 Task: Open Card Employee Training Review in Board Brand Ambassador Best Practices to Workspace Desktop Applications and add a team member Softage.1@softage.net, a label Orange, a checklist Media Relations, an attachment from your computer, a color Orange and finally, add a card description 'Create and send out employee satisfaction survey on company values' and a comment 'Given the potential impact of this task on our company reputation, let us ensure that we approach it with a sense of integrity and professionalism.'. Add a start date 'Jan 01, 1900' with a due date 'Jan 08, 1900'
Action: Mouse moved to (101, 419)
Screenshot: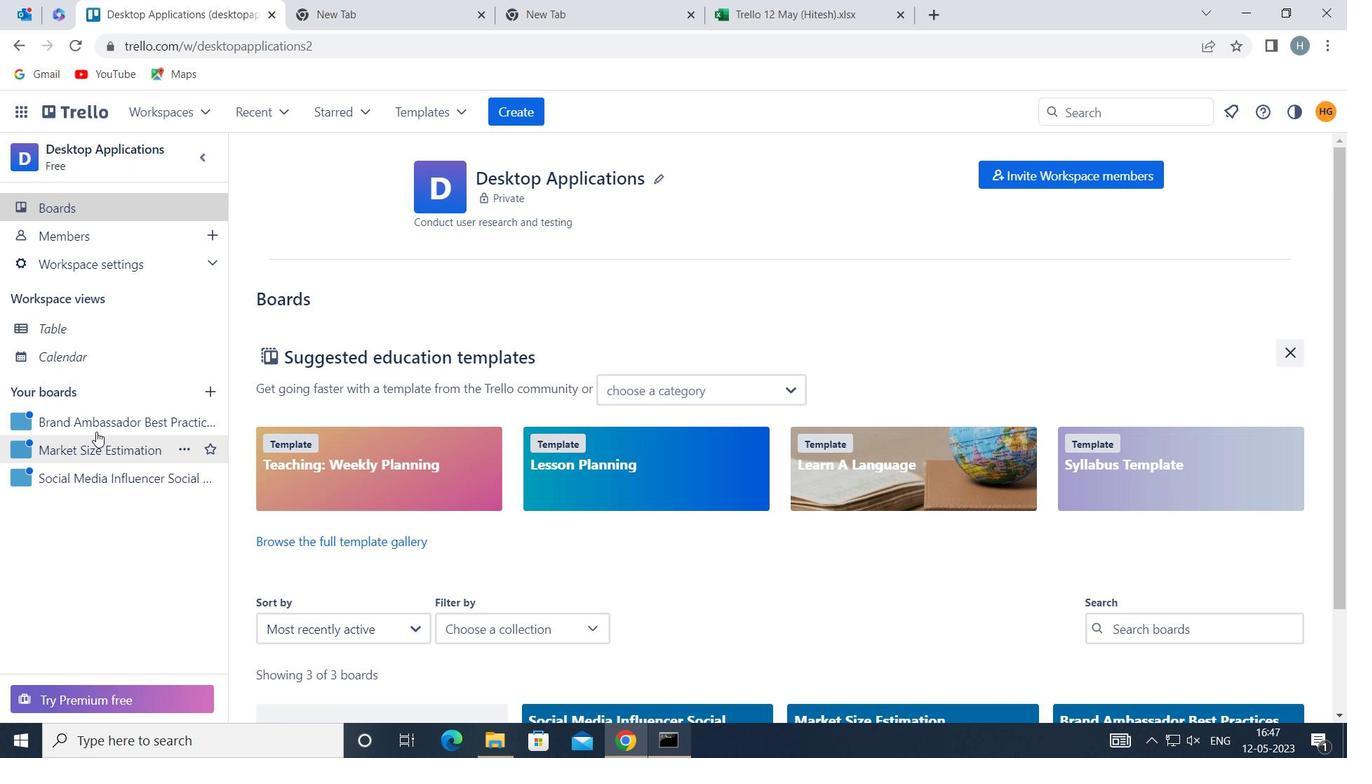 
Action: Mouse pressed left at (101, 419)
Screenshot: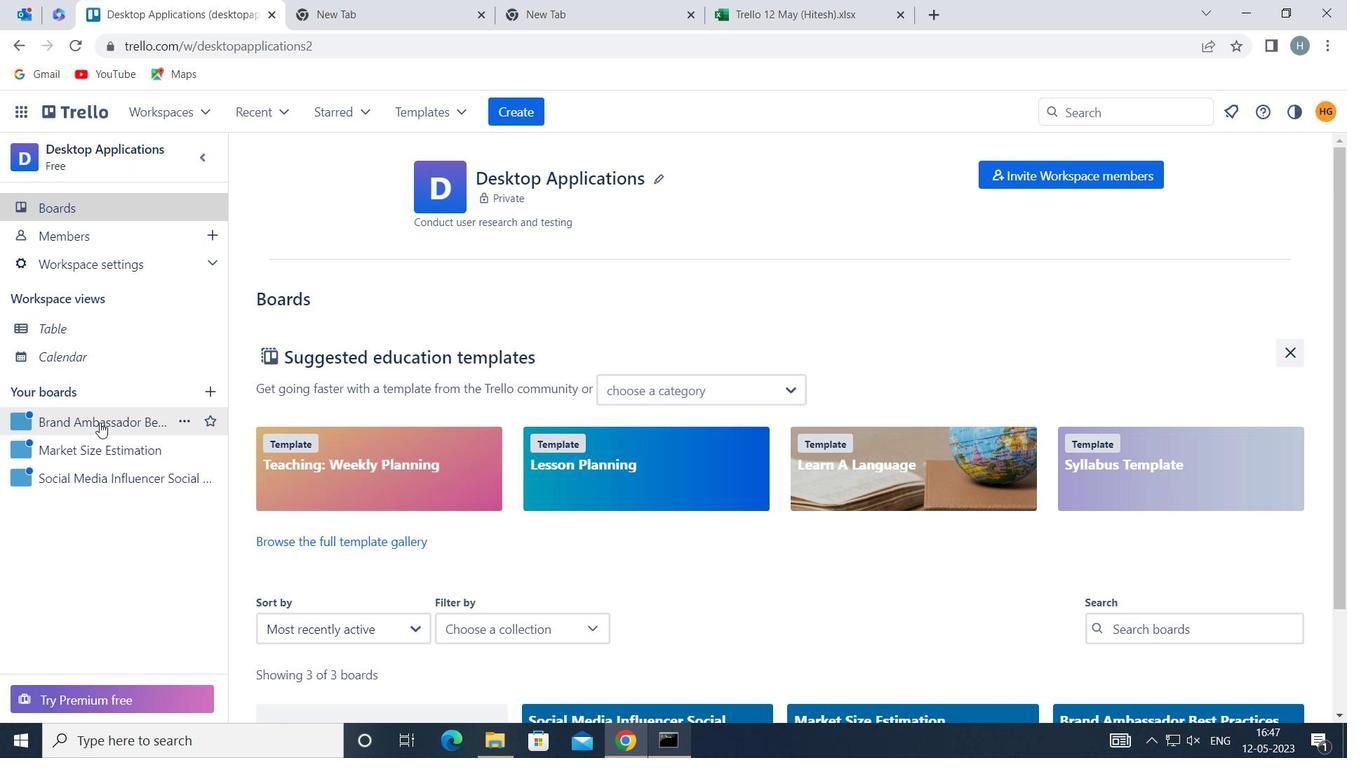 
Action: Mouse moved to (362, 250)
Screenshot: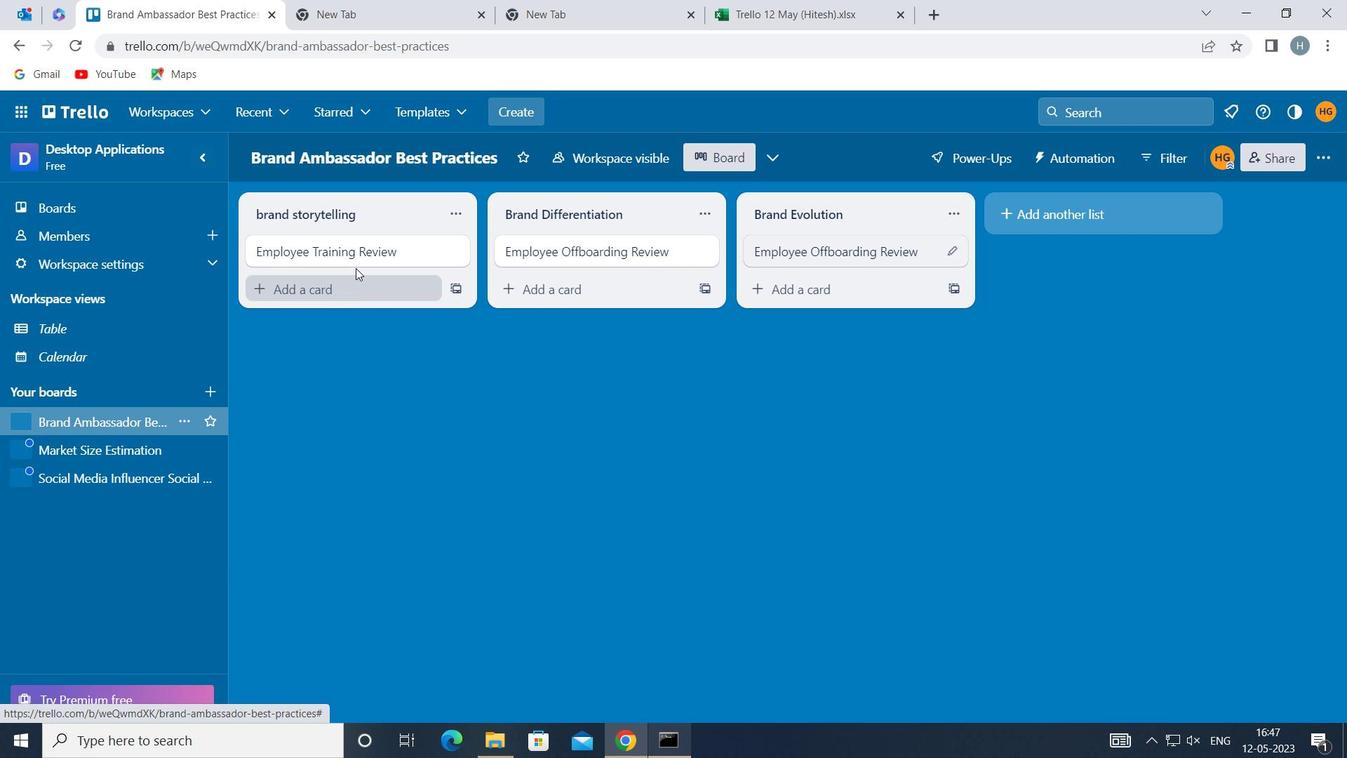 
Action: Mouse pressed left at (362, 250)
Screenshot: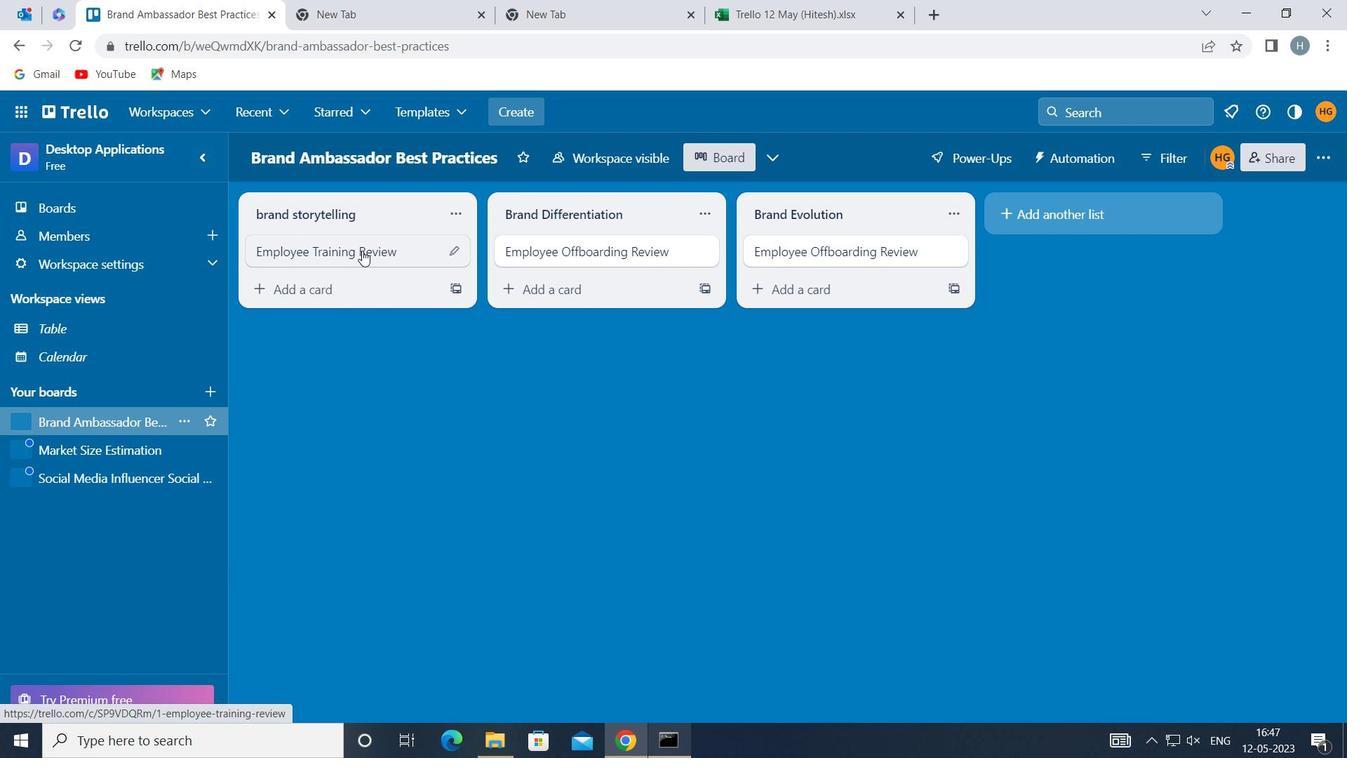 
Action: Mouse moved to (876, 244)
Screenshot: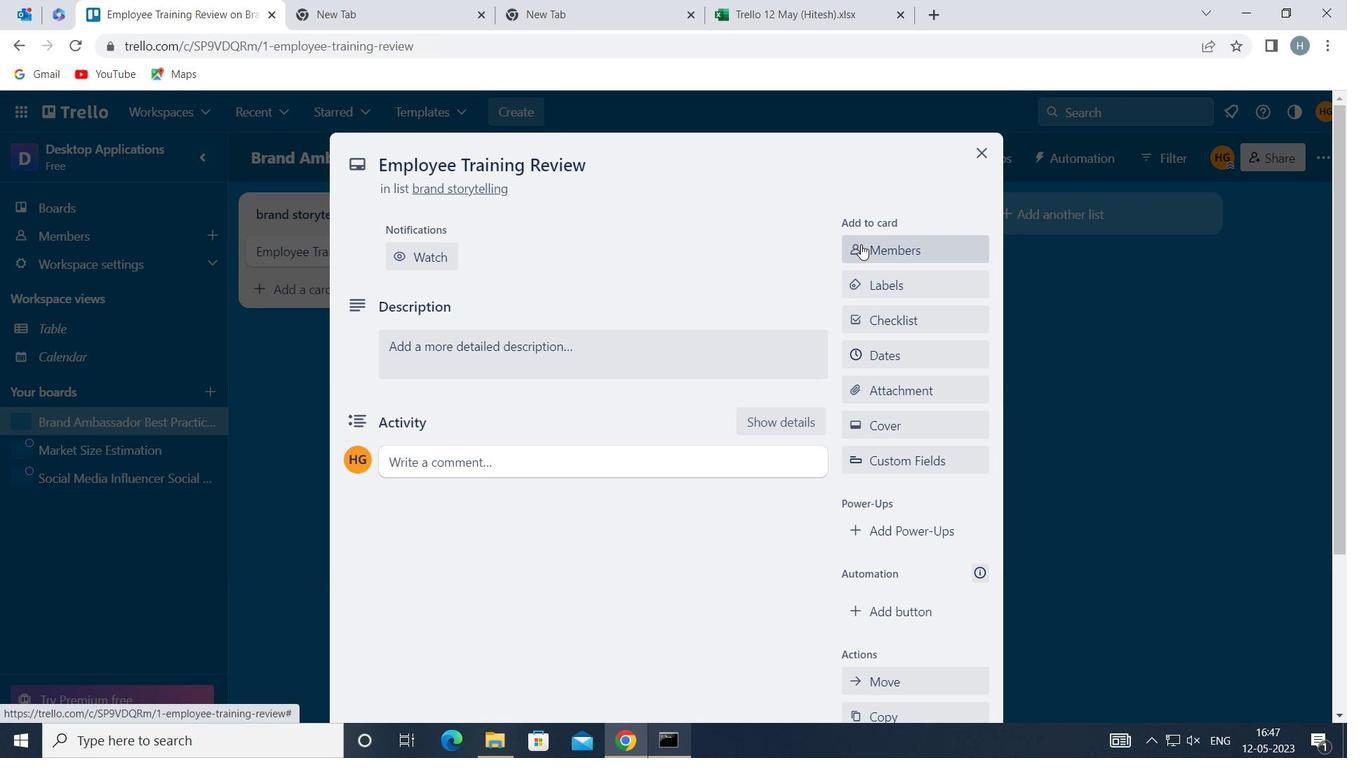 
Action: Mouse pressed left at (876, 244)
Screenshot: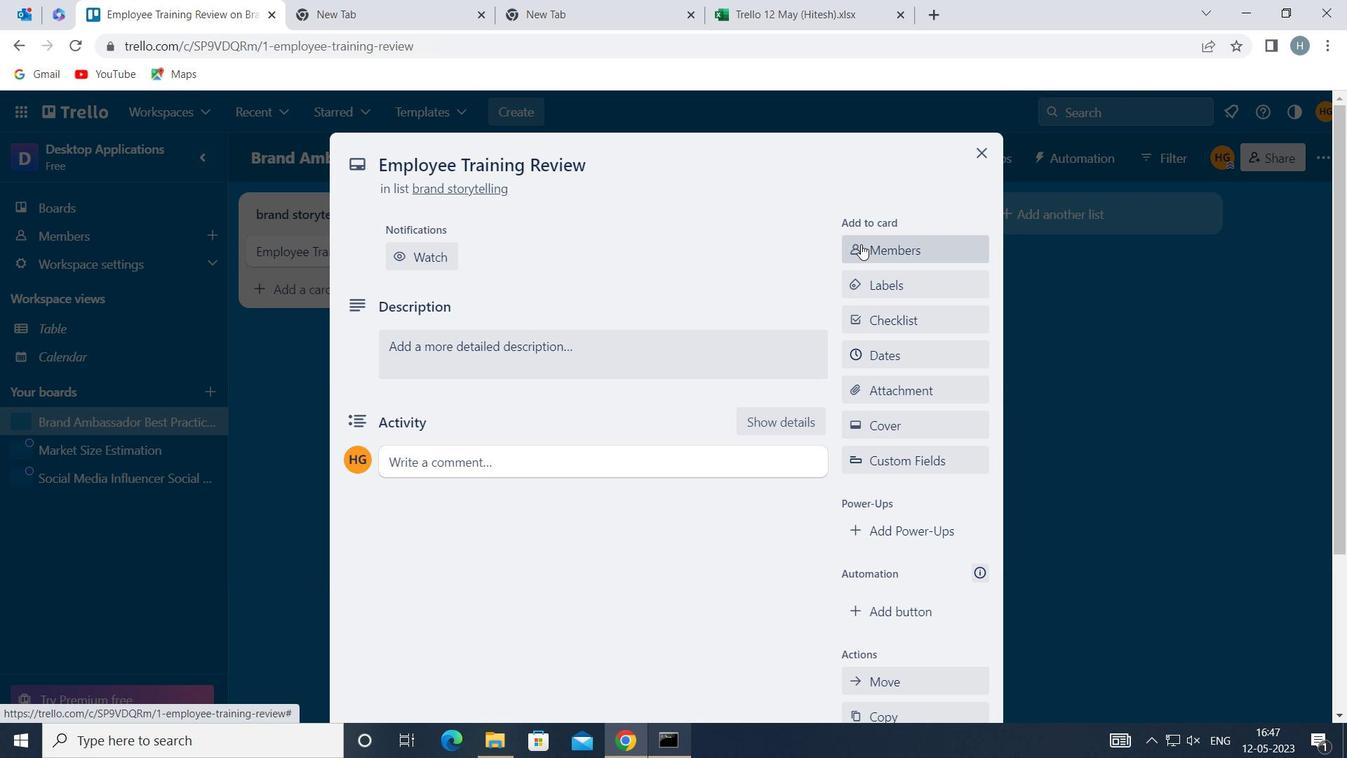 
Action: Mouse moved to (878, 244)
Screenshot: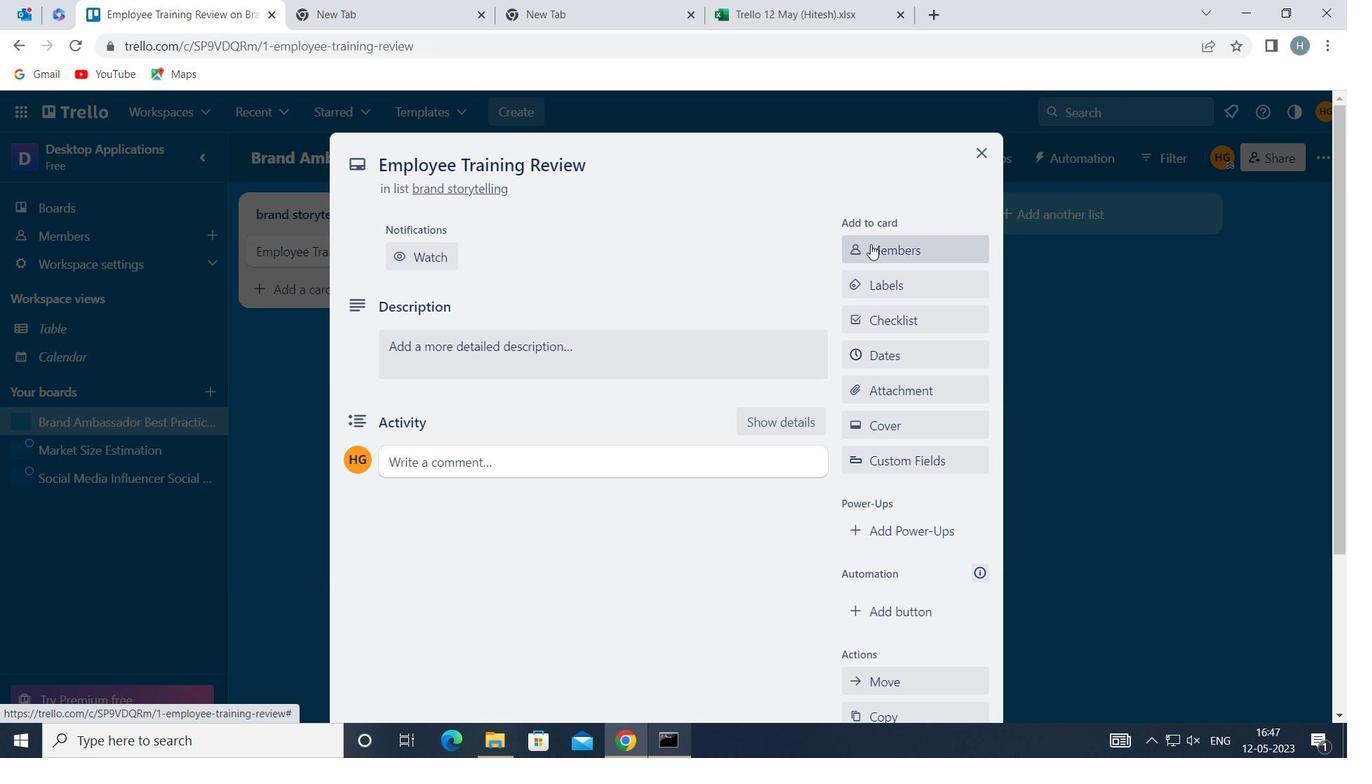 
Action: Key pressed softage
Screenshot: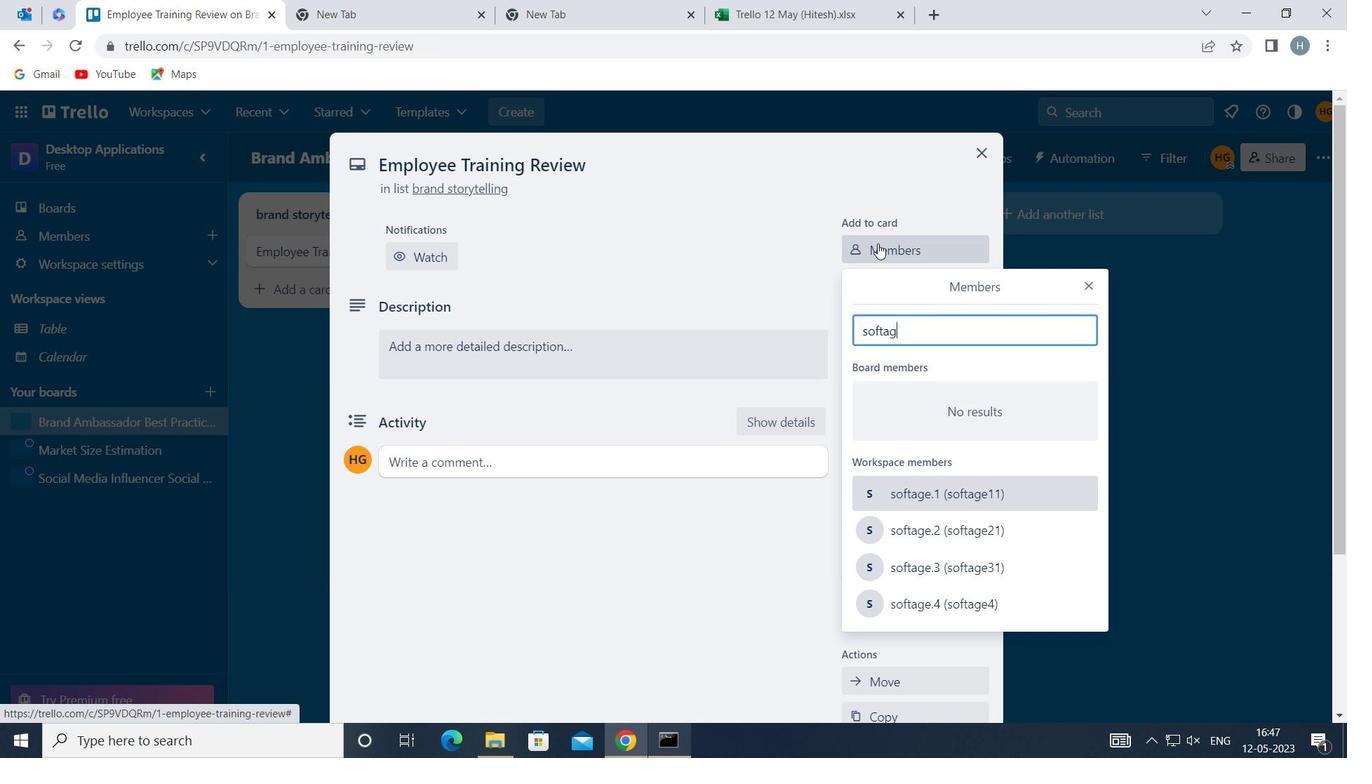 
Action: Mouse moved to (946, 497)
Screenshot: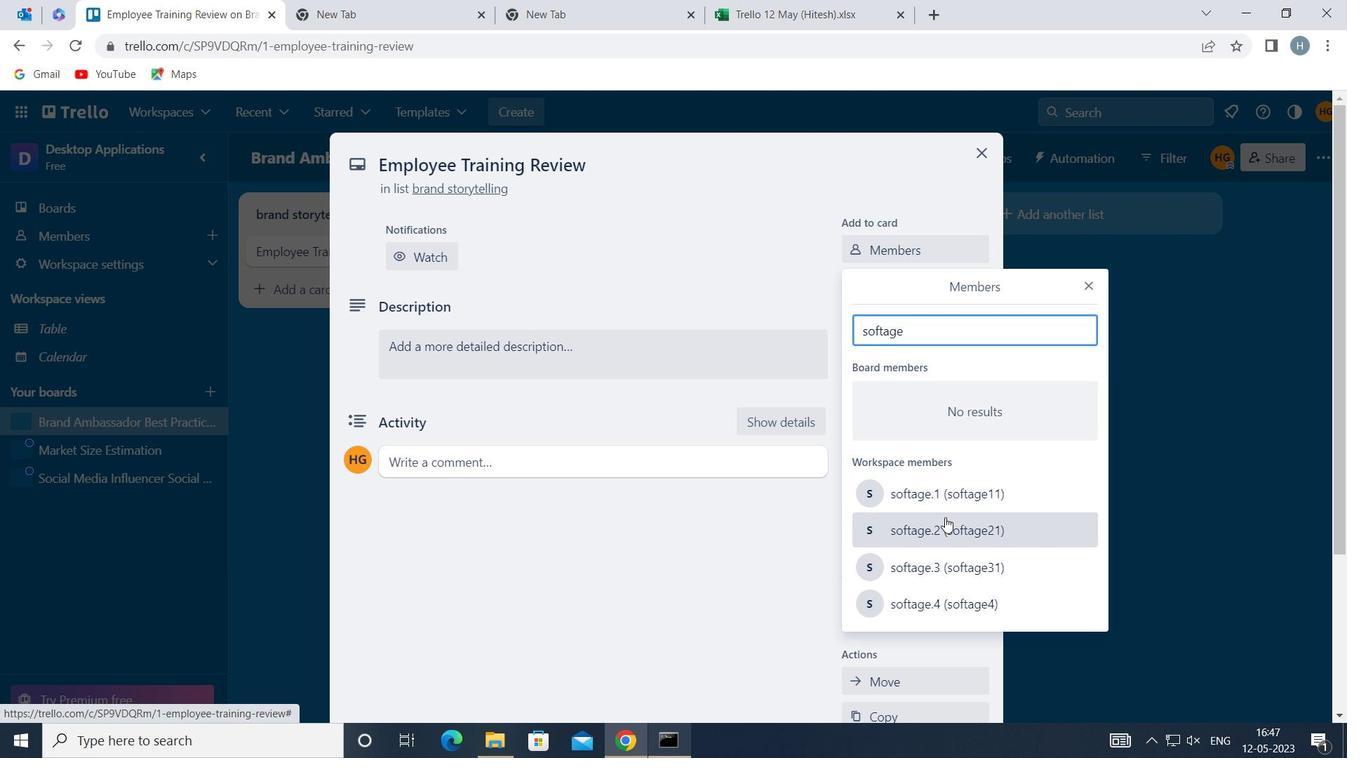 
Action: Mouse pressed left at (946, 497)
Screenshot: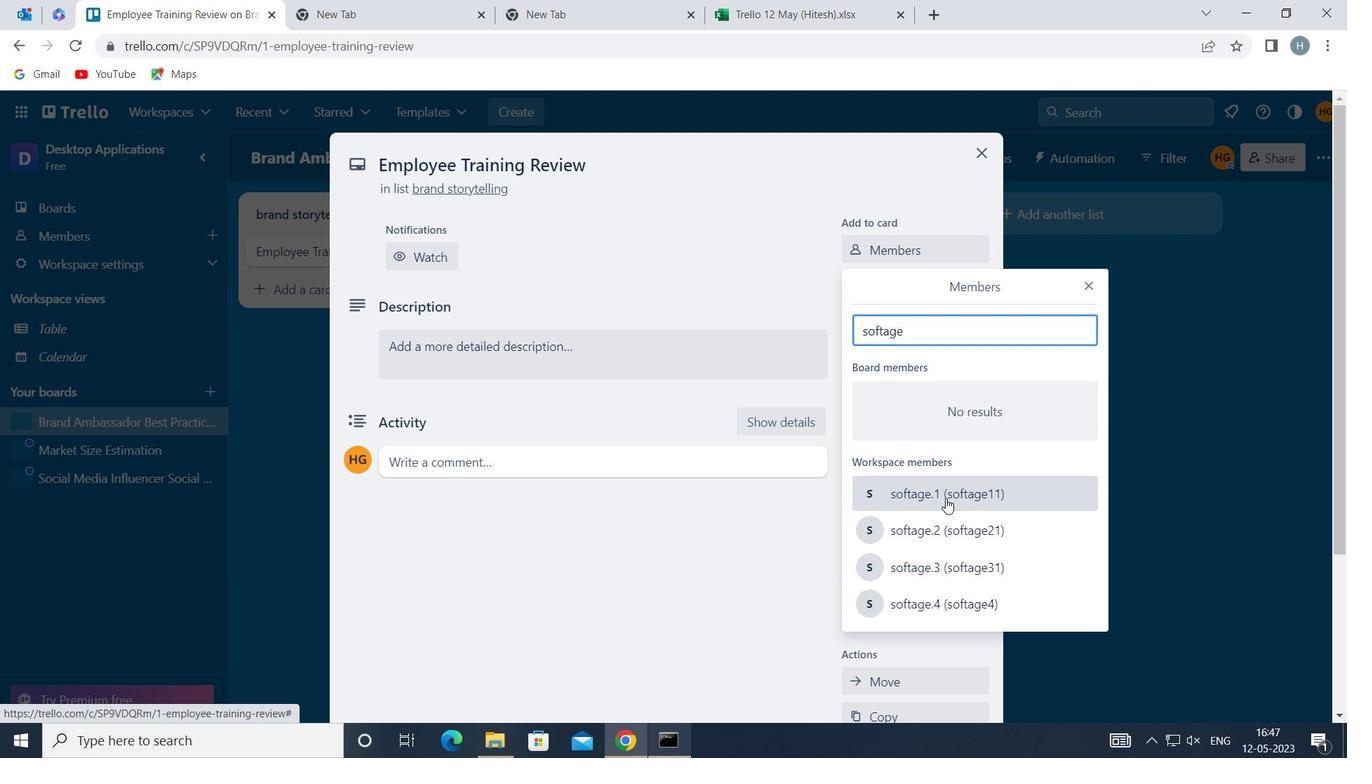 
Action: Mouse moved to (1088, 280)
Screenshot: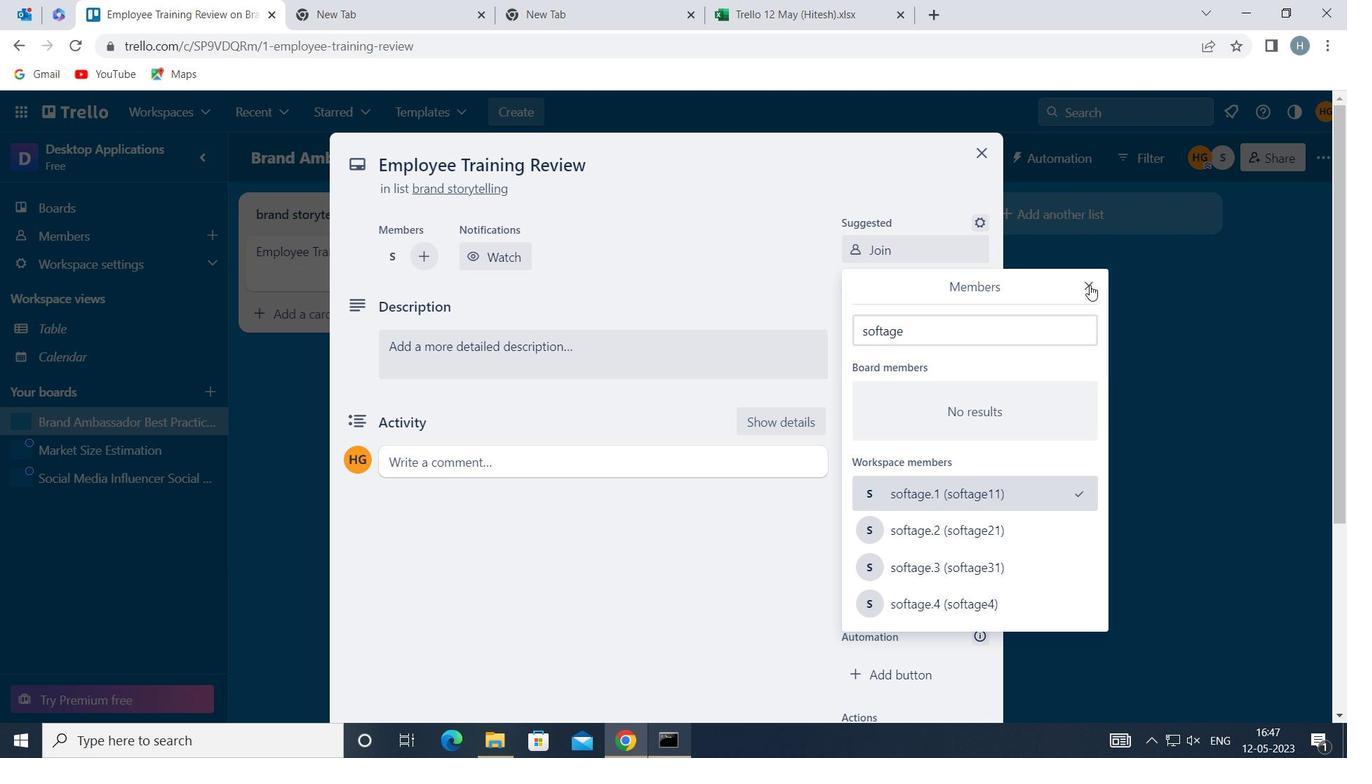 
Action: Mouse pressed left at (1088, 280)
Screenshot: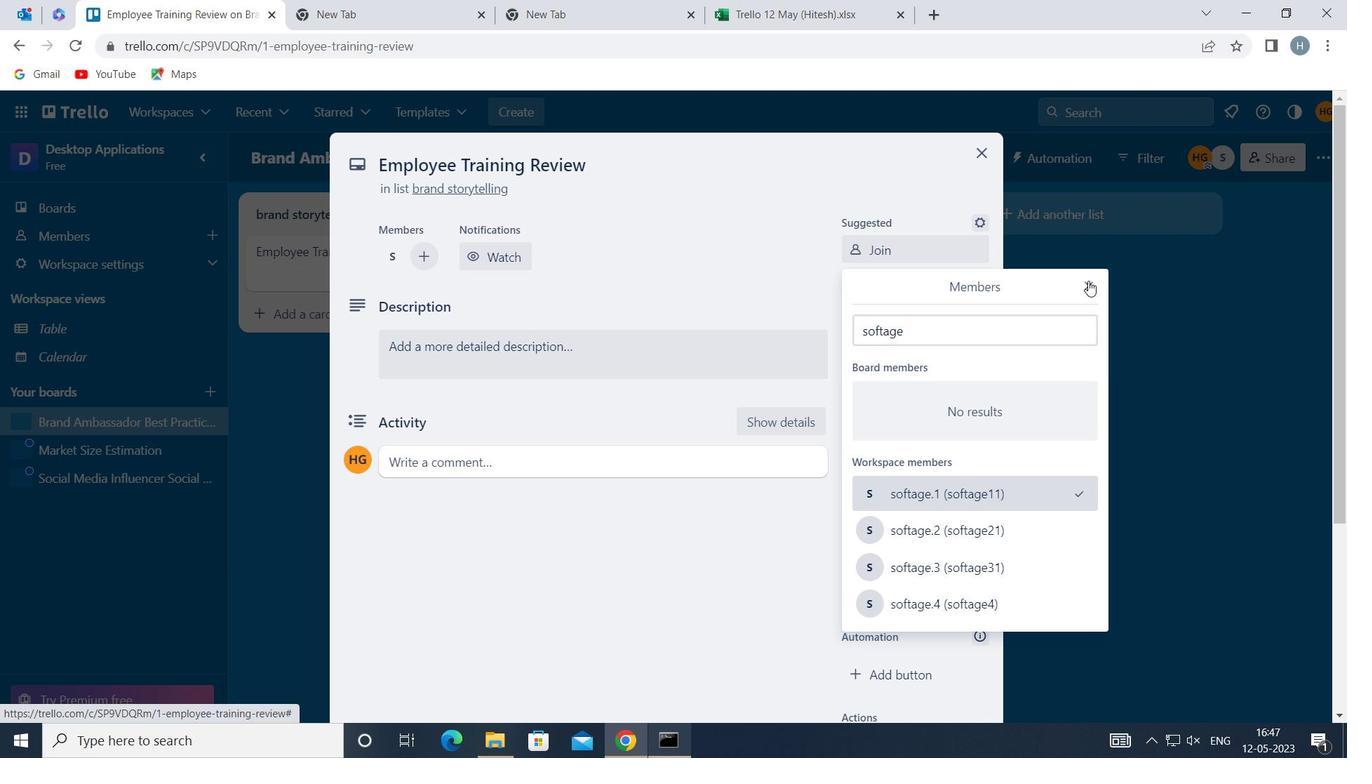 
Action: Mouse moved to (932, 338)
Screenshot: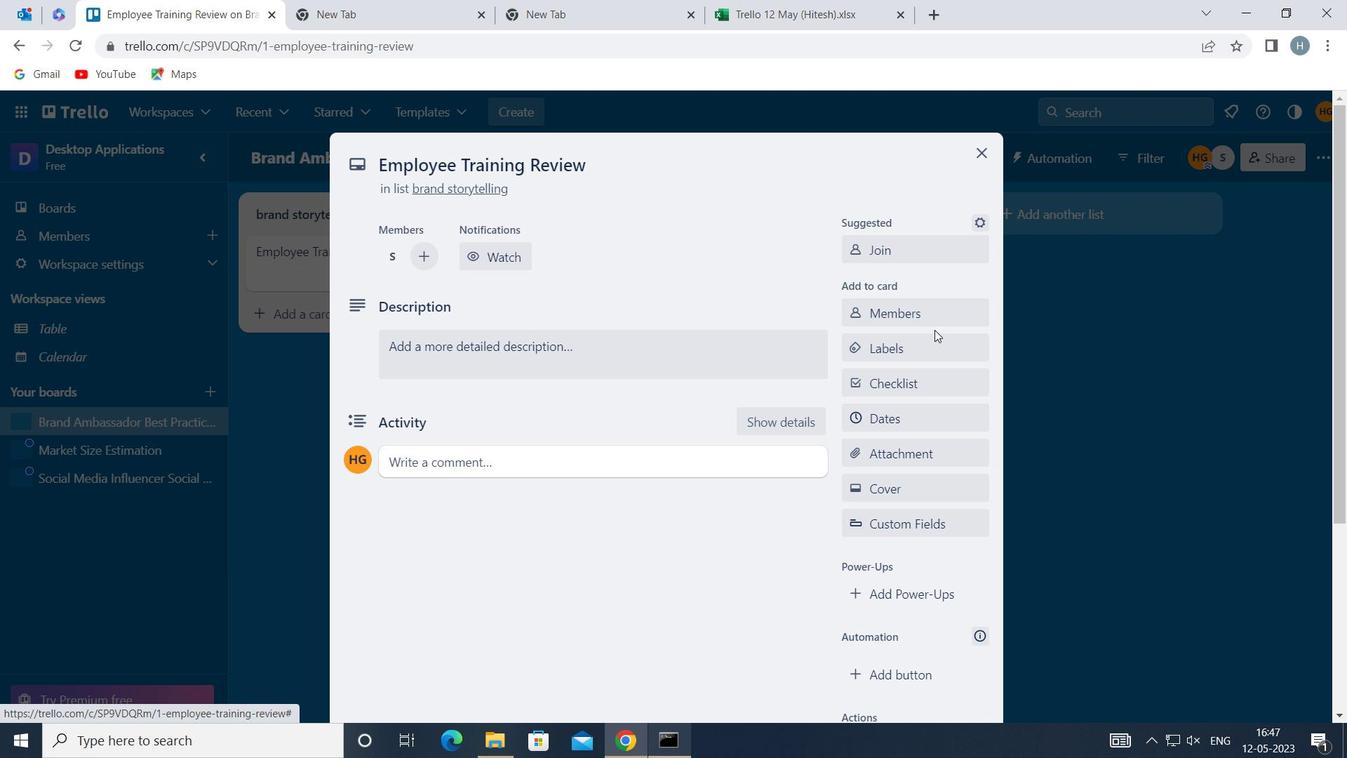 
Action: Mouse pressed left at (932, 338)
Screenshot: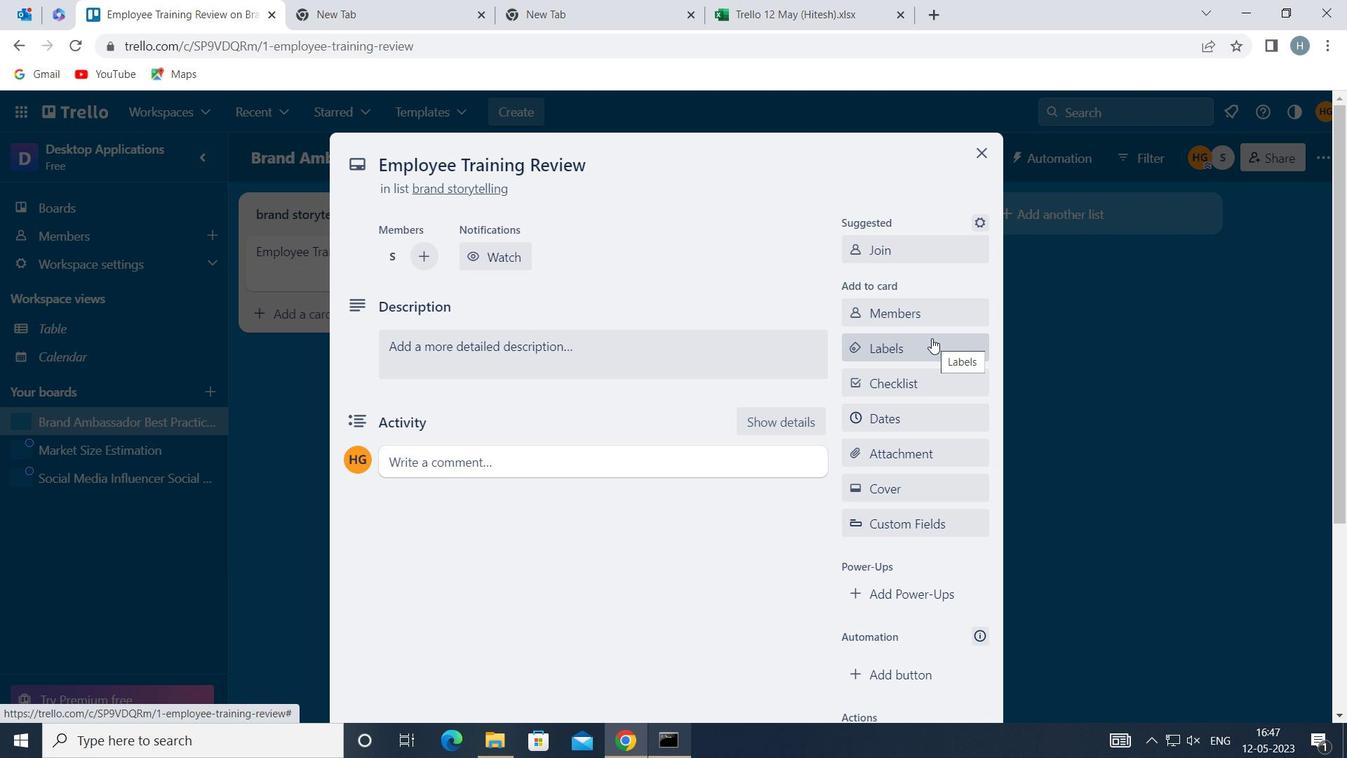 
Action: Mouse moved to (941, 321)
Screenshot: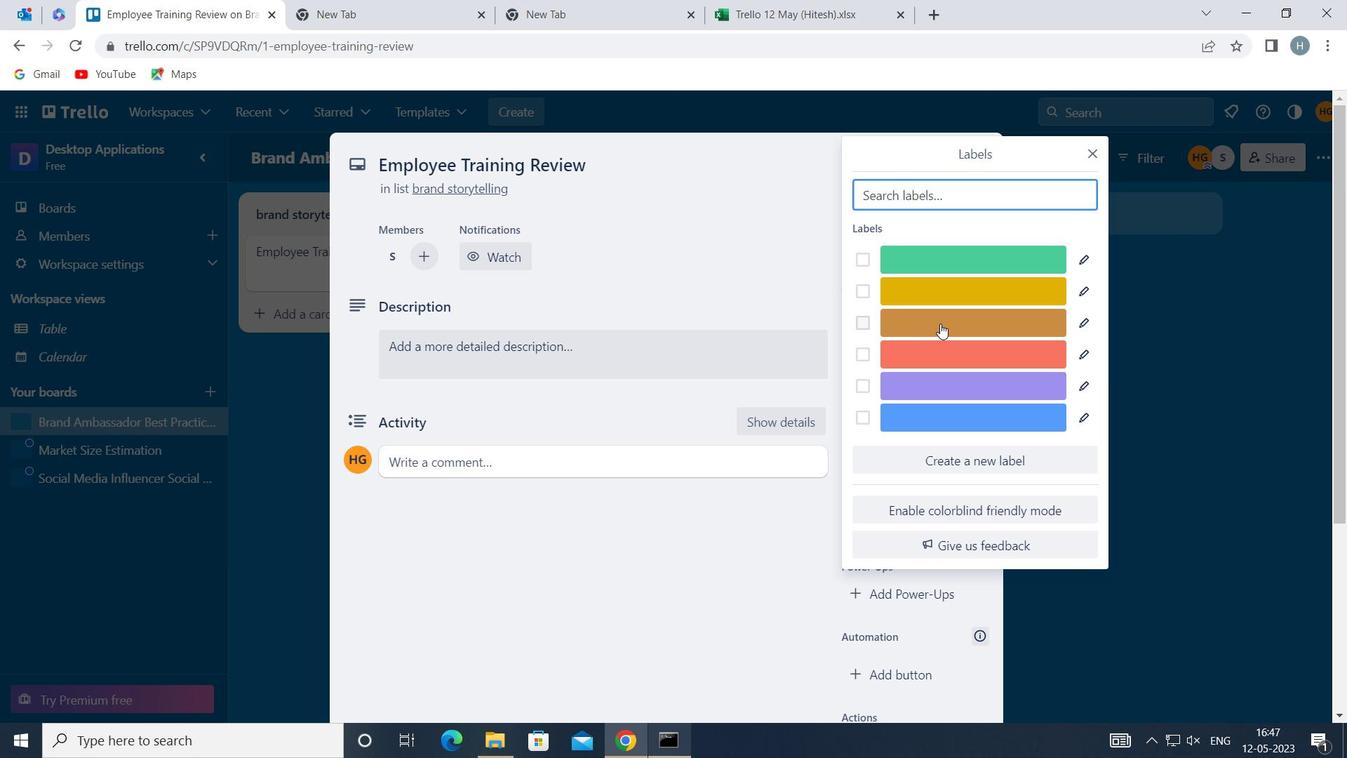 
Action: Mouse pressed left at (941, 321)
Screenshot: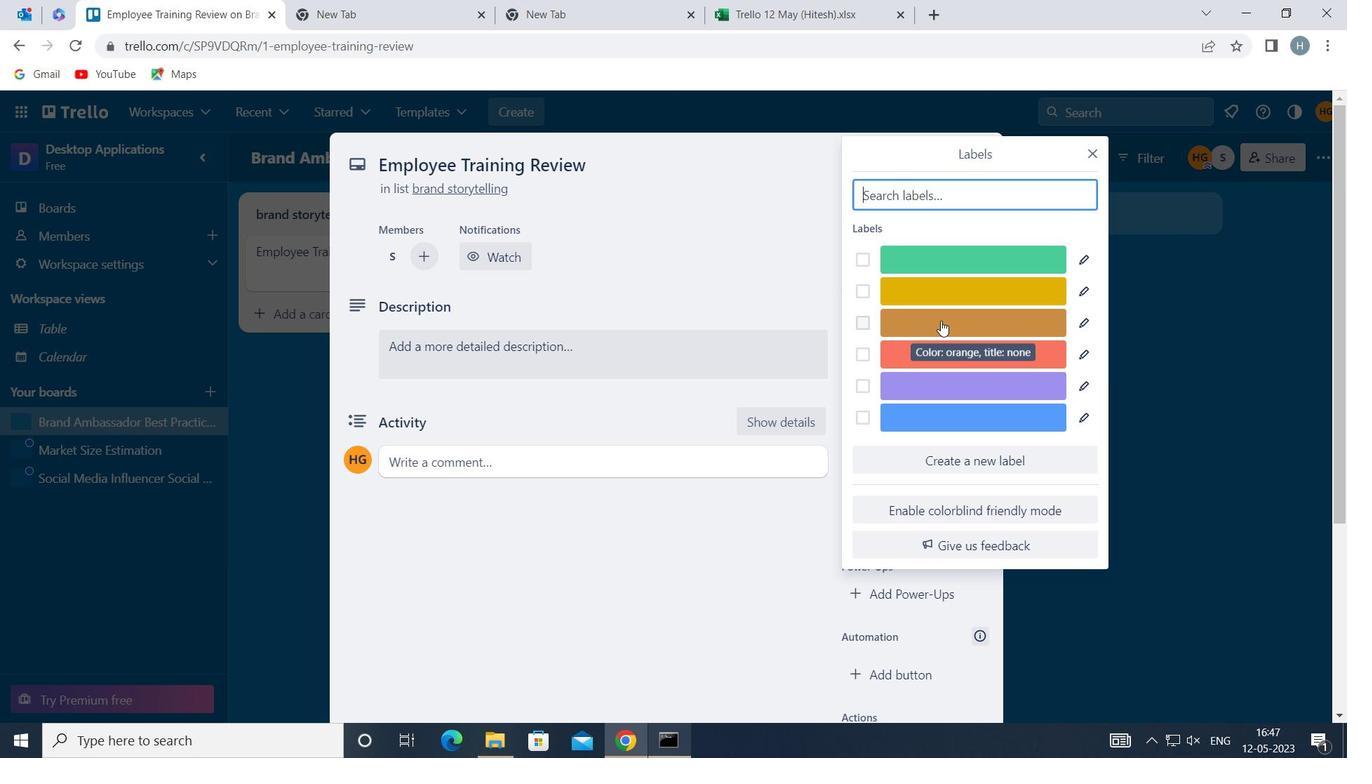 
Action: Mouse moved to (1095, 150)
Screenshot: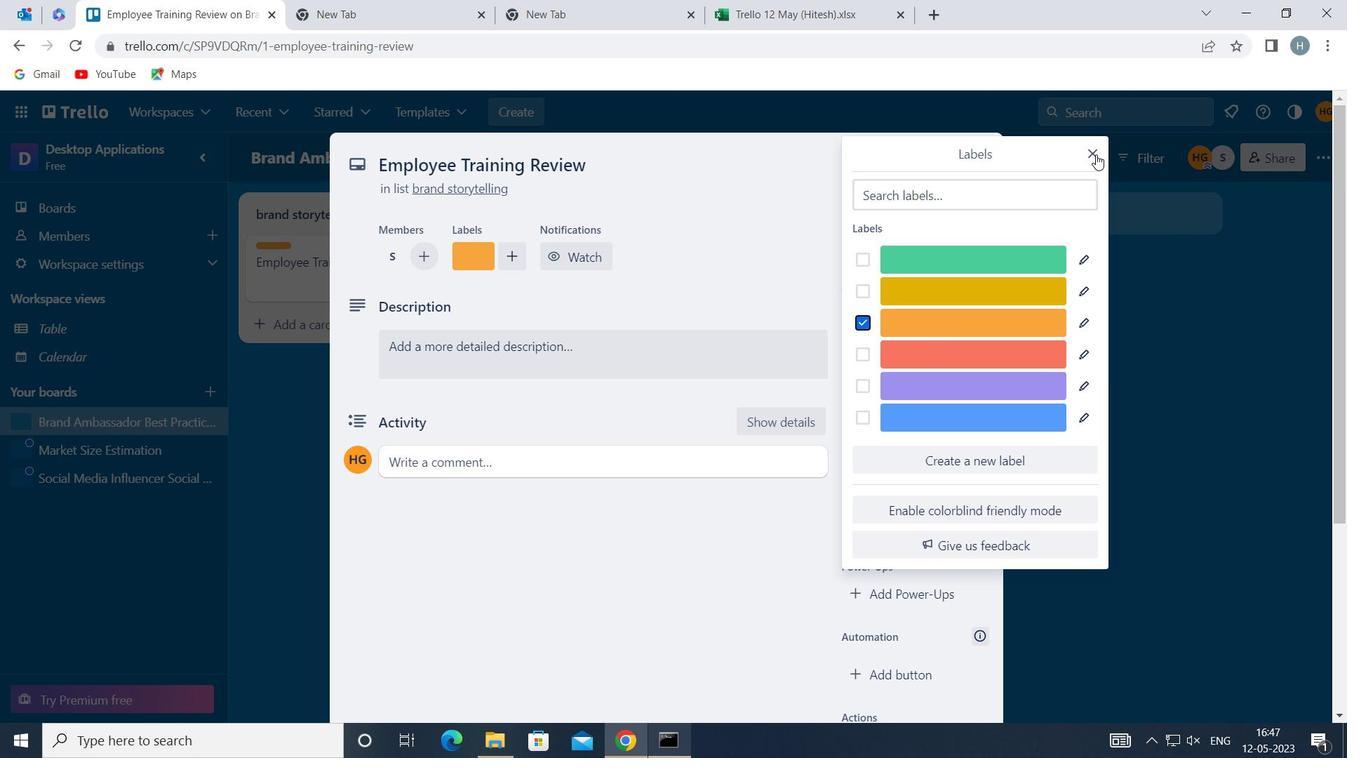 
Action: Mouse pressed left at (1095, 150)
Screenshot: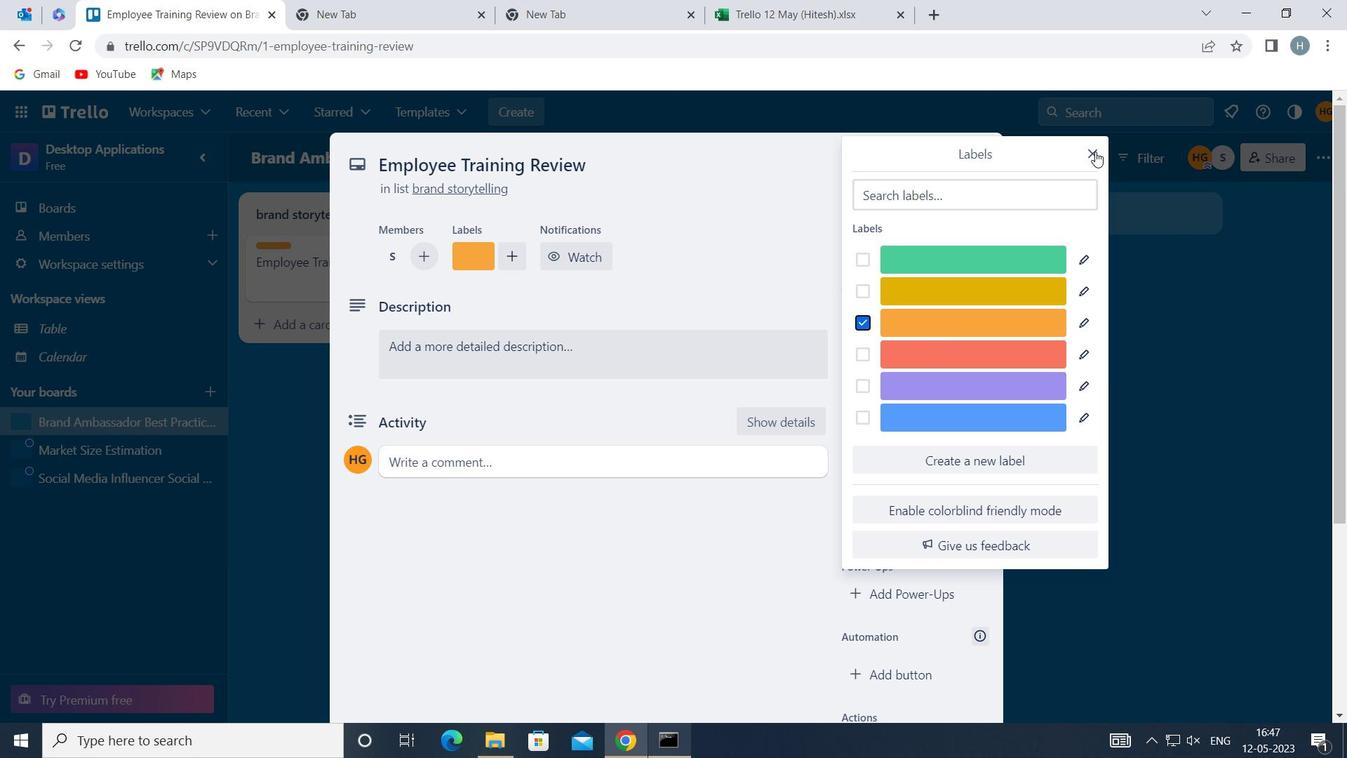 
Action: Mouse moved to (931, 372)
Screenshot: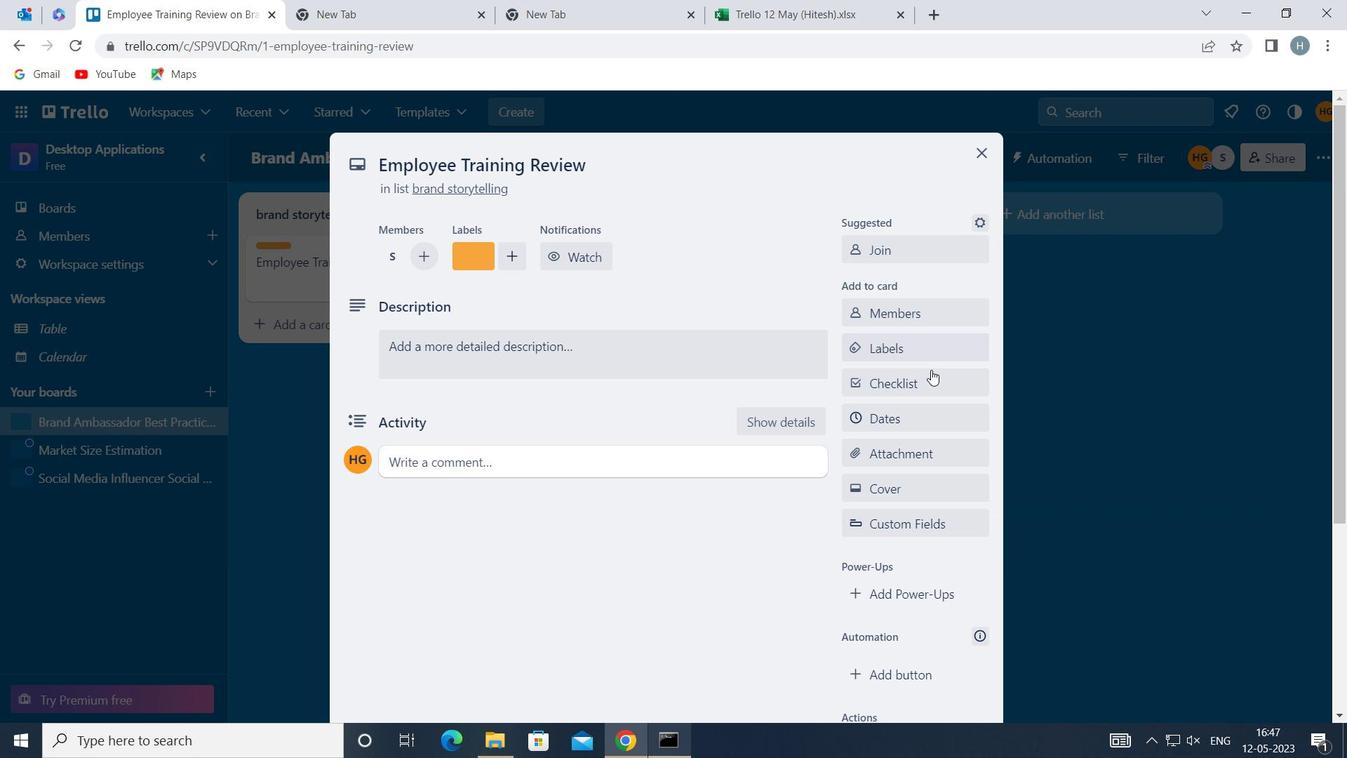 
Action: Mouse pressed left at (931, 372)
Screenshot: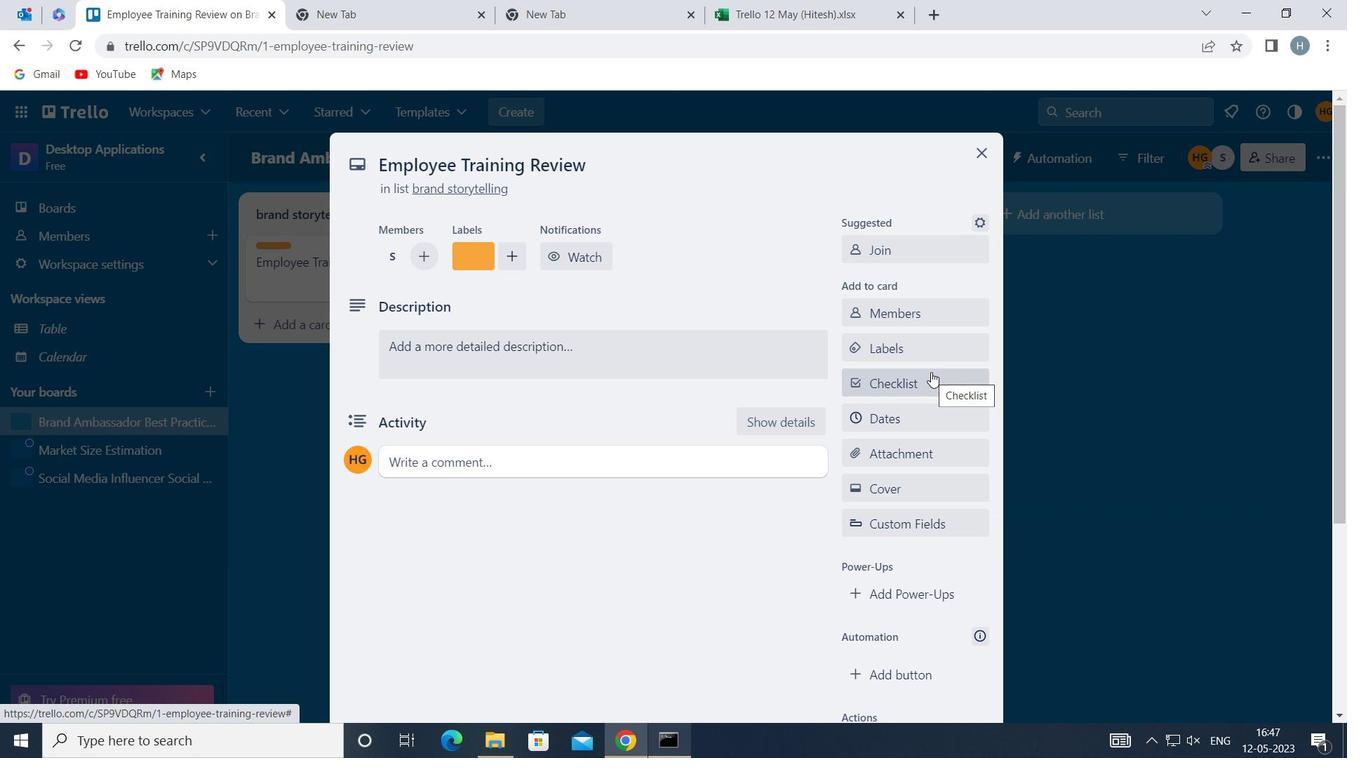 
Action: Key pressed <Key.shift>MEDIA<Key.space><Key.shift>RELATIONS
Screenshot: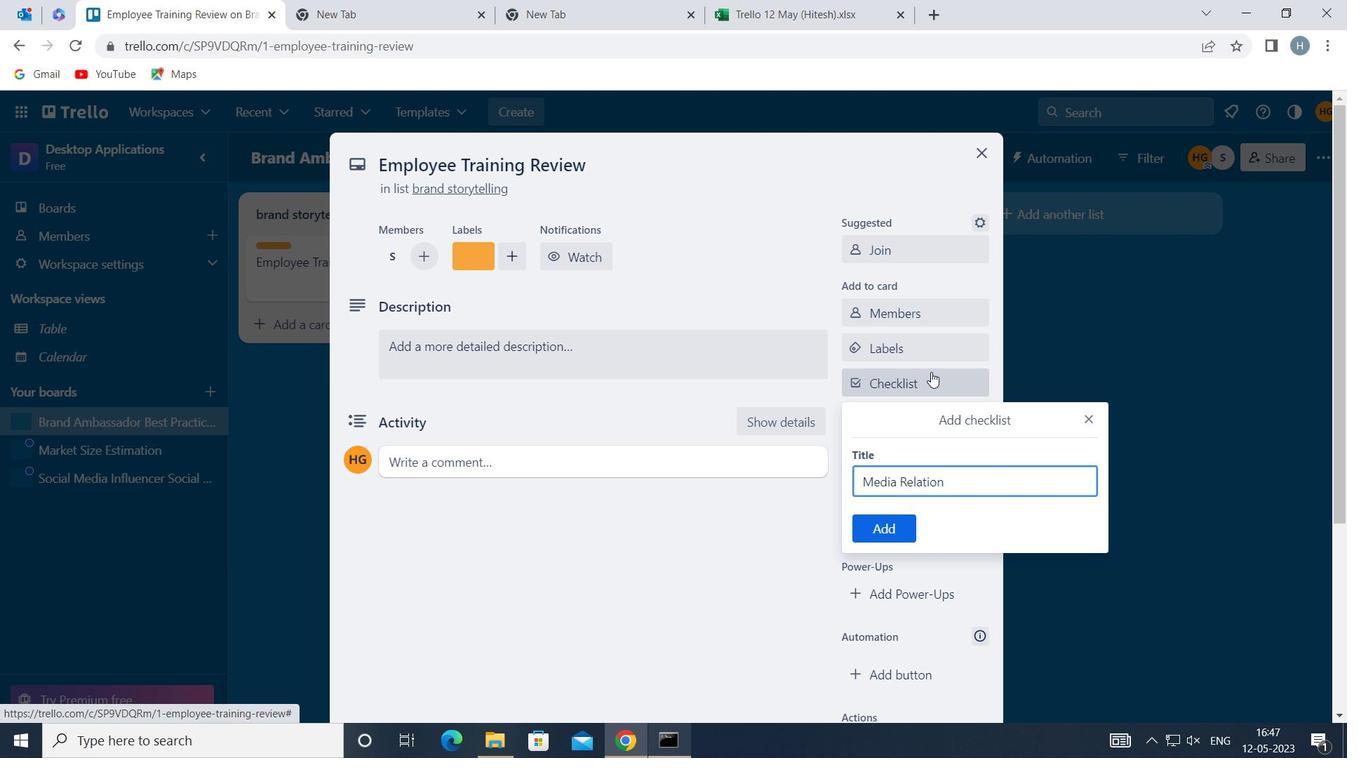 
Action: Mouse moved to (888, 520)
Screenshot: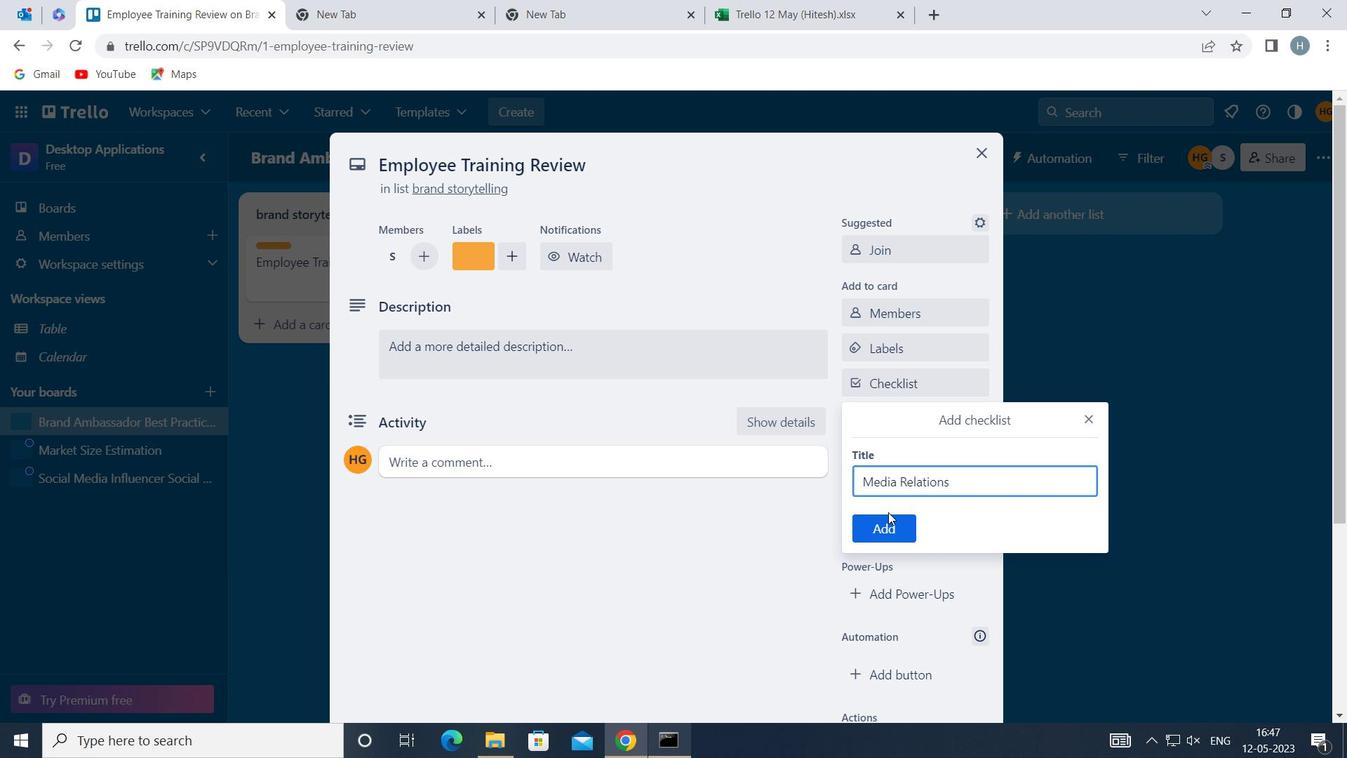 
Action: Mouse pressed left at (888, 520)
Screenshot: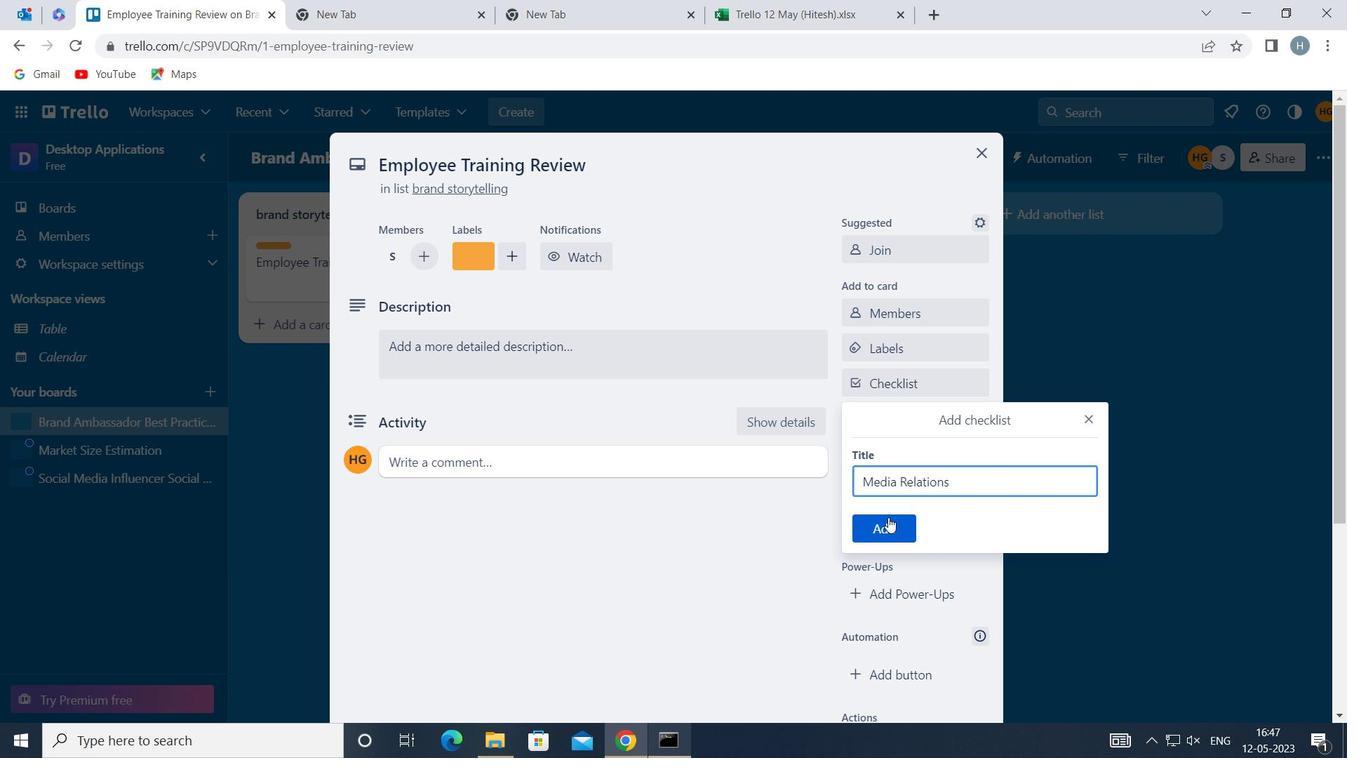 
Action: Mouse moved to (916, 442)
Screenshot: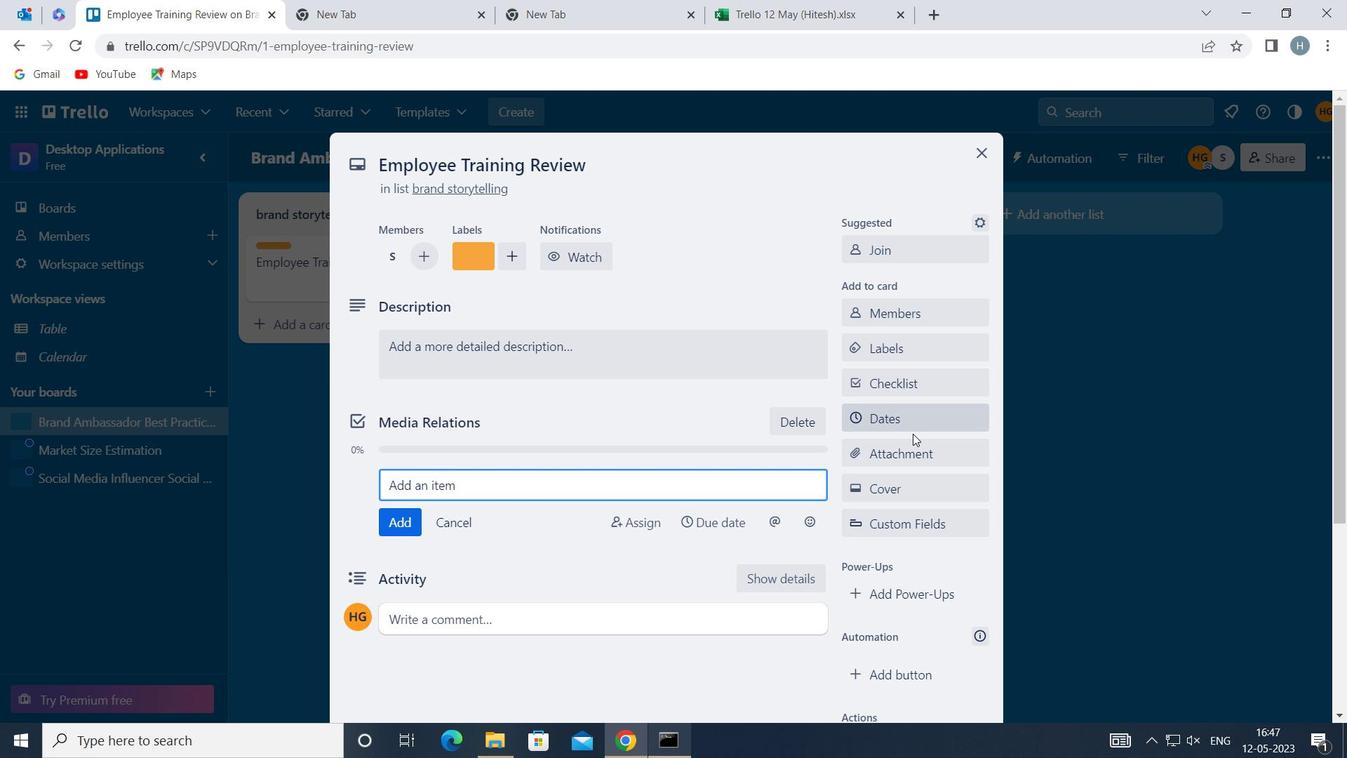 
Action: Mouse pressed left at (916, 442)
Screenshot: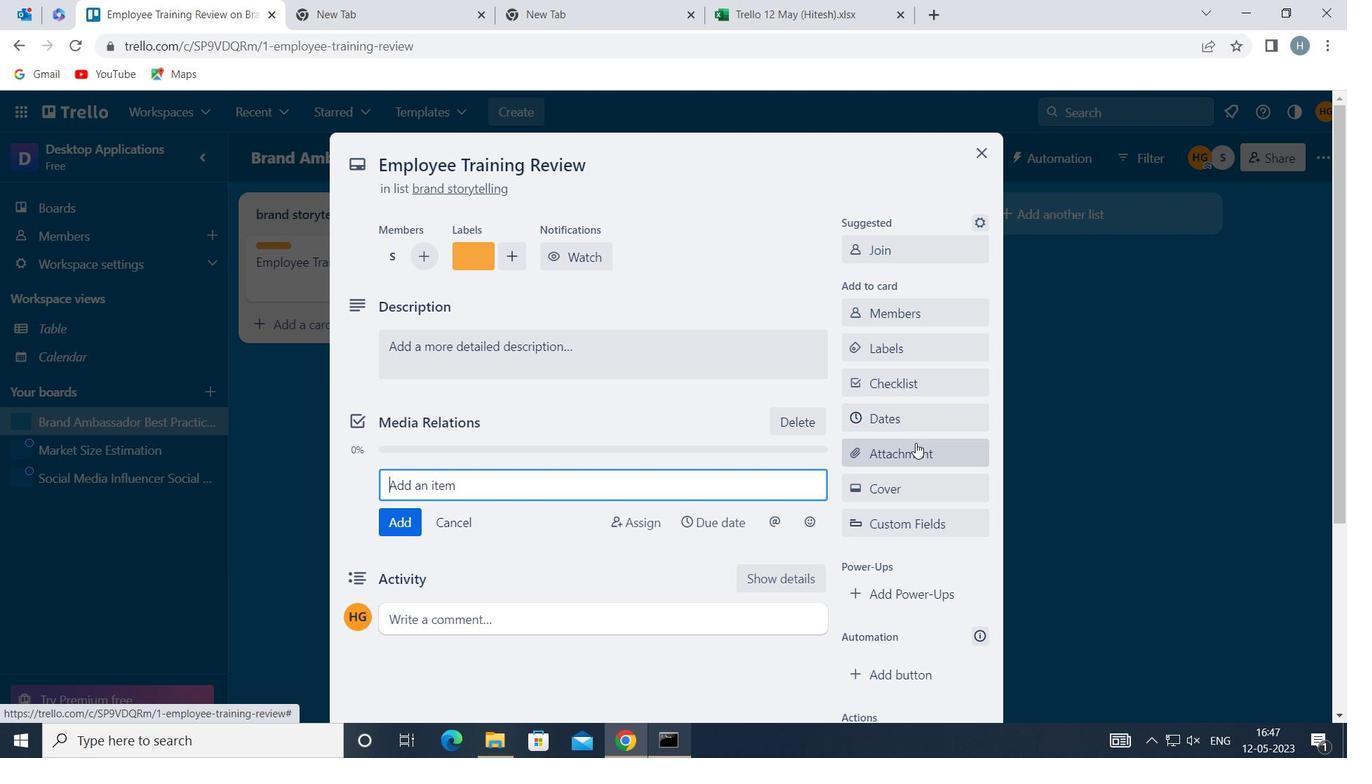 
Action: Mouse moved to (909, 192)
Screenshot: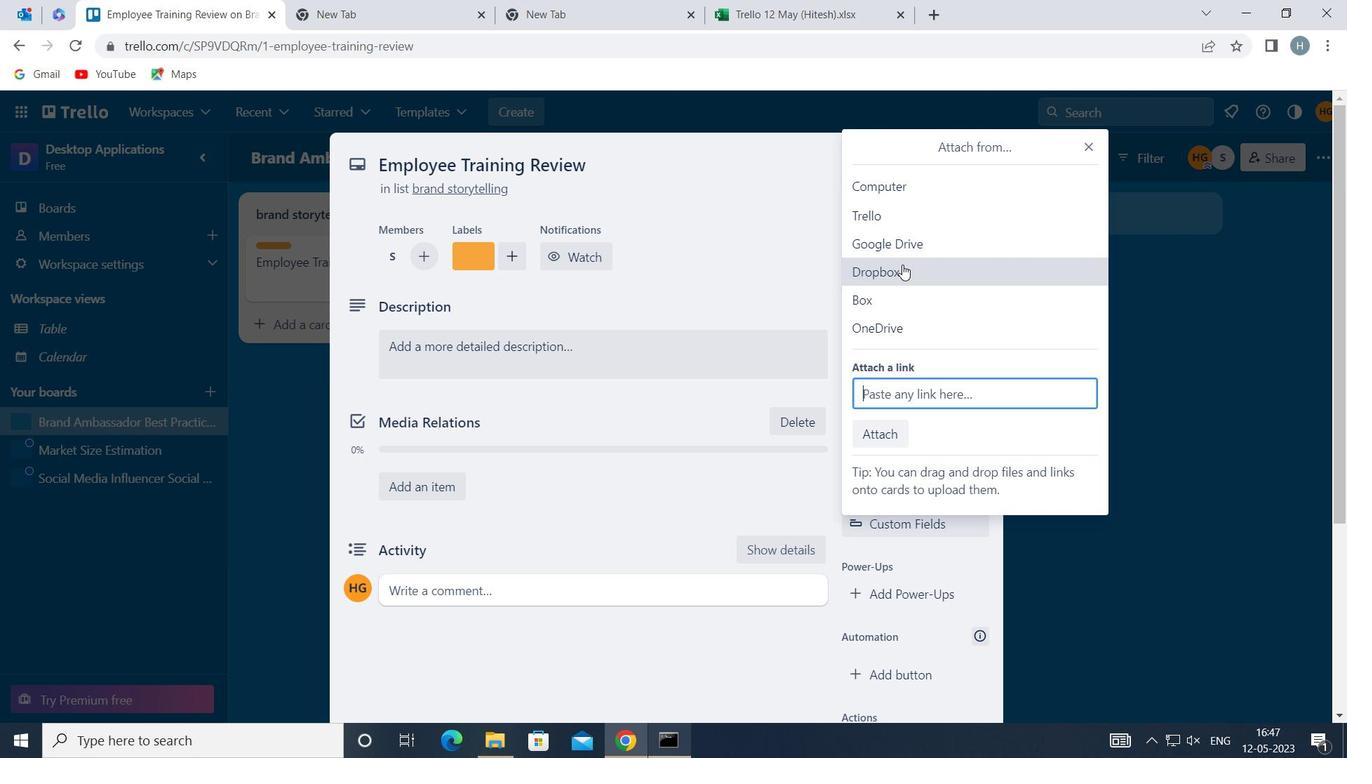 
Action: Mouse pressed left at (909, 192)
Screenshot: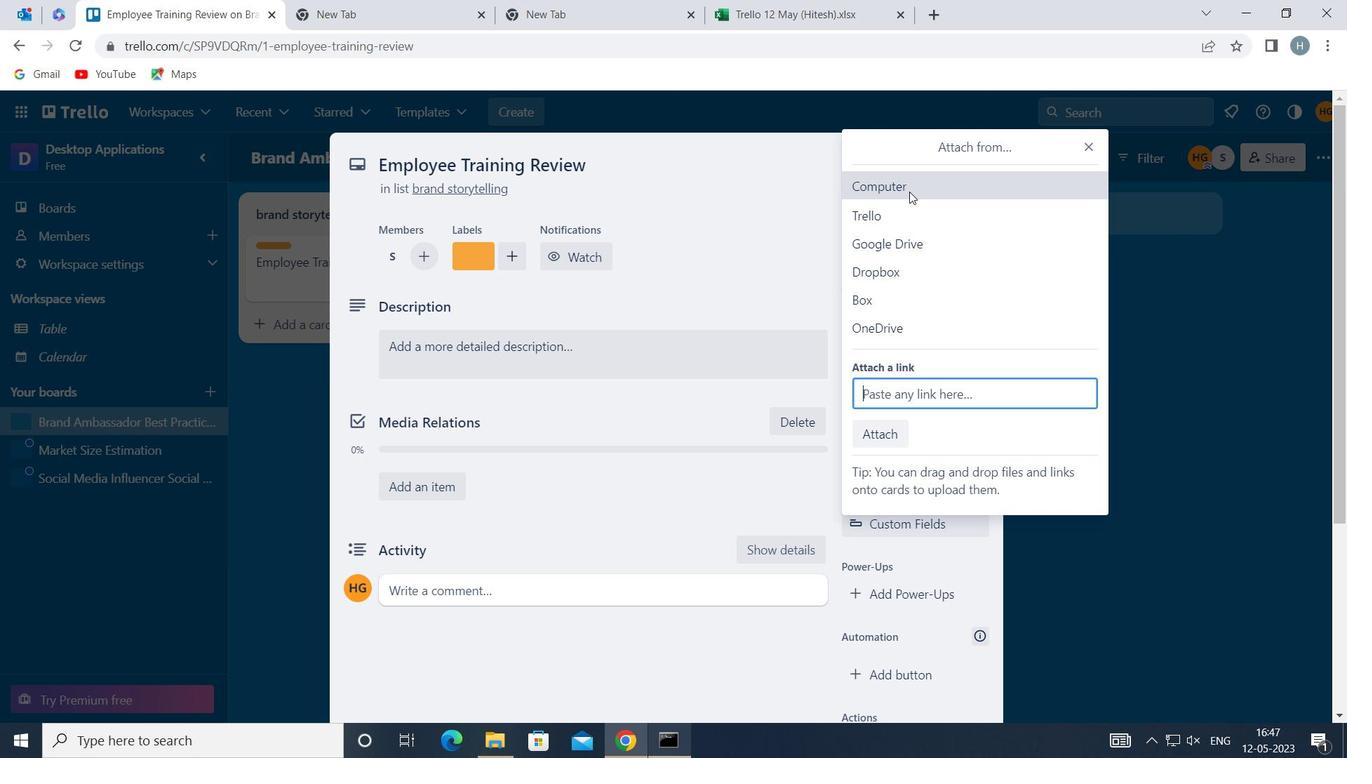 
Action: Mouse moved to (497, 188)
Screenshot: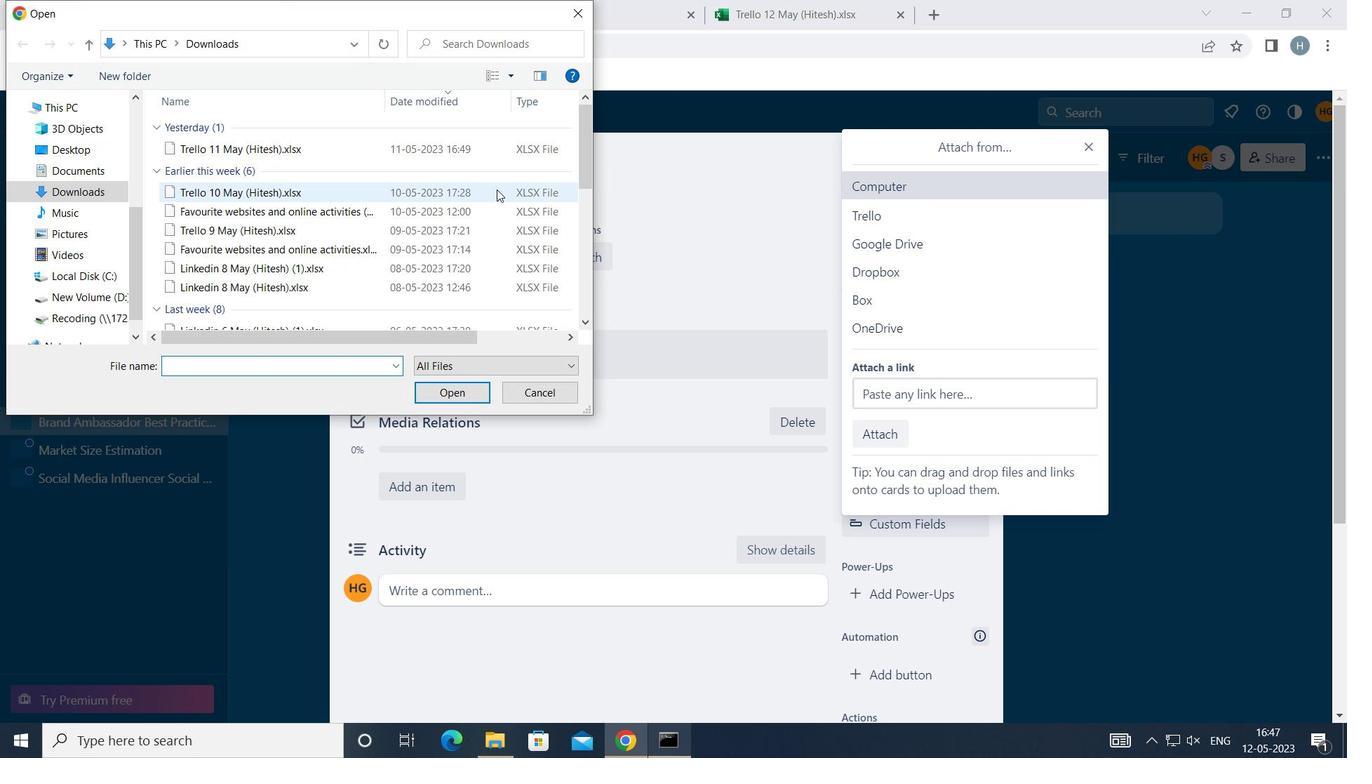 
Action: Mouse pressed left at (497, 188)
Screenshot: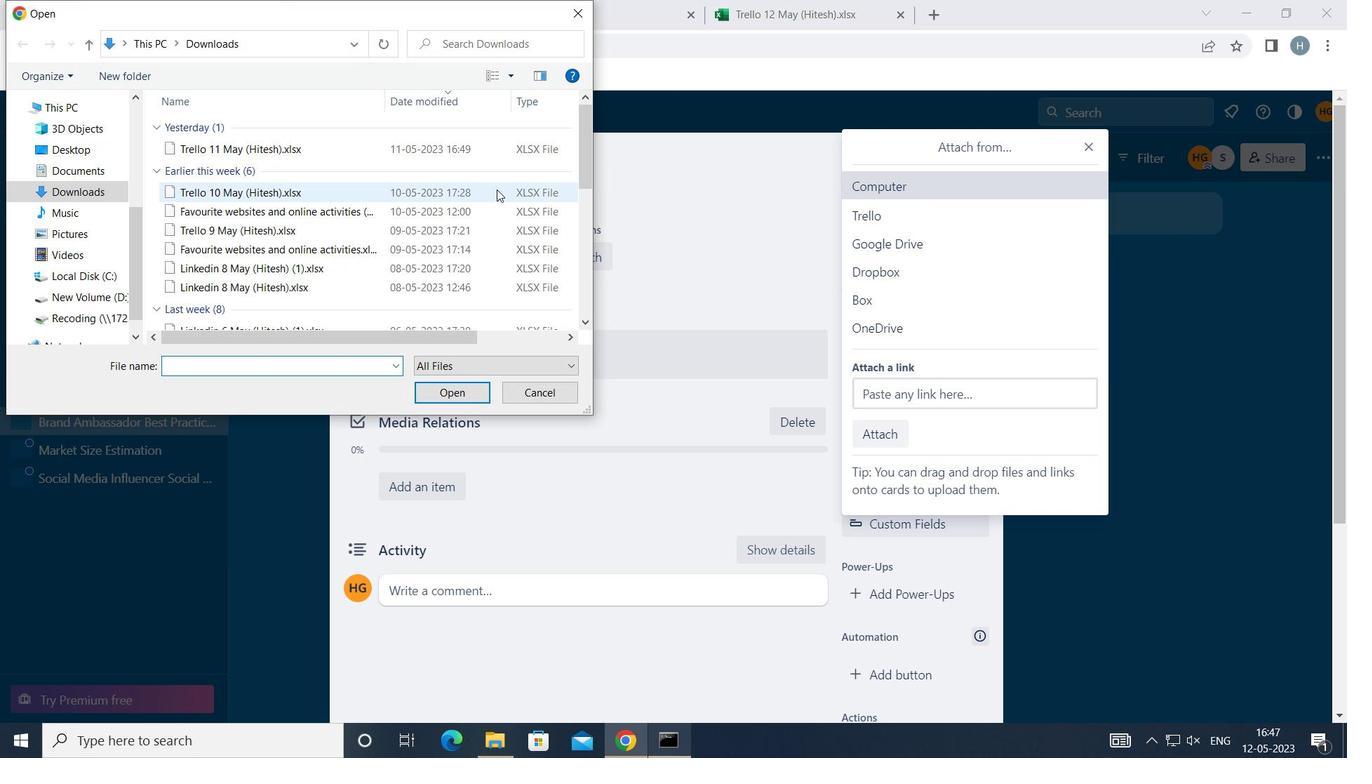 
Action: Mouse moved to (470, 393)
Screenshot: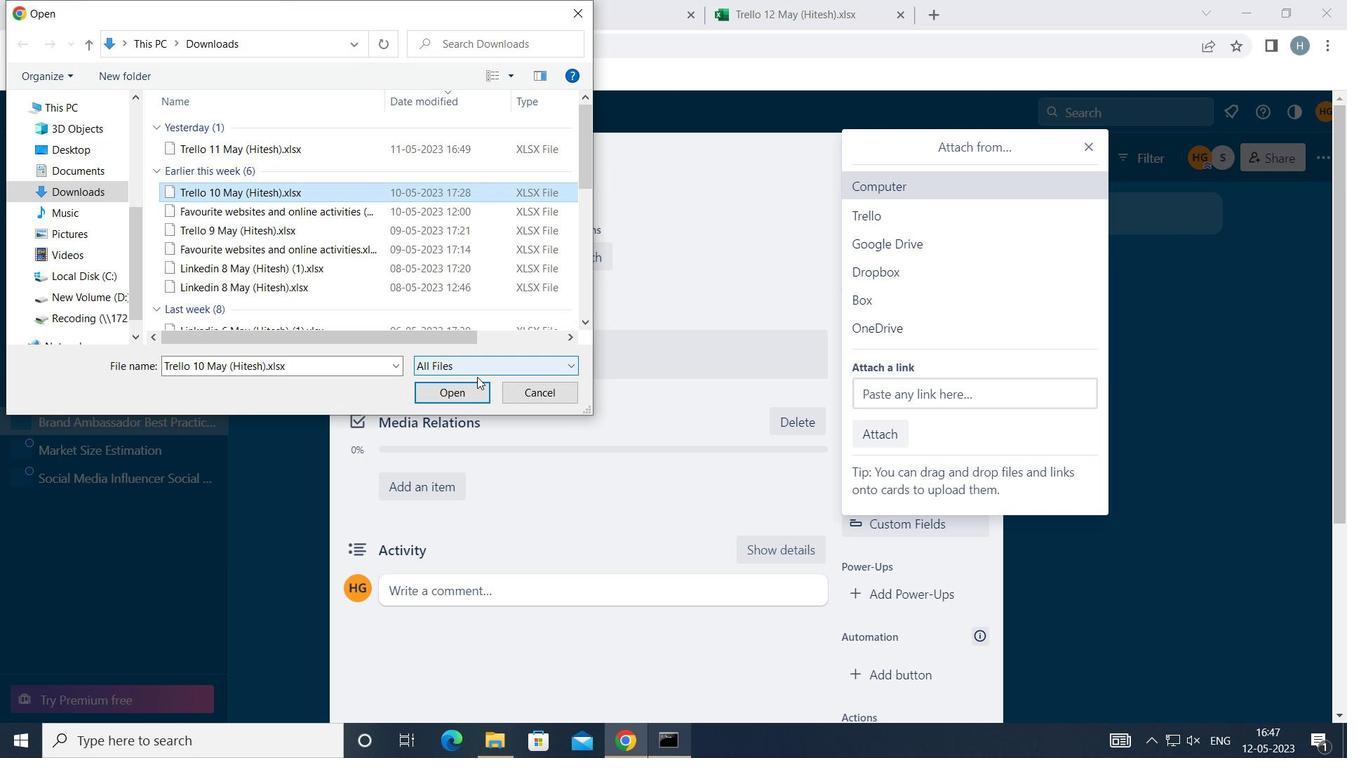 
Action: Mouse pressed left at (470, 393)
Screenshot: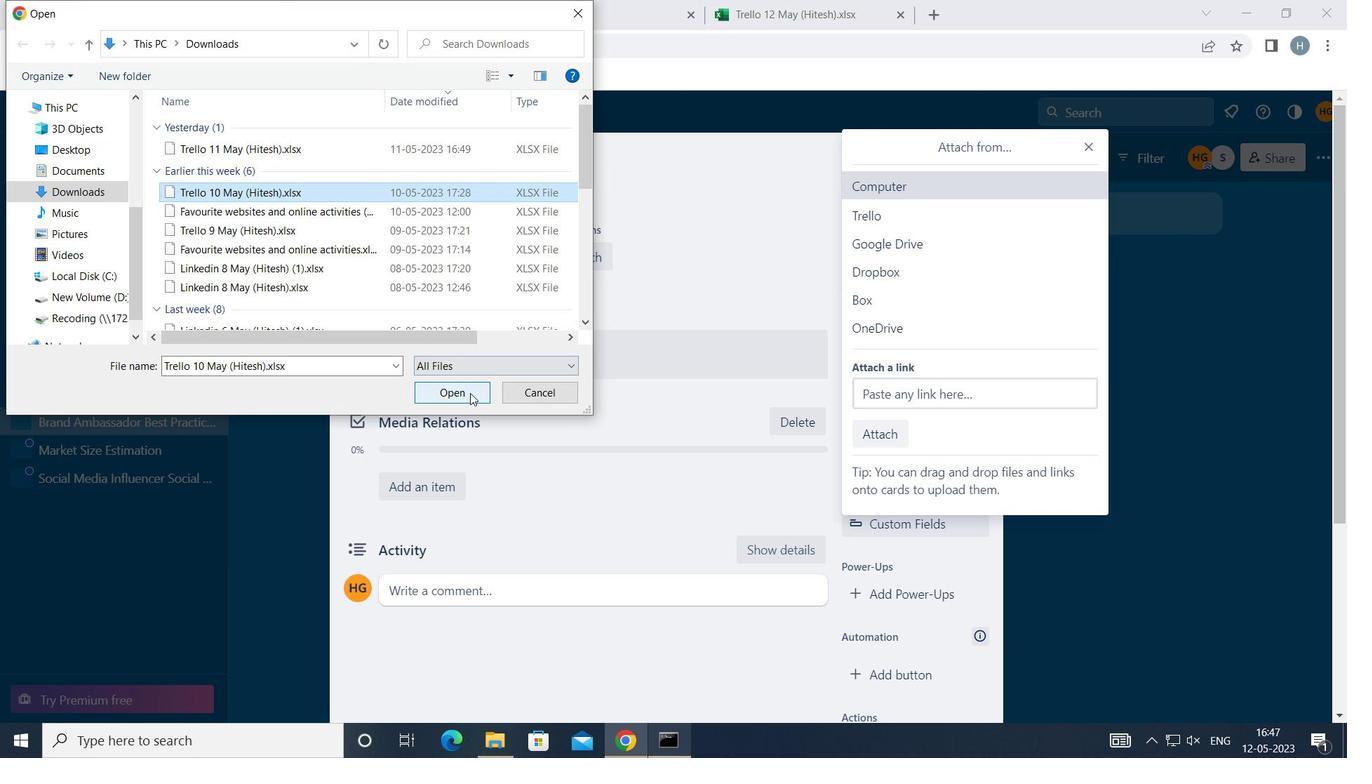
Action: Mouse moved to (914, 486)
Screenshot: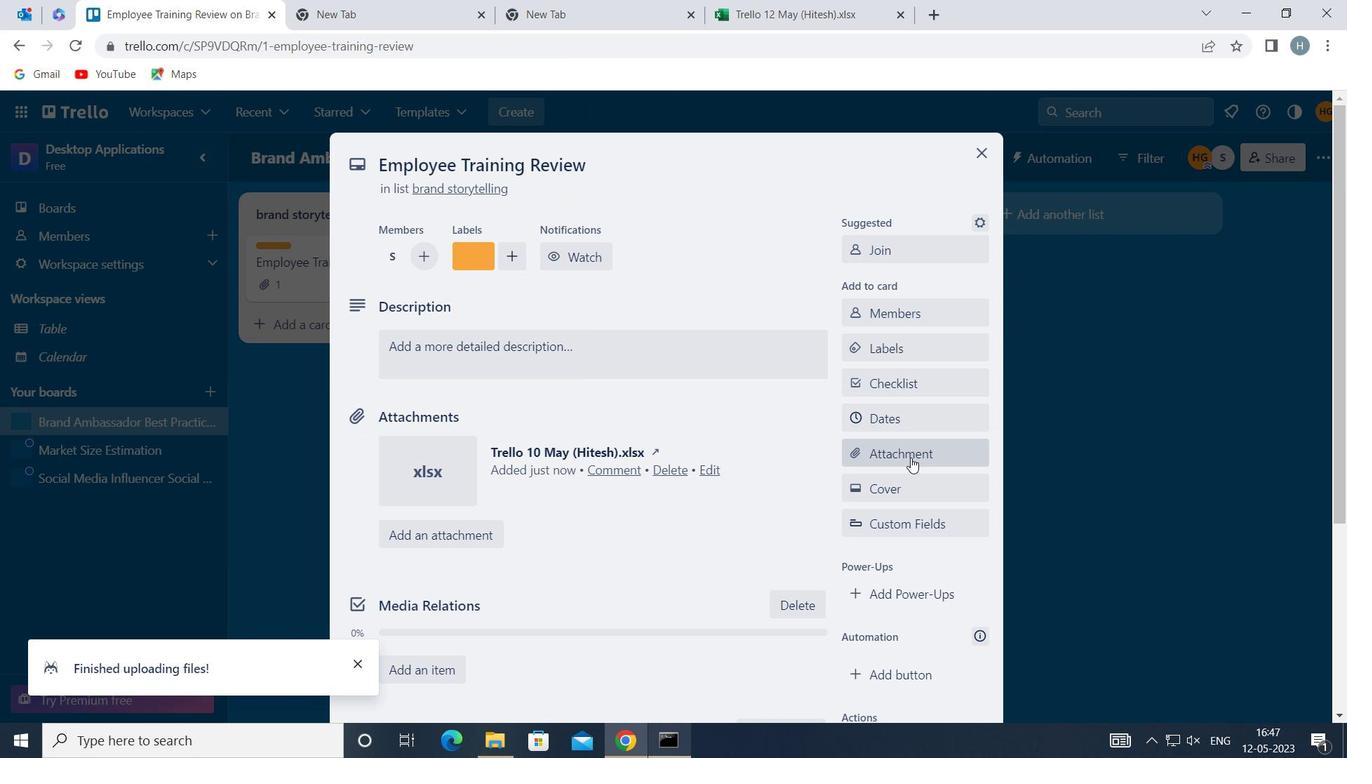 
Action: Mouse pressed left at (914, 486)
Screenshot: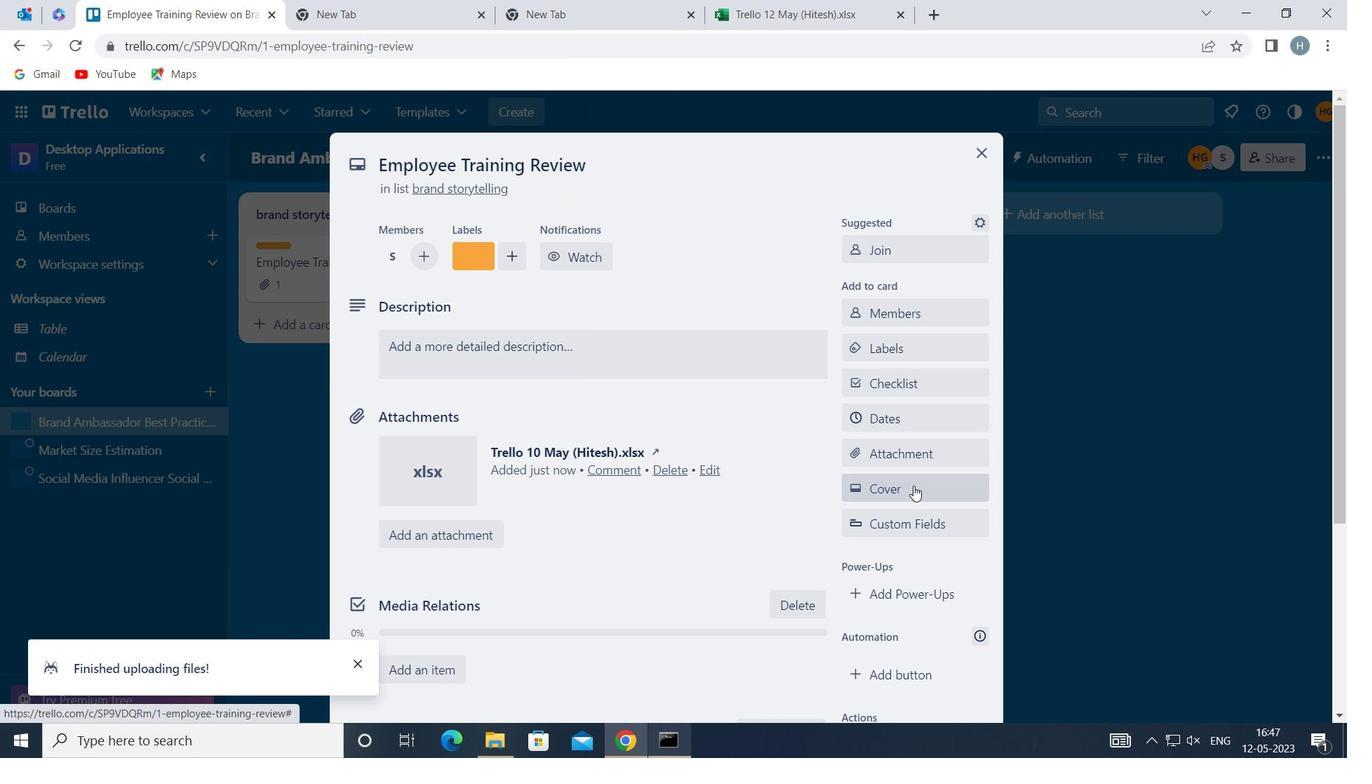 
Action: Mouse moved to (975, 367)
Screenshot: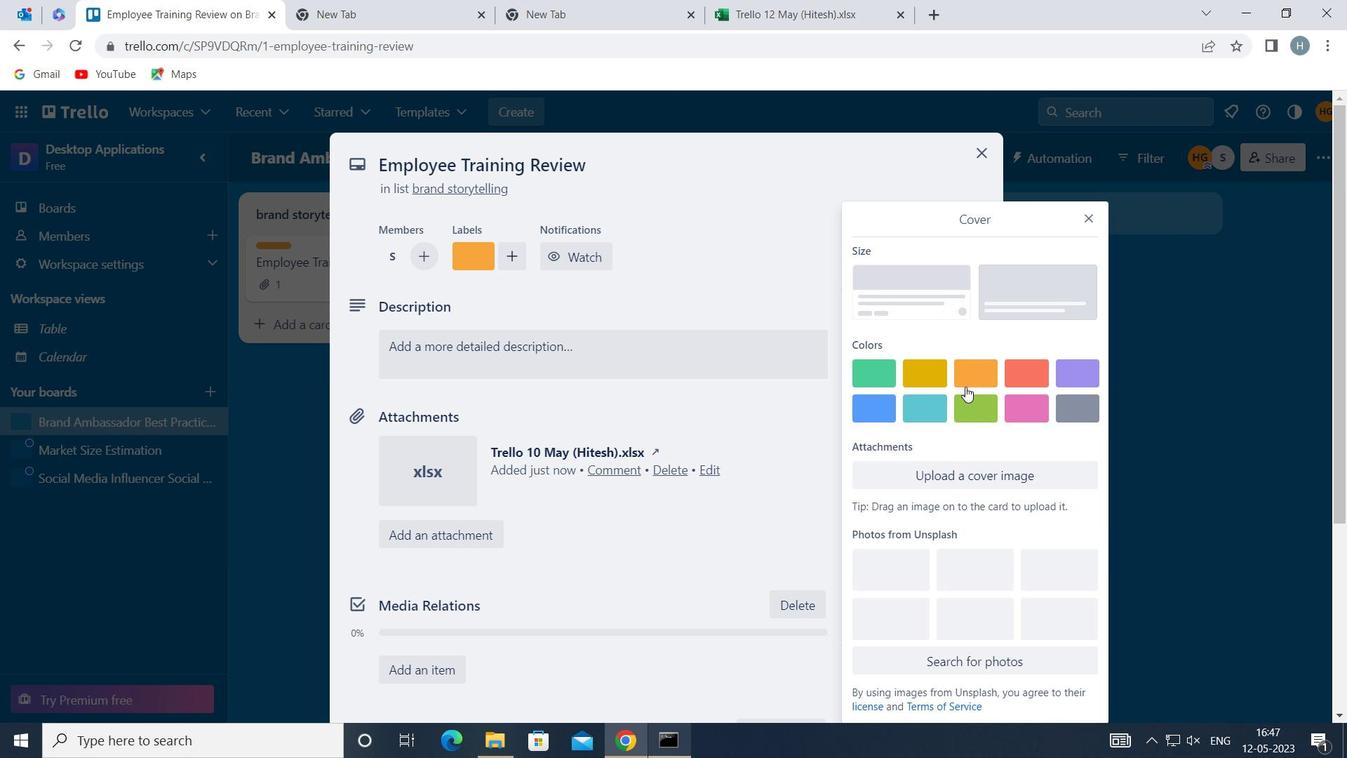 
Action: Mouse pressed left at (975, 367)
Screenshot: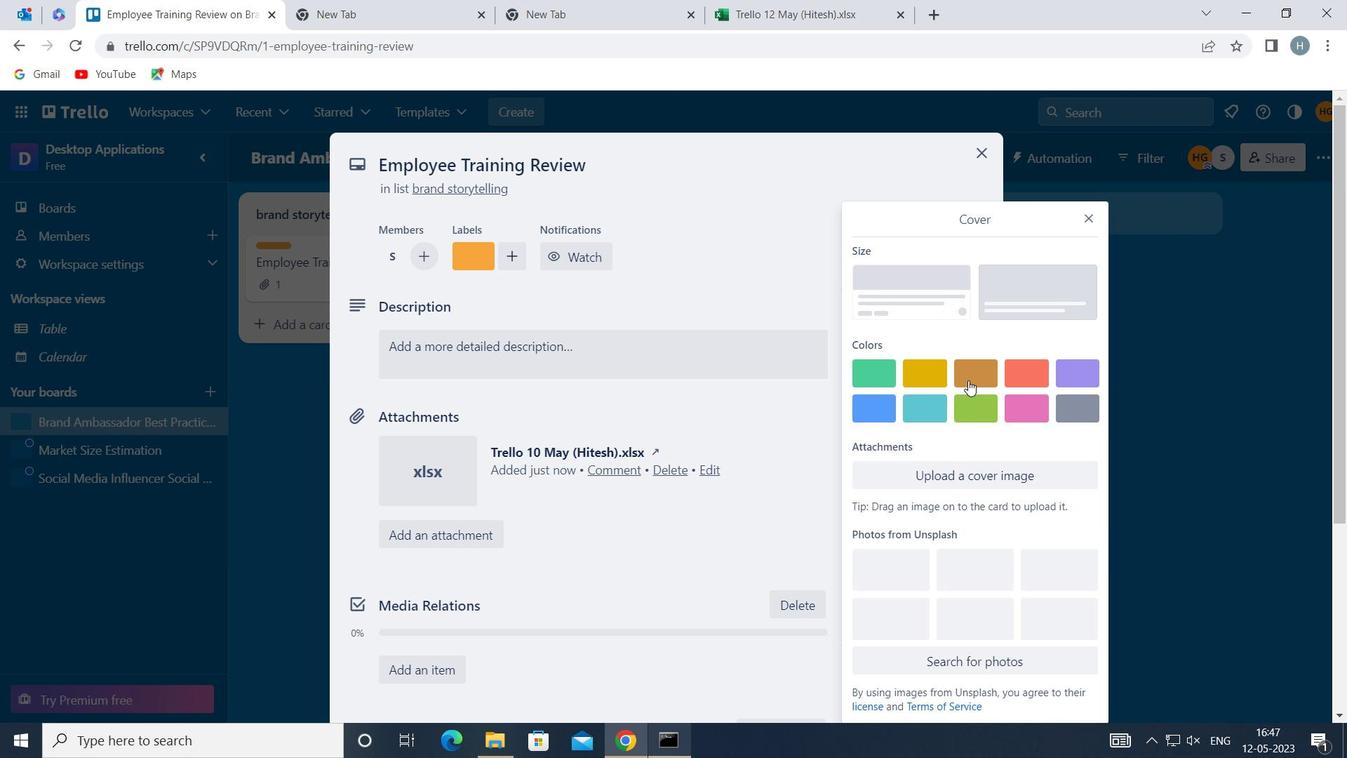 
Action: Mouse moved to (1089, 184)
Screenshot: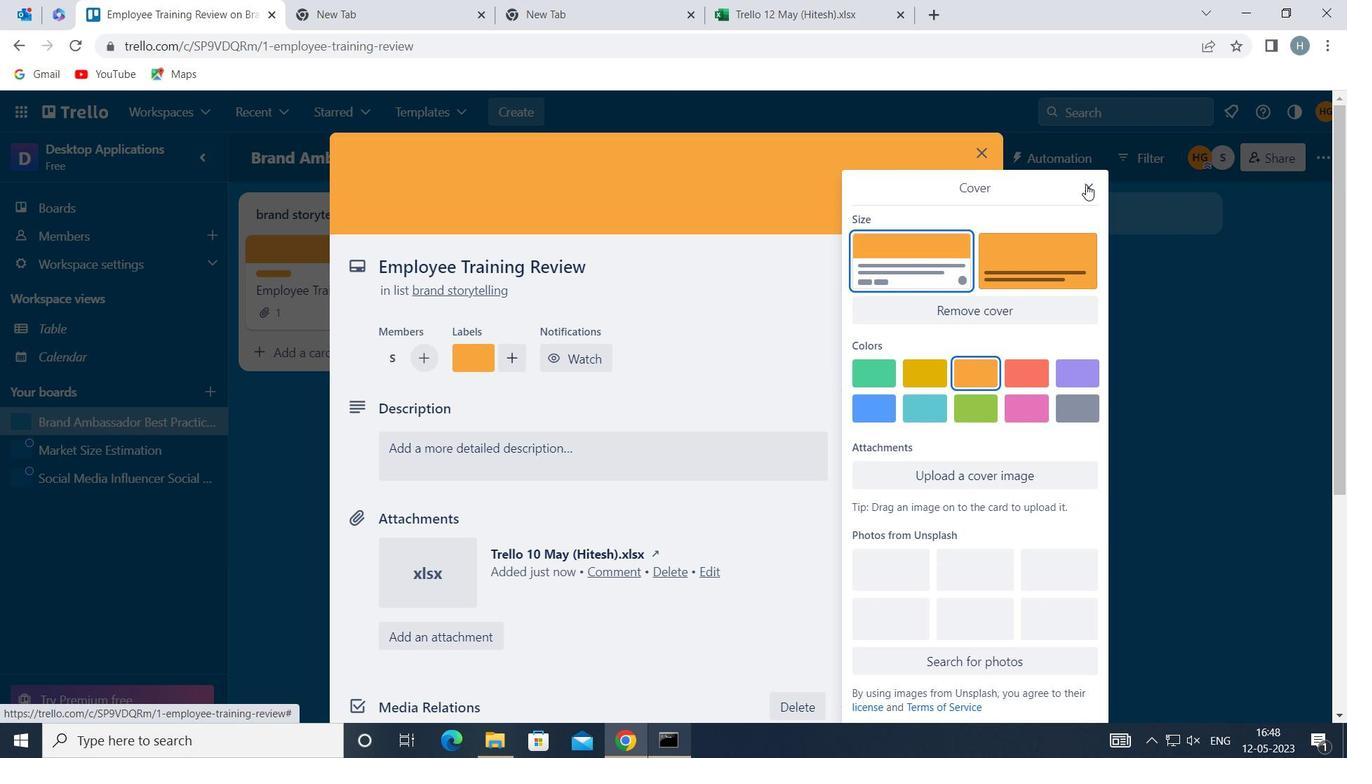 
Action: Mouse pressed left at (1089, 184)
Screenshot: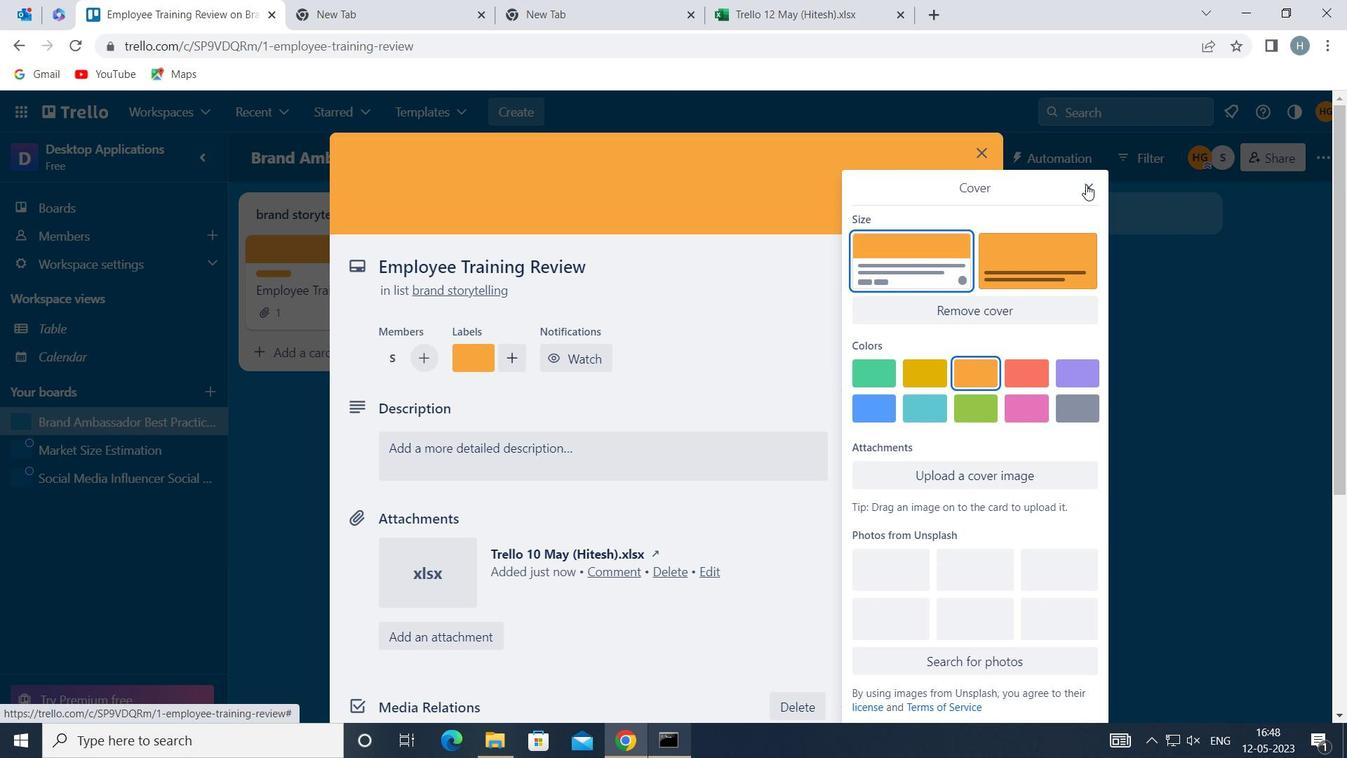 
Action: Mouse moved to (715, 435)
Screenshot: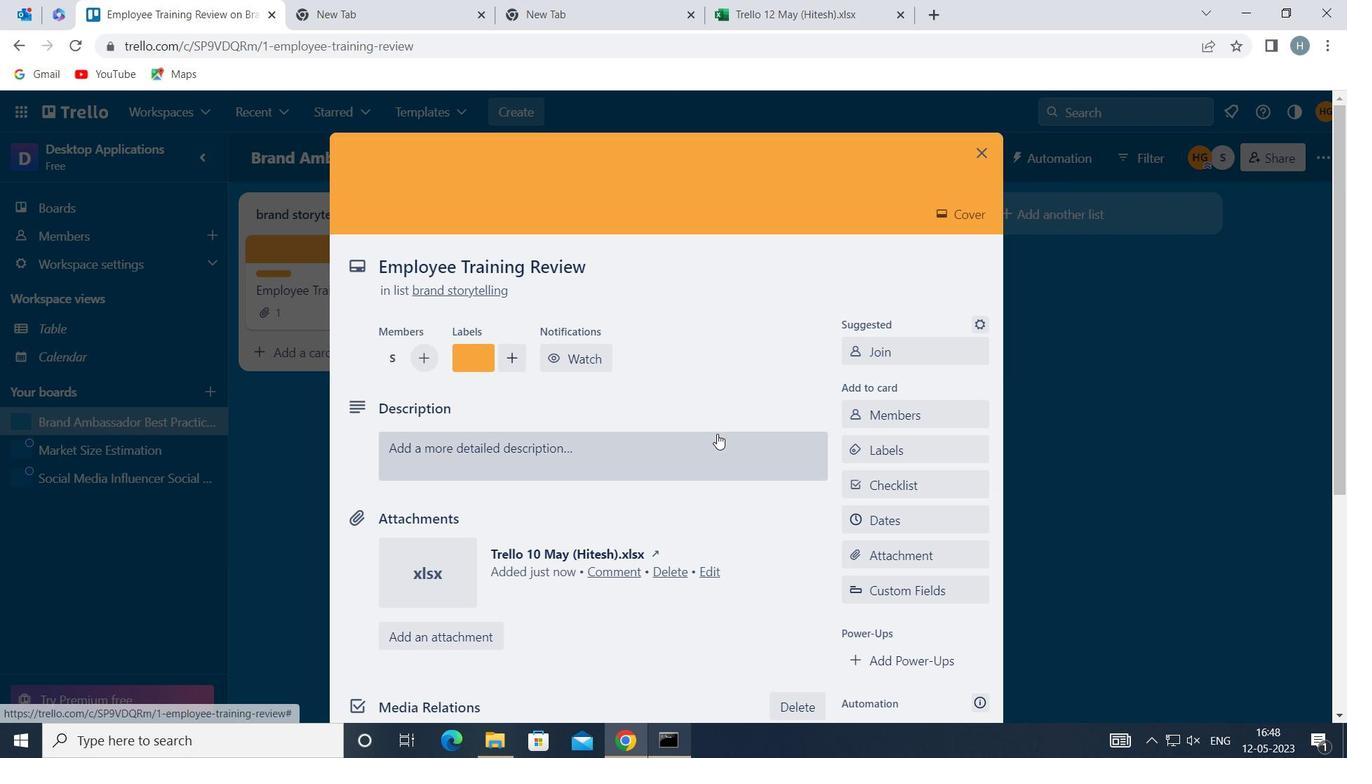 
Action: Mouse pressed left at (715, 435)
Screenshot: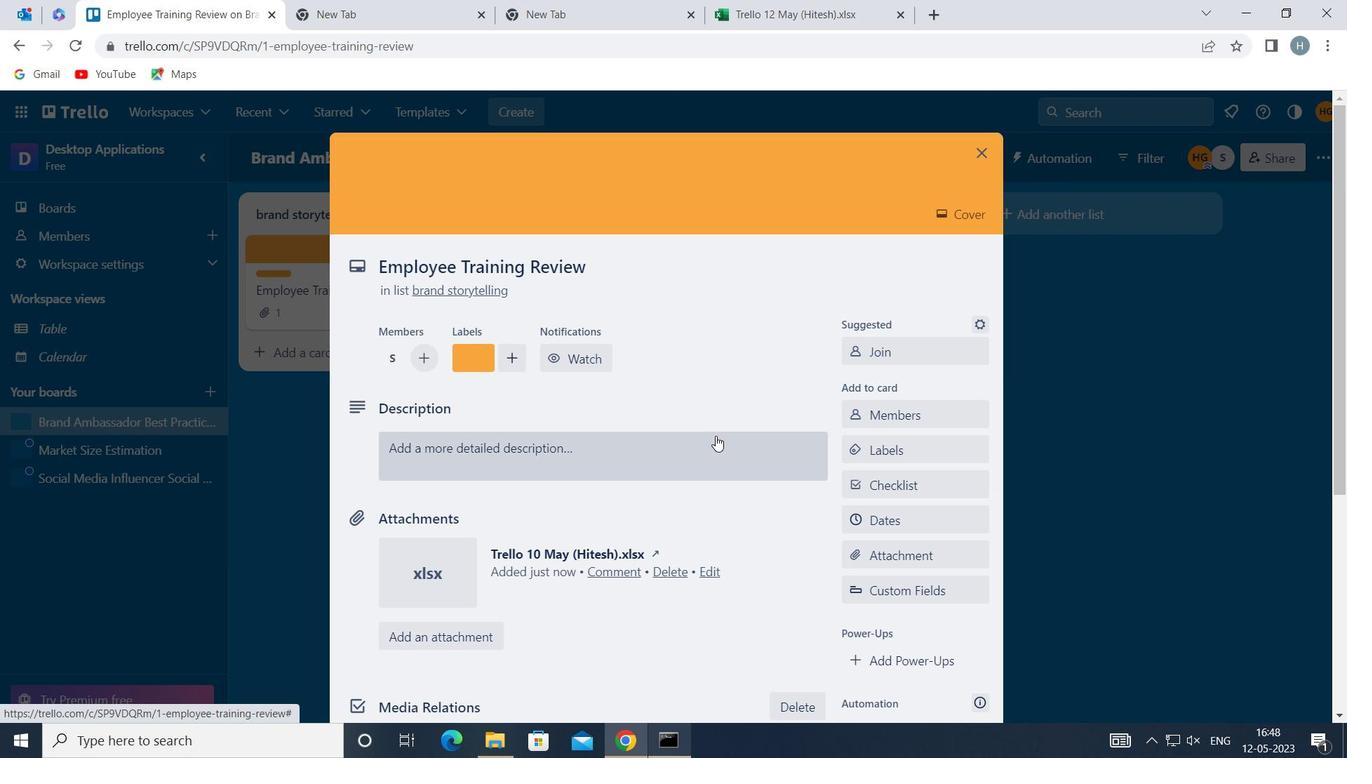 
Action: Mouse moved to (548, 508)
Screenshot: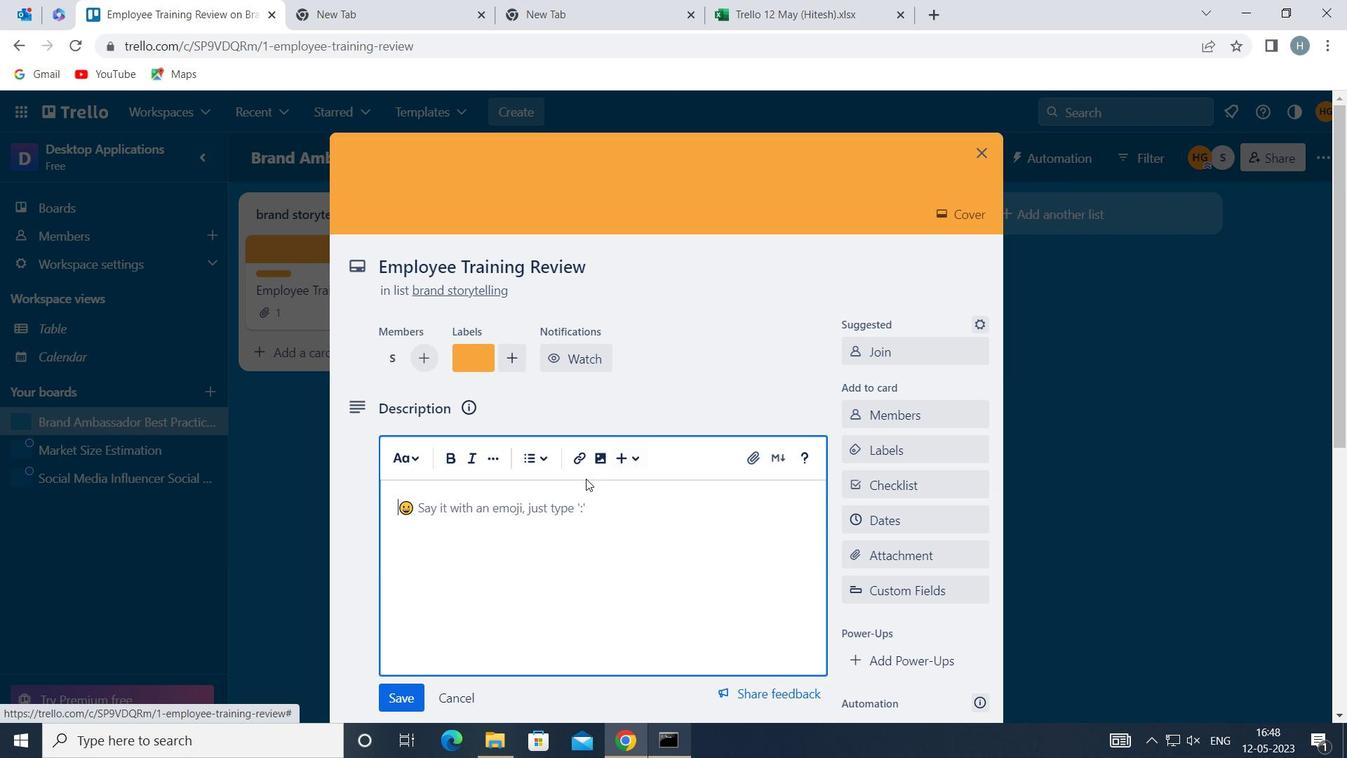 
Action: Mouse pressed left at (548, 508)
Screenshot: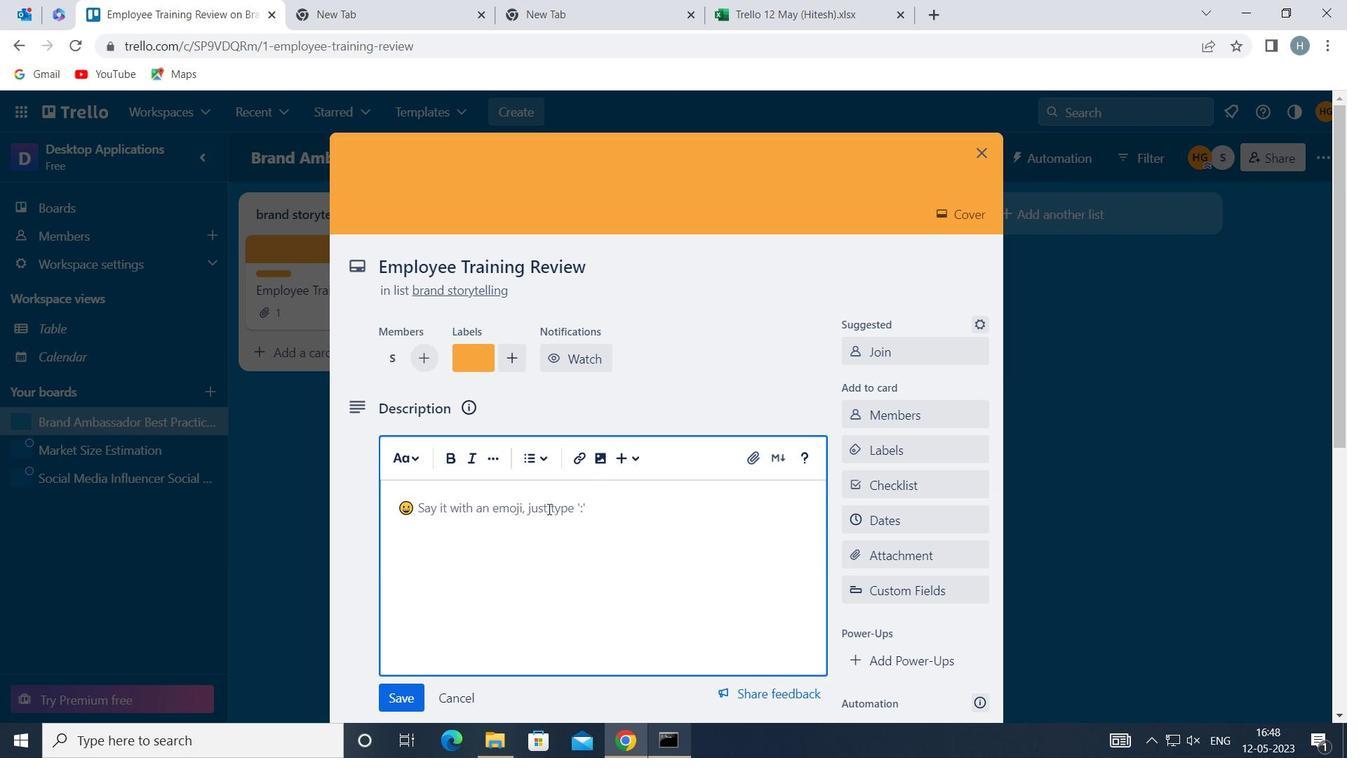 
Action: Mouse moved to (546, 509)
Screenshot: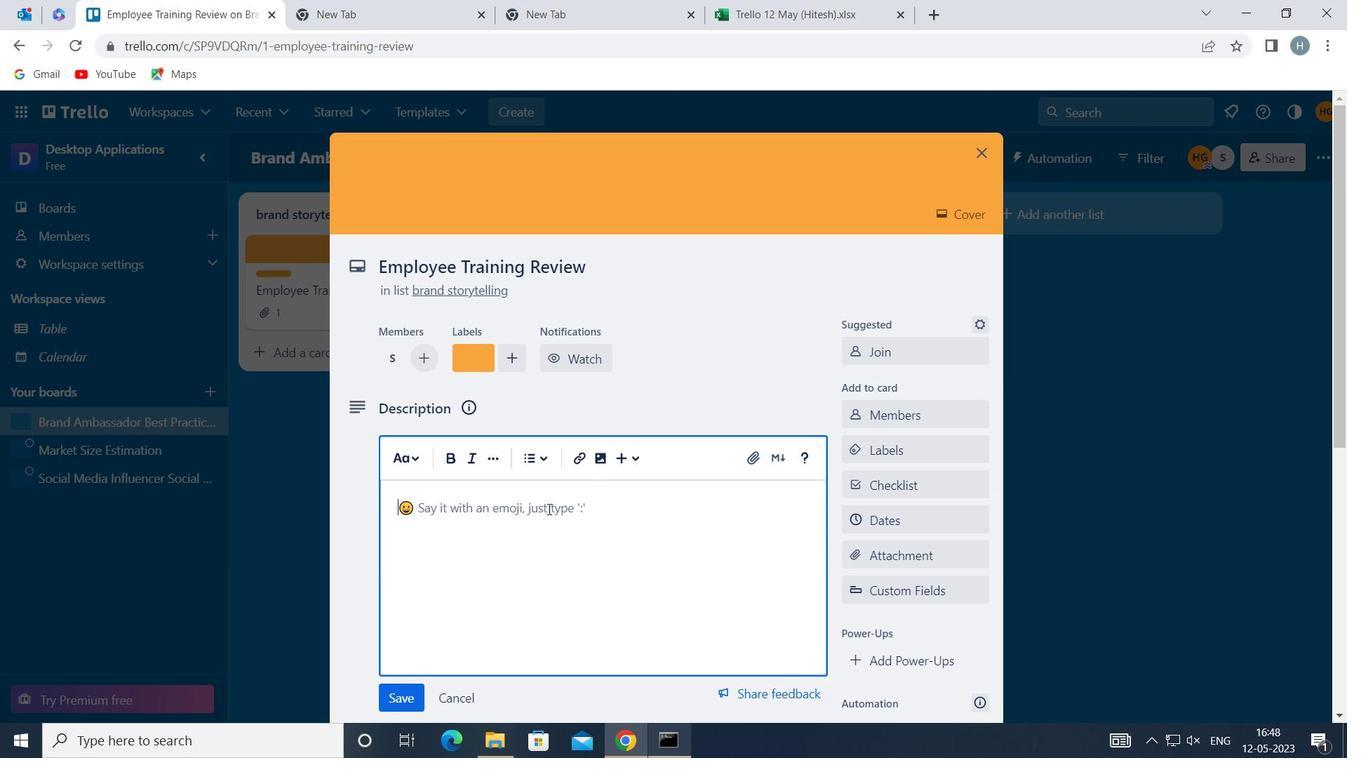 
Action: Key pressed <Key.shift>CREATE<Key.space>AND<Key.space>SEND<Key.space>OUT<Key.space>EMPLOYEE<Key.space>SATISFACTION<Key.space>SURVEY<Key.space>ON<Key.space>COMPANY<Key.space>VALUES
Screenshot: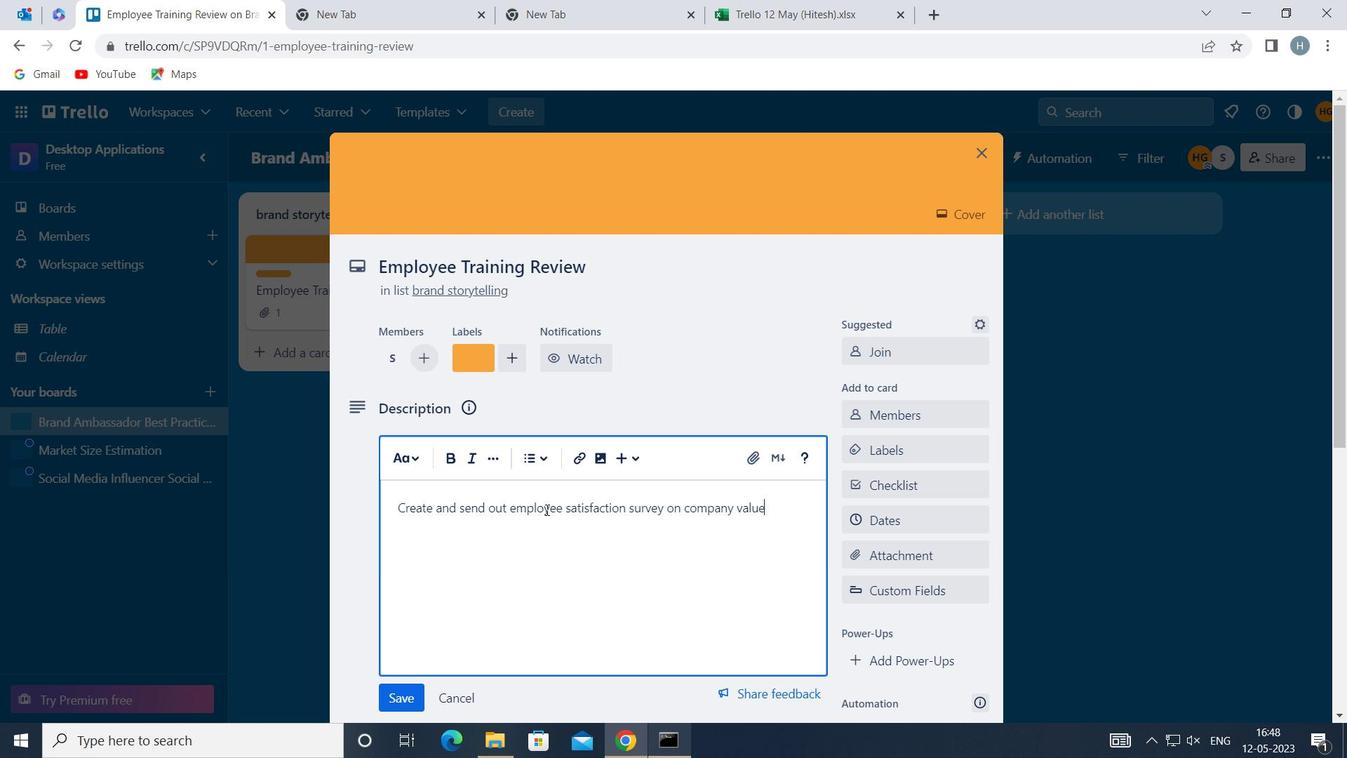
Action: Mouse moved to (391, 698)
Screenshot: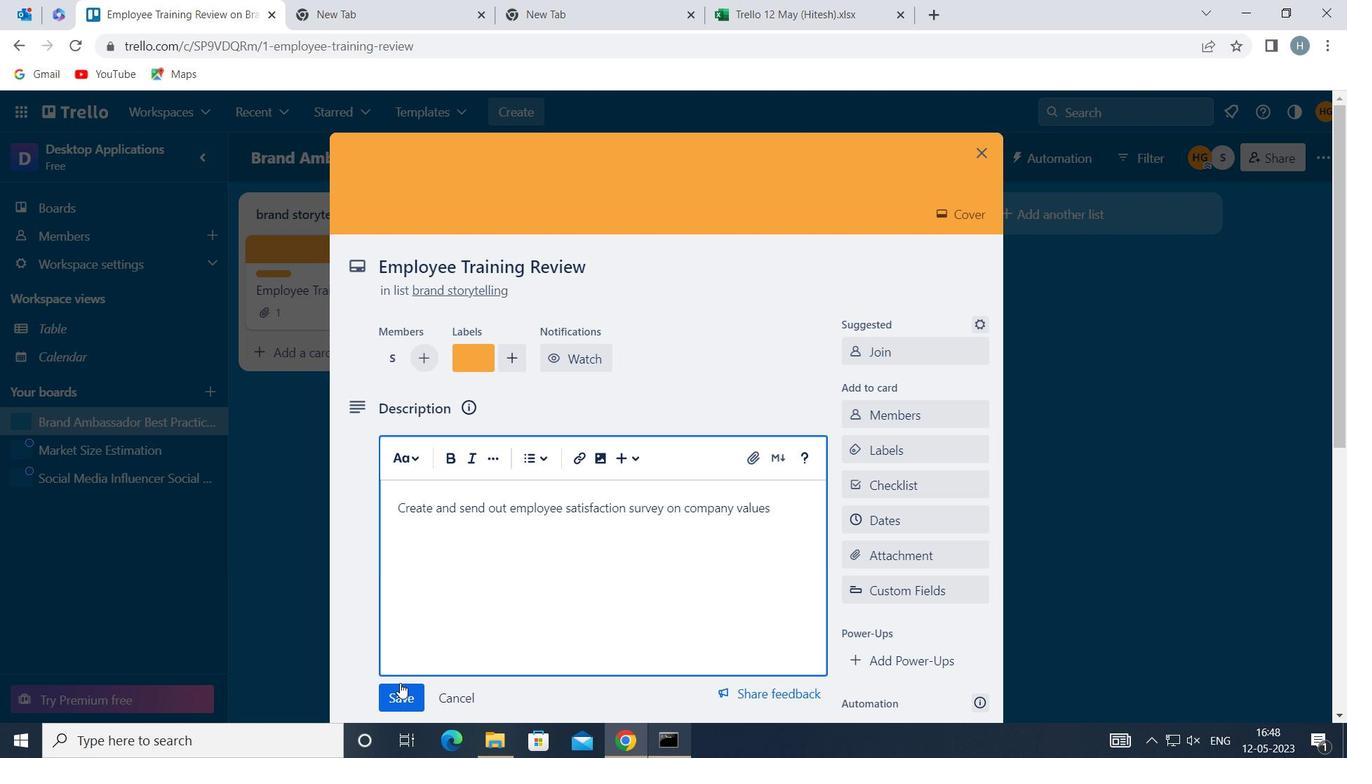 
Action: Mouse pressed left at (391, 698)
Screenshot: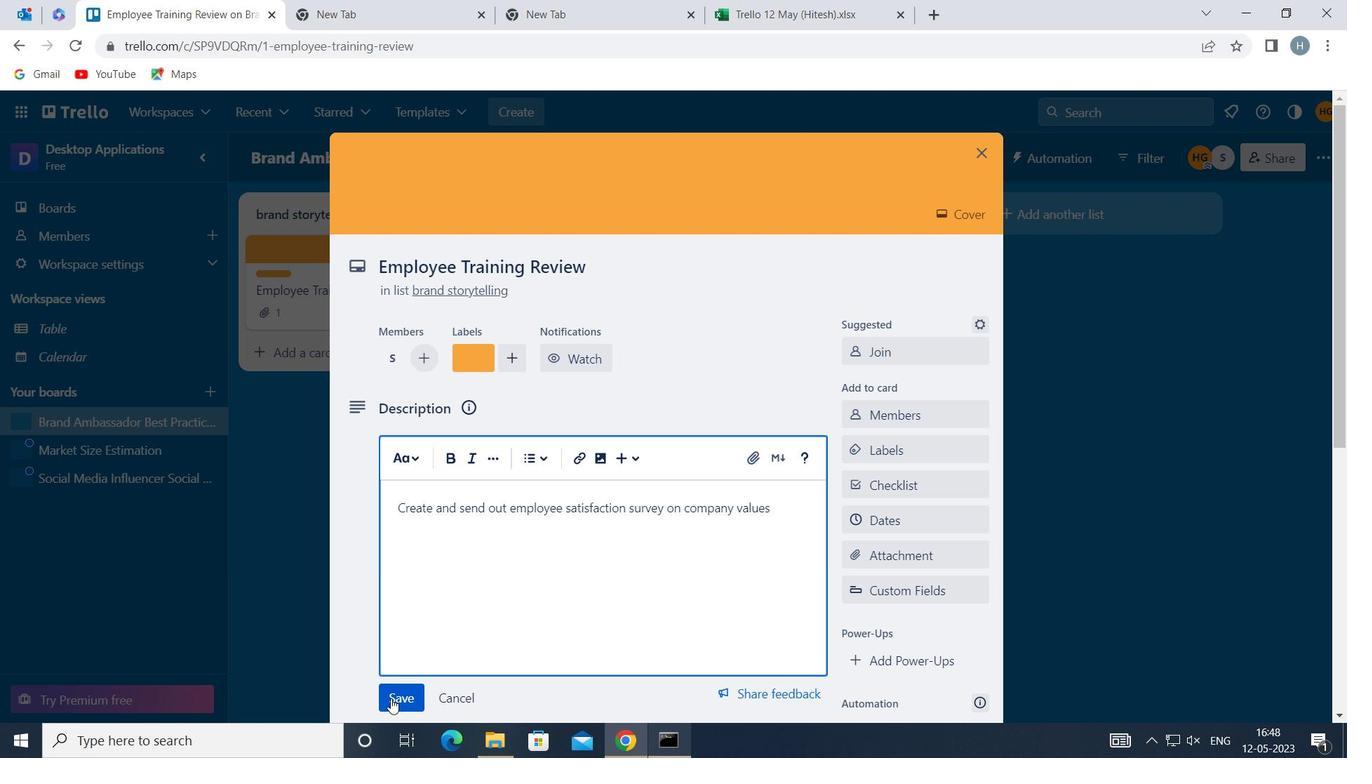 
Action: Mouse moved to (480, 511)
Screenshot: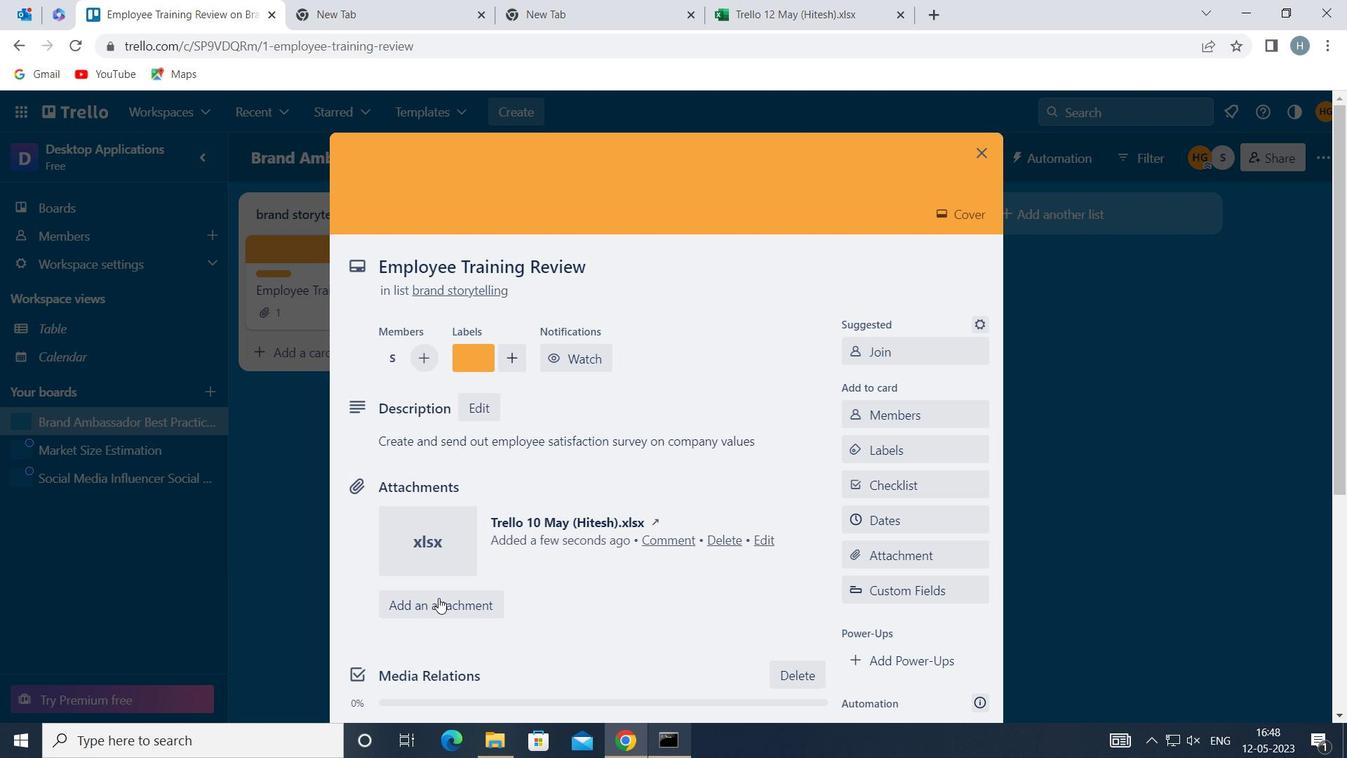 
Action: Mouse scrolled (480, 510) with delta (0, 0)
Screenshot: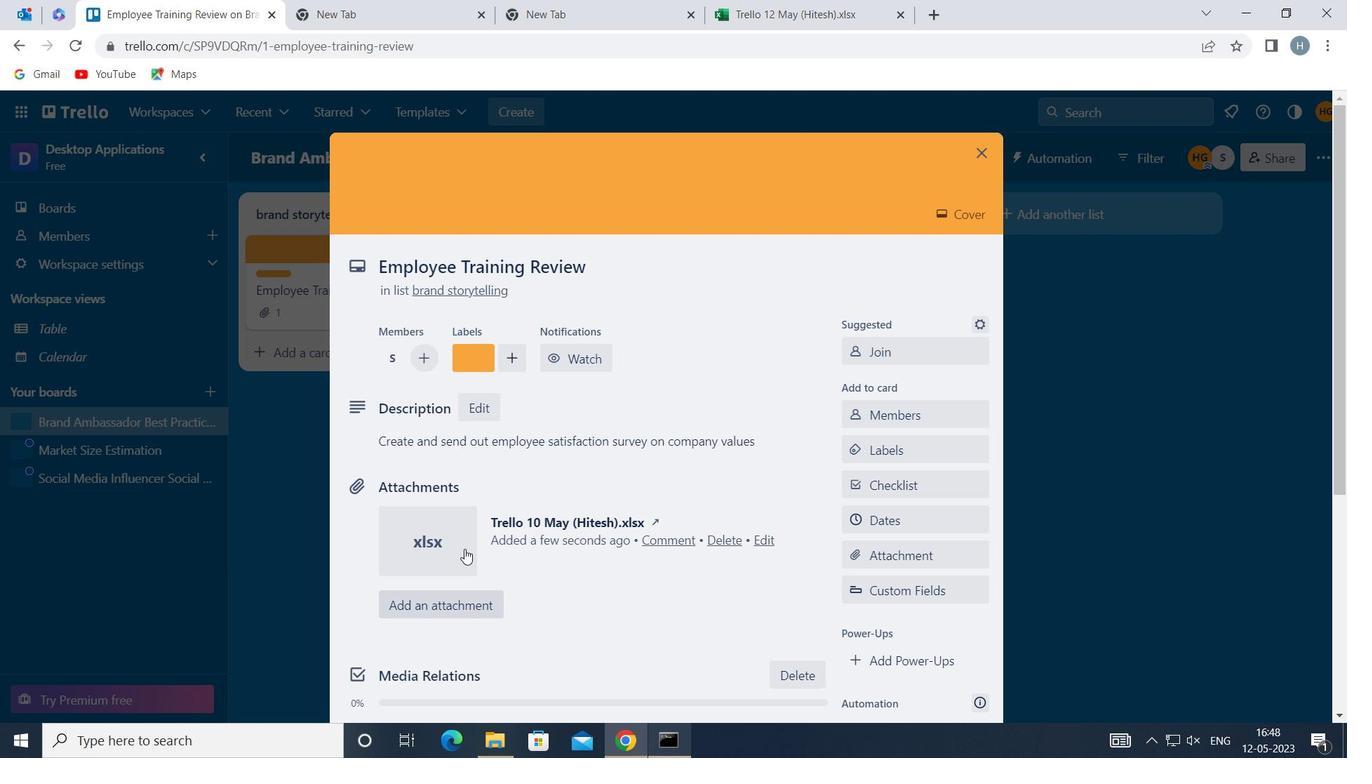 
Action: Mouse scrolled (480, 510) with delta (0, 0)
Screenshot: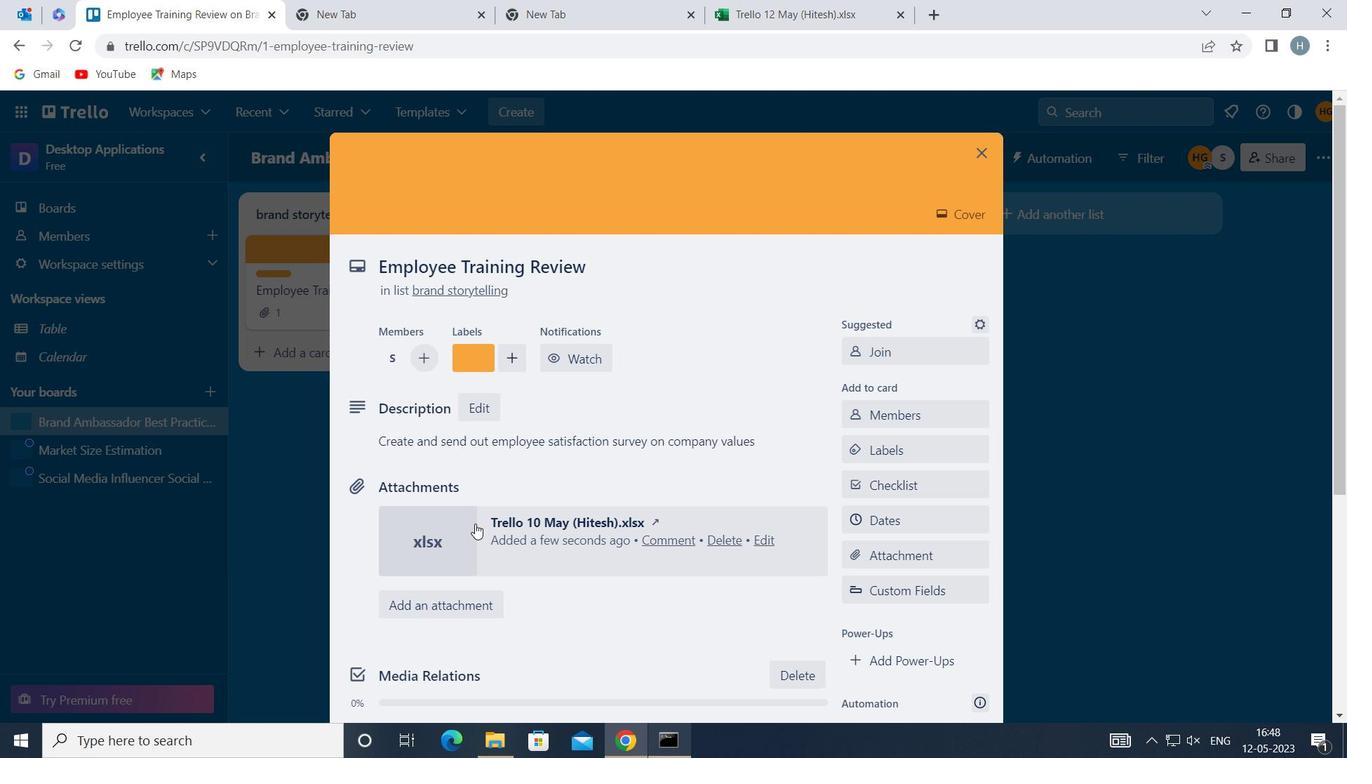 
Action: Mouse moved to (480, 510)
Screenshot: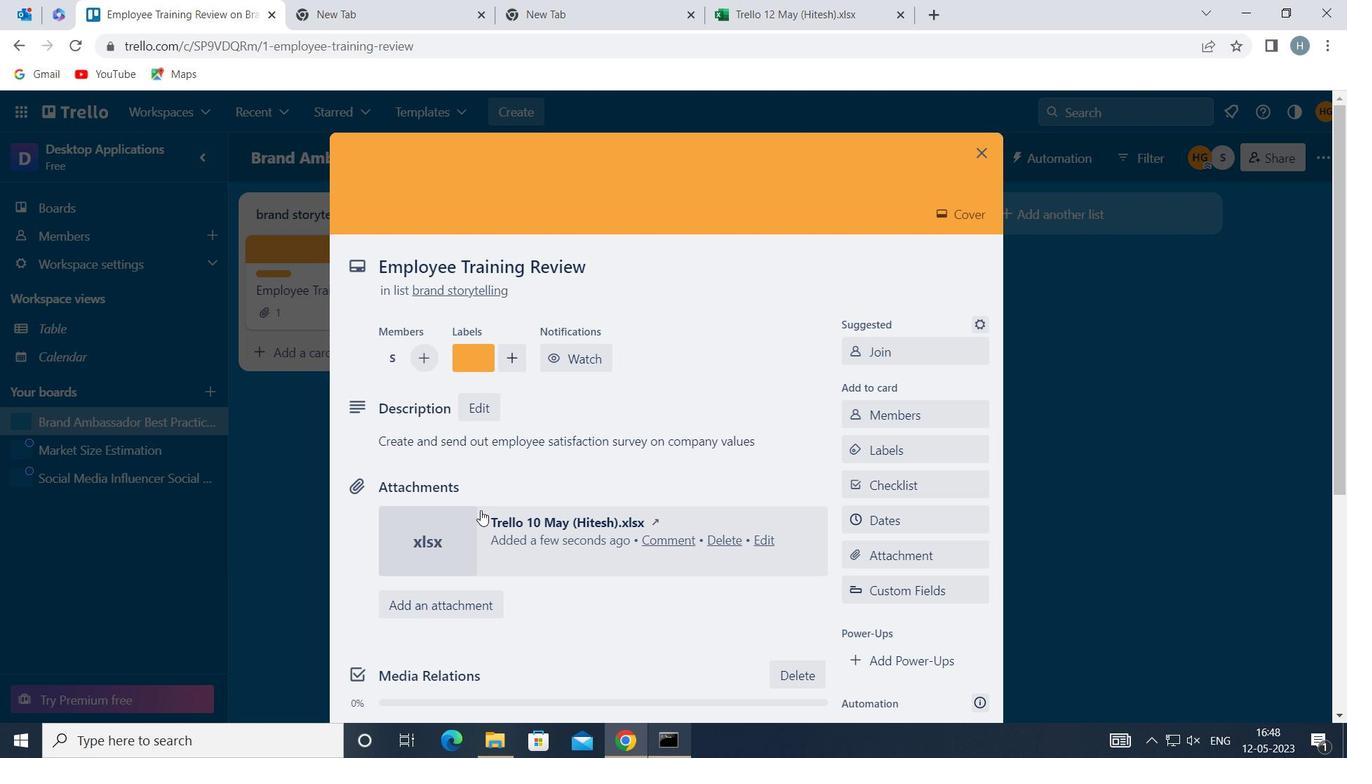 
Action: Mouse scrolled (480, 509) with delta (0, 0)
Screenshot: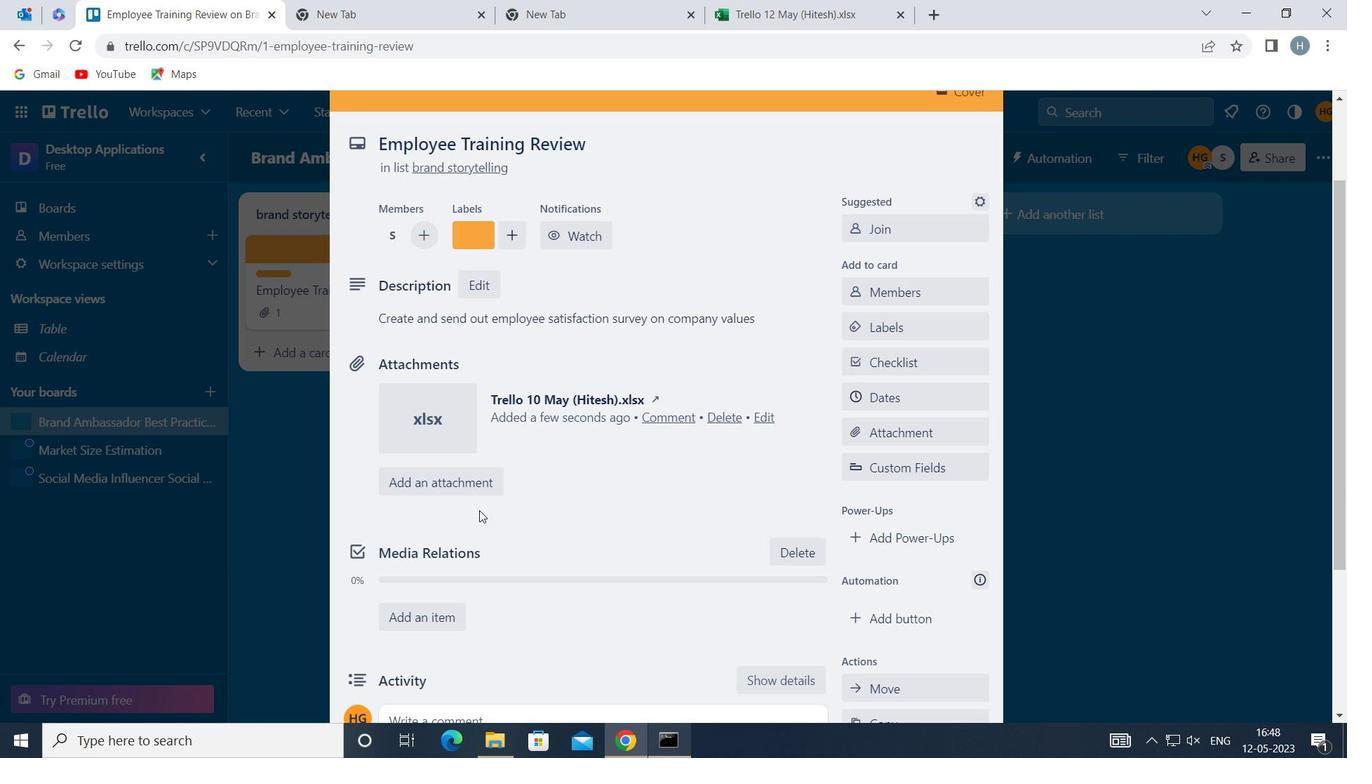 
Action: Mouse scrolled (480, 509) with delta (0, 0)
Screenshot: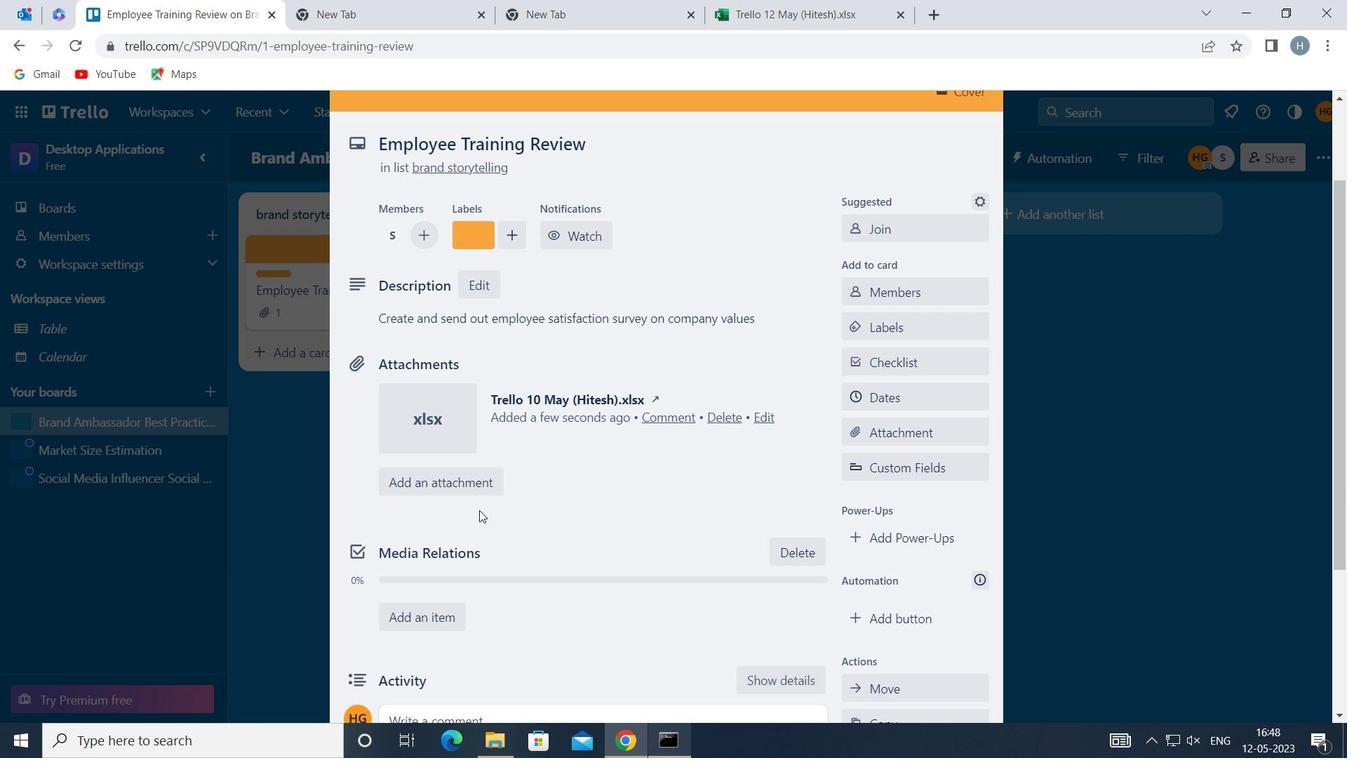 
Action: Mouse scrolled (480, 509) with delta (0, 0)
Screenshot: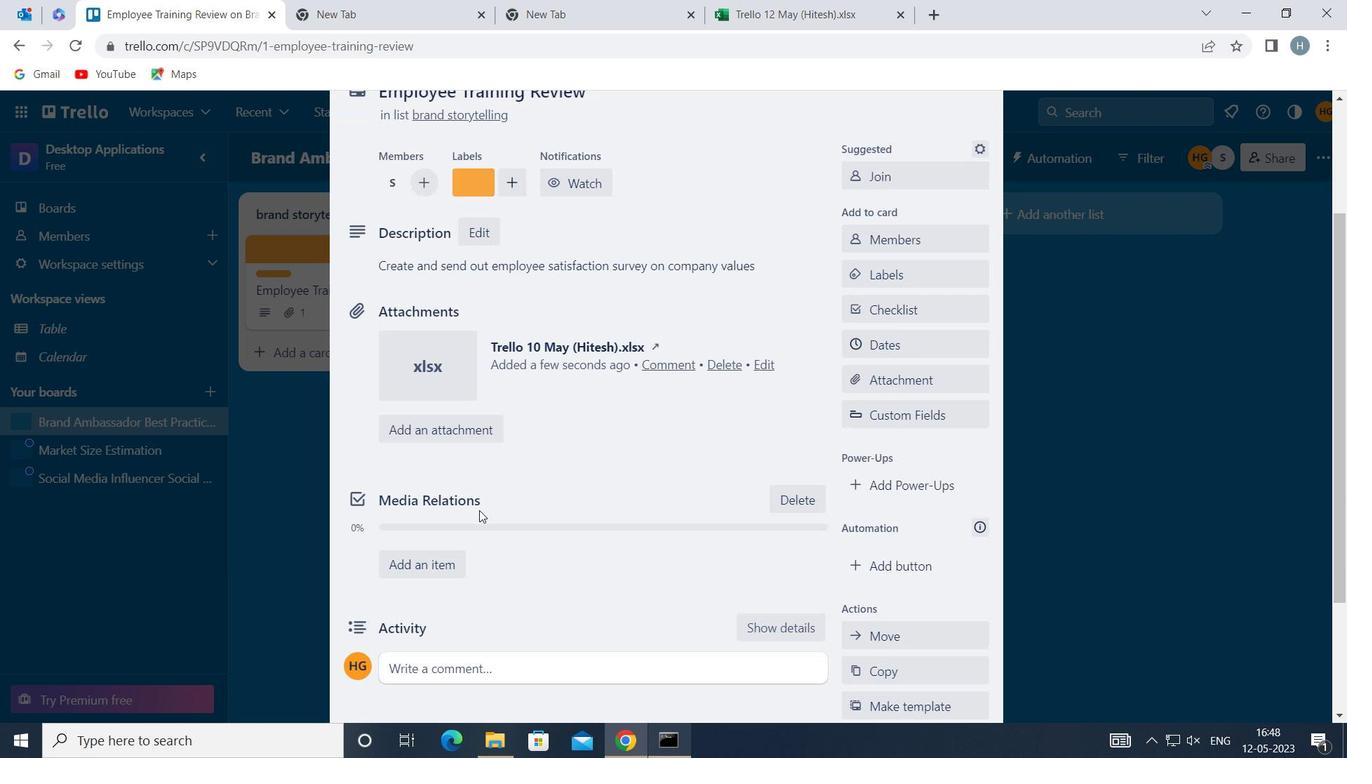 
Action: Mouse moved to (482, 498)
Screenshot: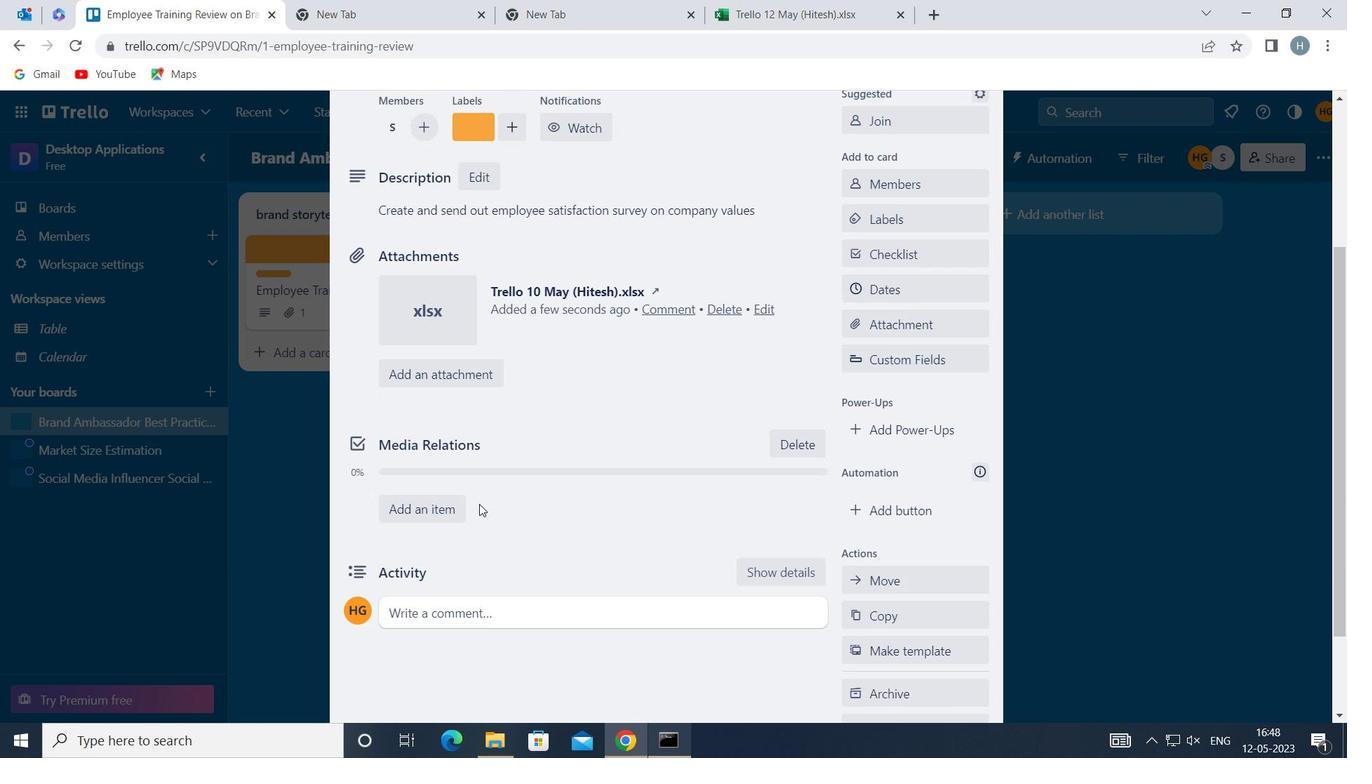 
Action: Mouse scrolled (482, 497) with delta (0, 0)
Screenshot: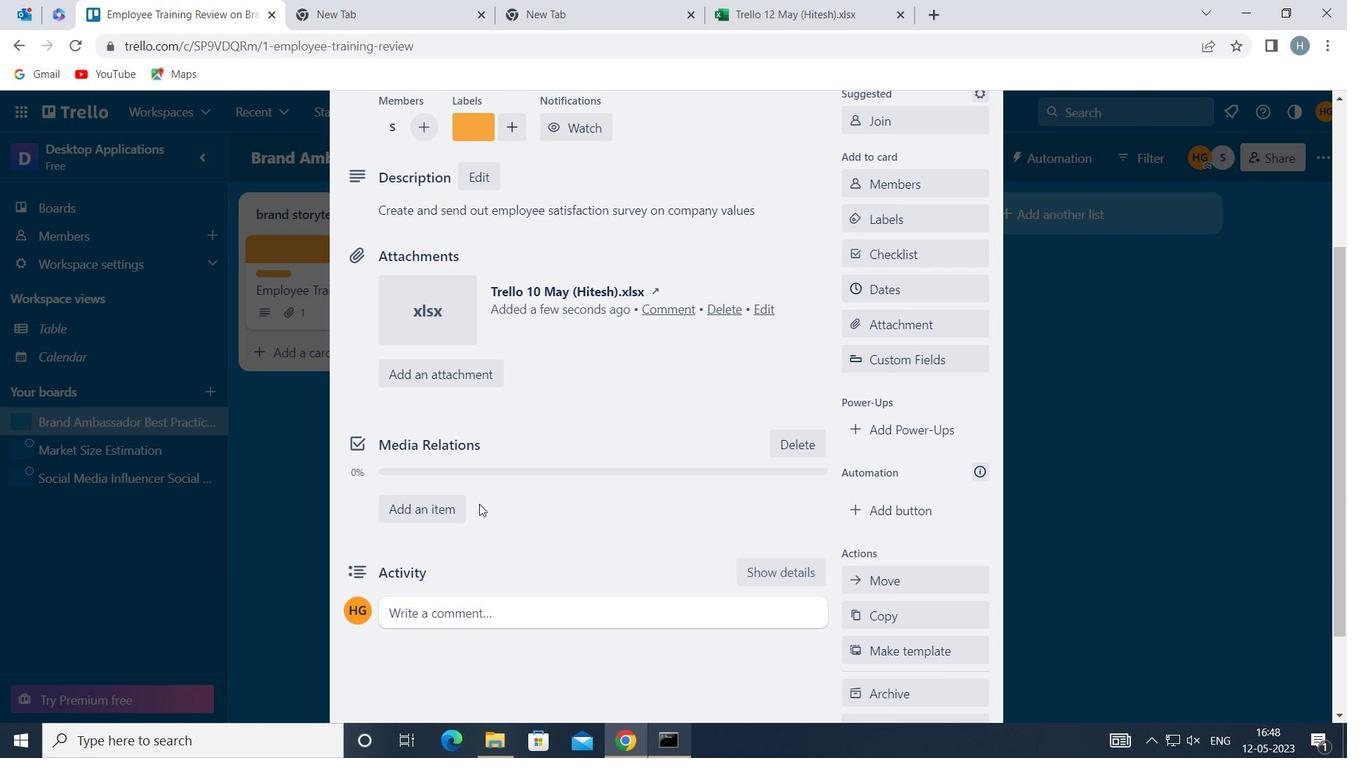 
Action: Mouse moved to (486, 482)
Screenshot: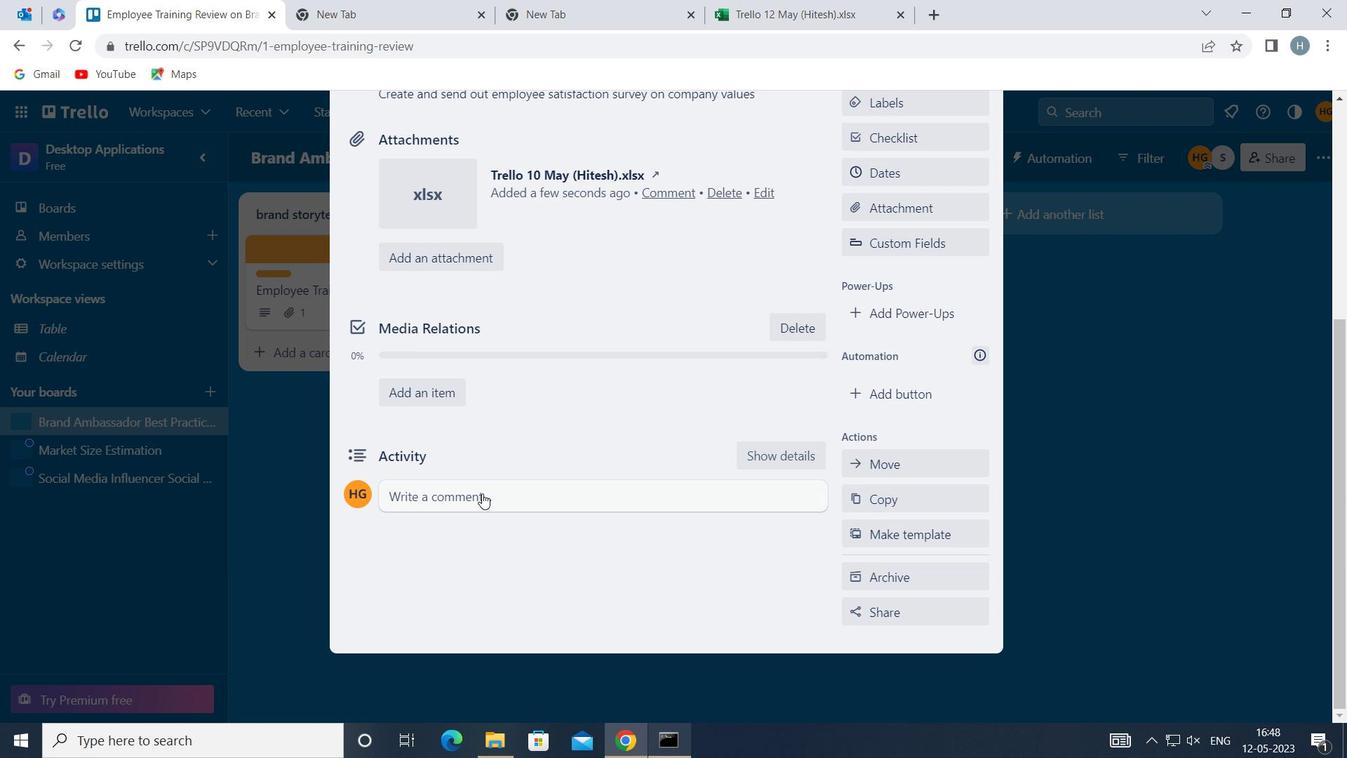 
Action: Mouse pressed left at (486, 482)
Screenshot: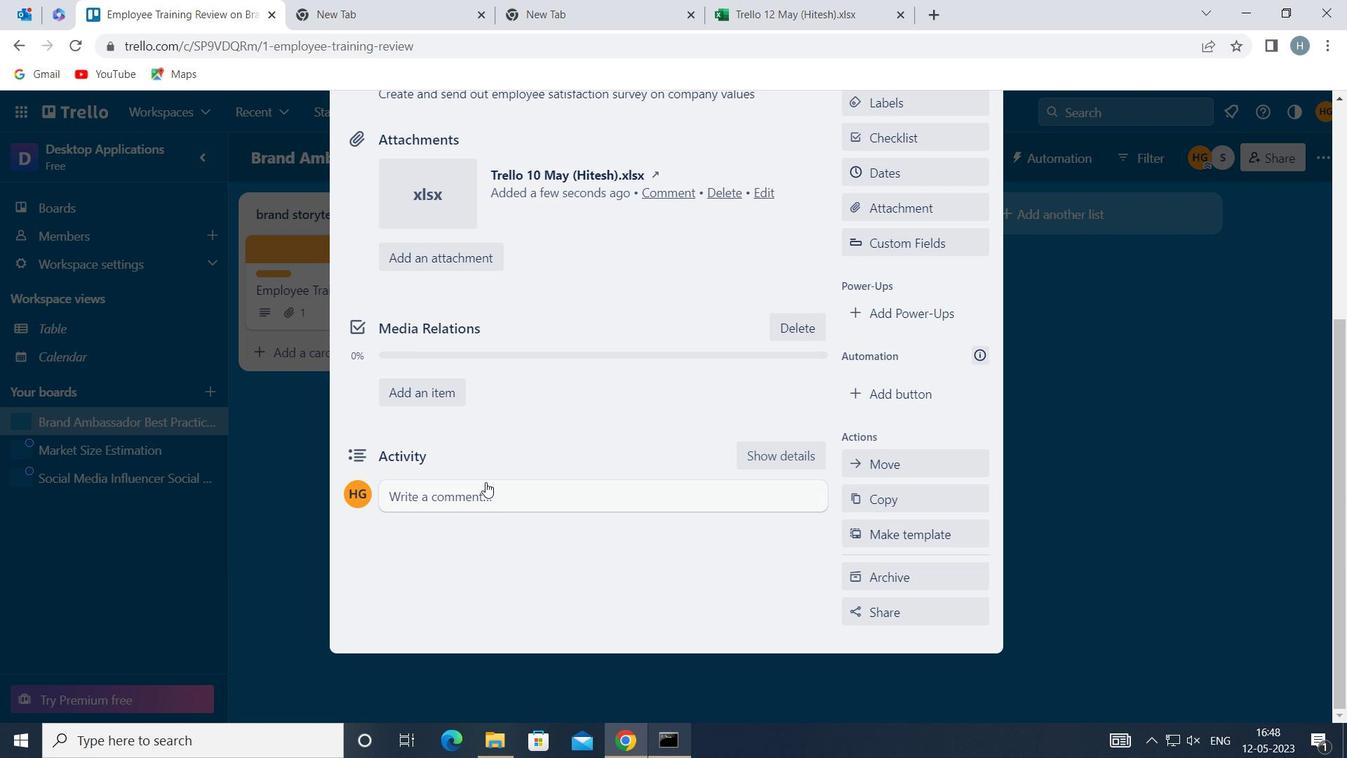 
Action: Mouse moved to (476, 542)
Screenshot: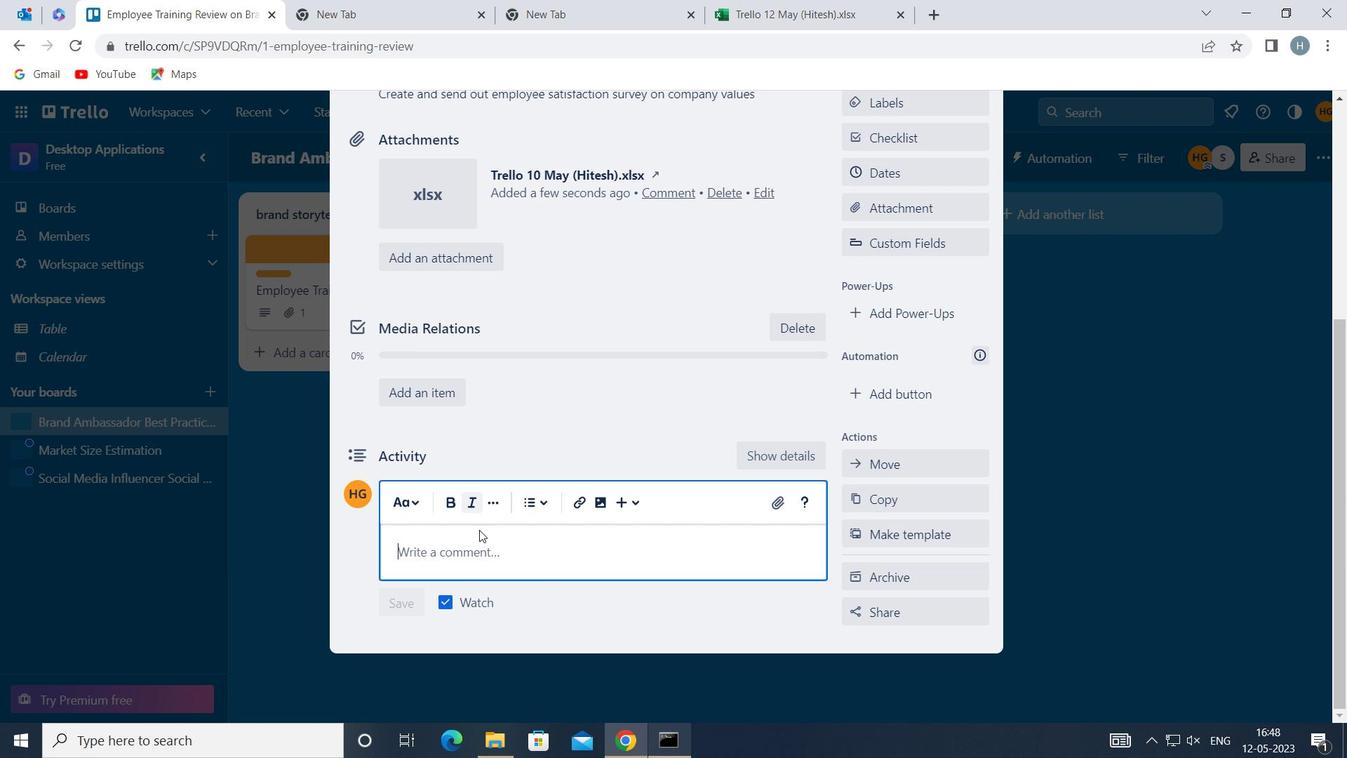 
Action: Mouse pressed left at (476, 542)
Screenshot: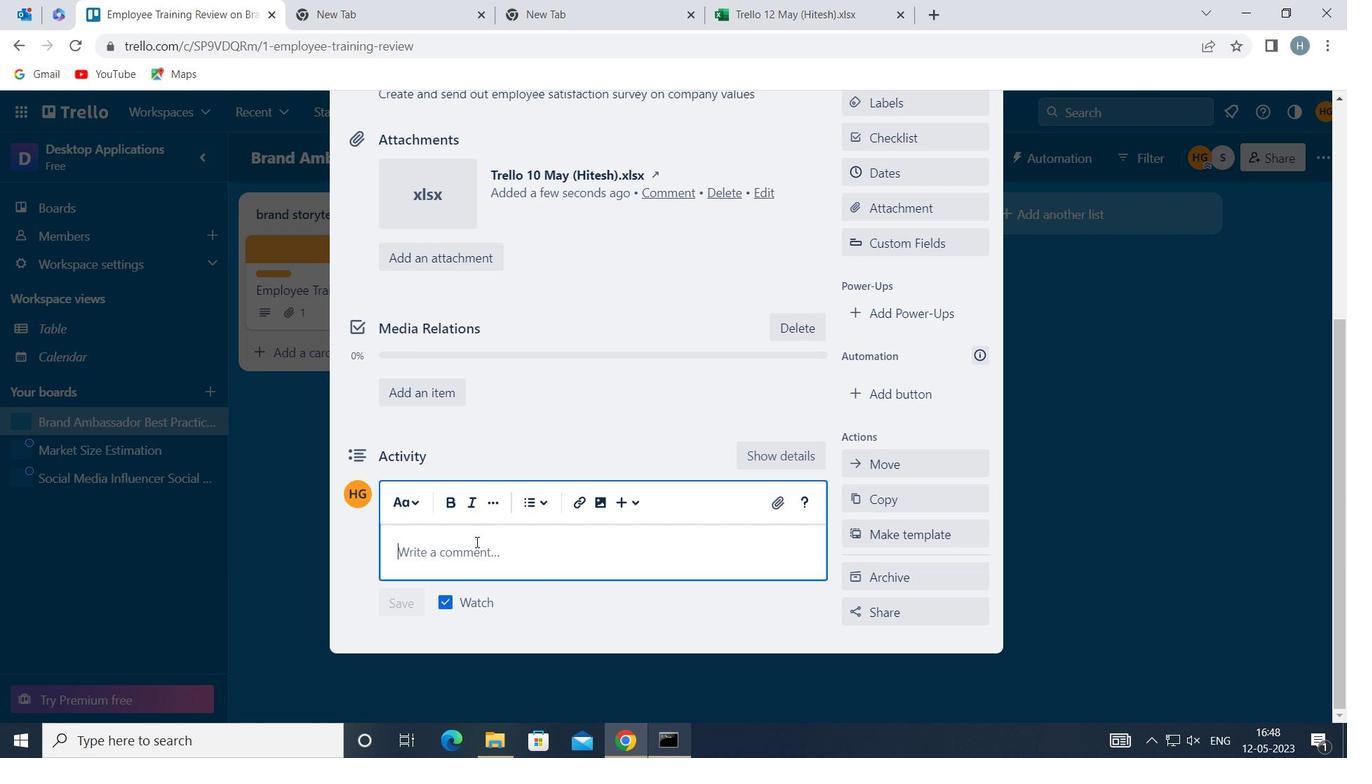 
Action: Key pressed <Key.shift>GIVEN<Key.space>THE<Key.space>POTENTIAL<Key.space>IMPACT<Key.space>OF<Key.space>THIS<Key.space>TASK<Key.space>ON<Key.space>OUR<Key.space>COMPANY<Key.space>REO<Key.backspace>PUTATION,<Key.space>LET<Key.space>US<Key.space>ENSURE<Key.space>THAT<Key.space>WE<Key.space>APPROACH<Key.space>IT<Key.space>WITH<Key.space>A<Key.space>SENSE<Key.space>OF<Key.space>INTEGRITY<Key.space>AND<Key.space>PROFESSIONALISM
Screenshot: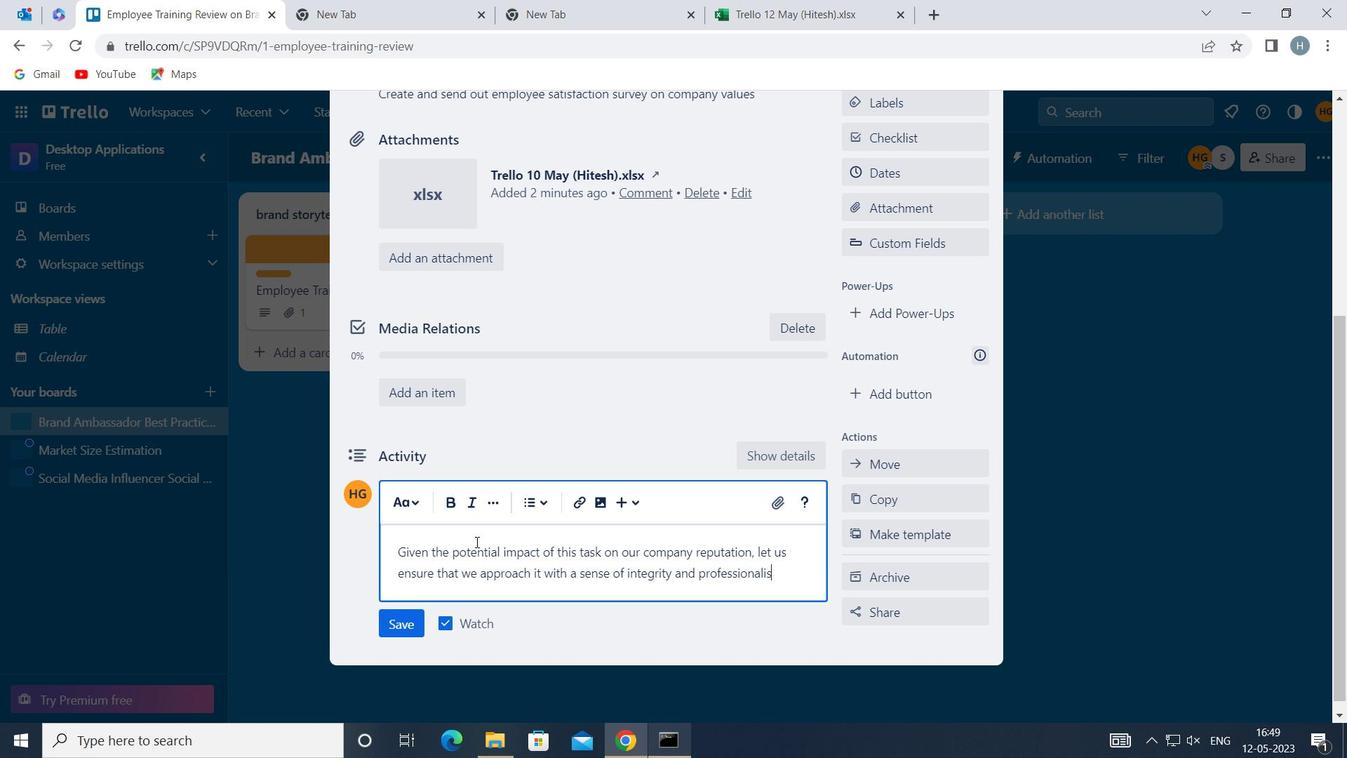 
Action: Mouse moved to (398, 624)
Screenshot: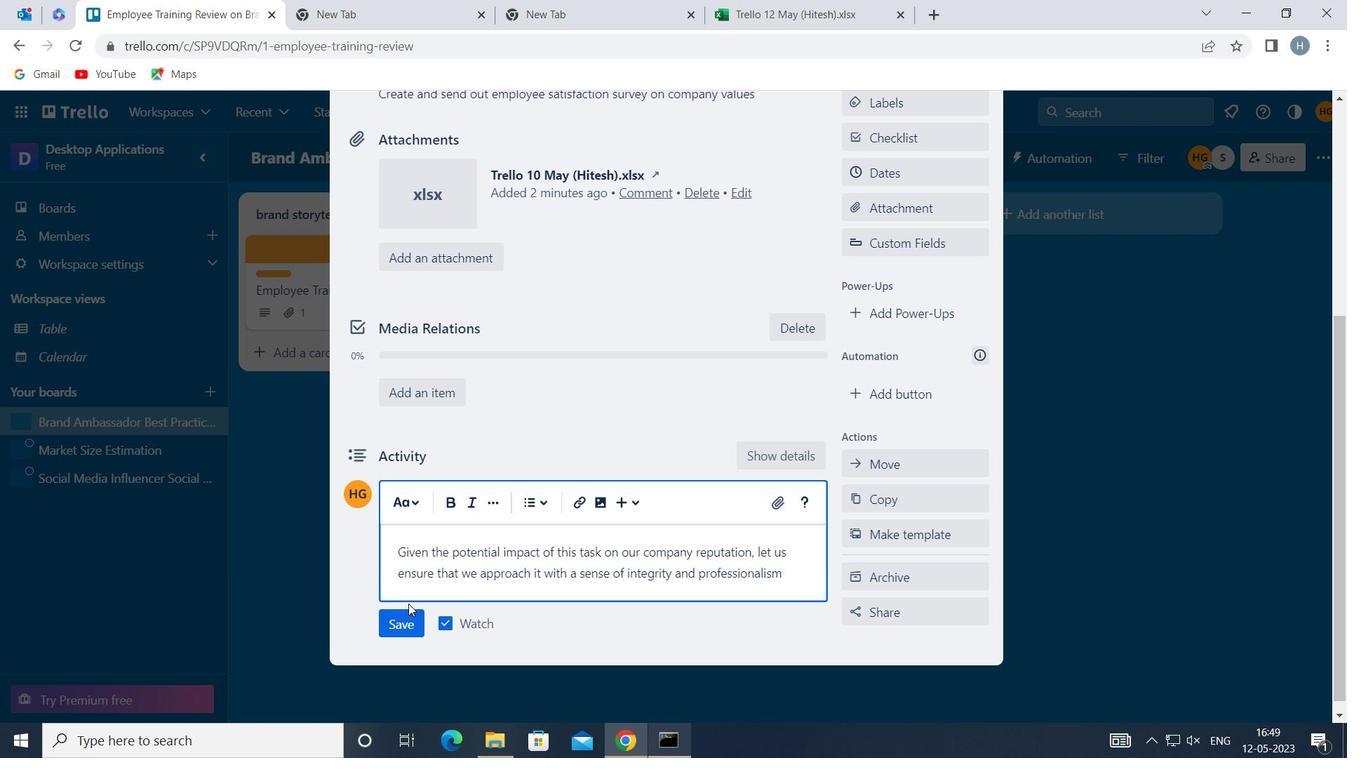 
Action: Mouse pressed left at (398, 624)
Screenshot: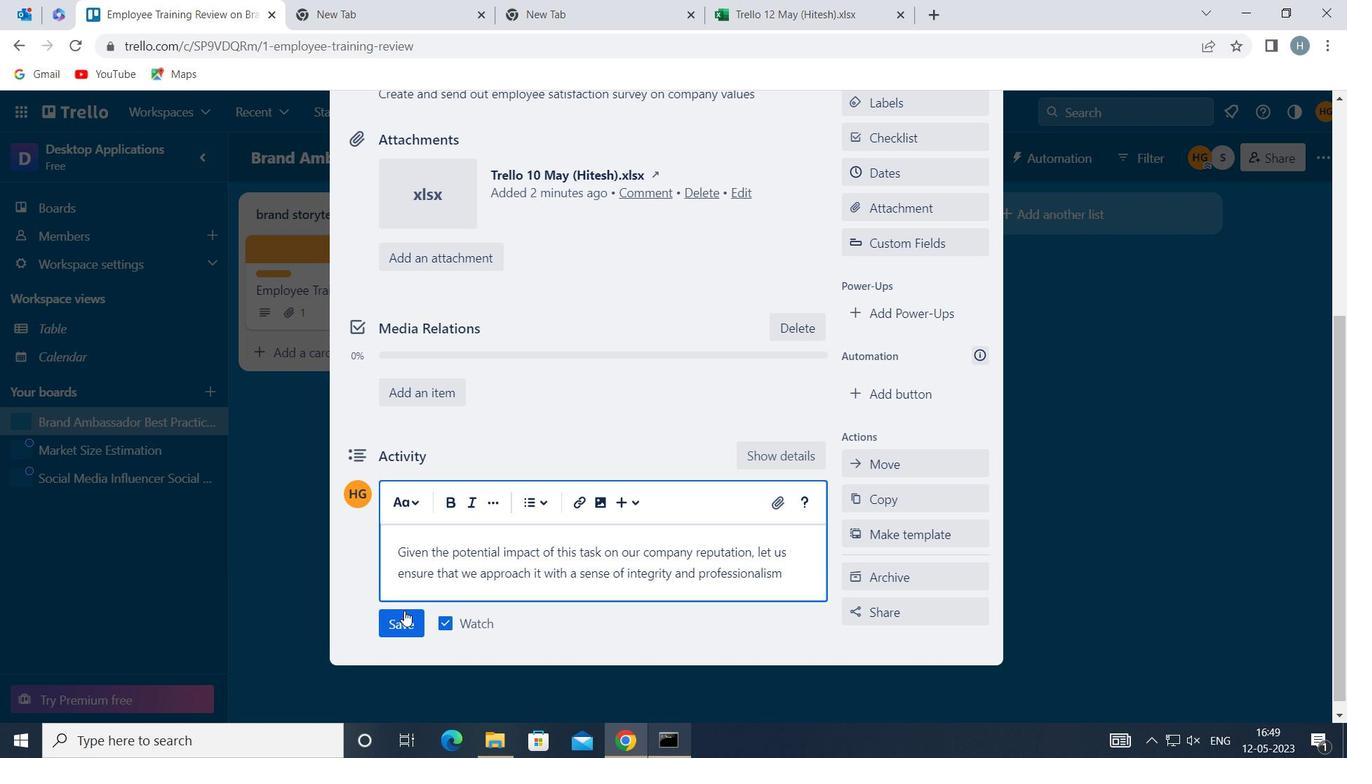 
Action: Mouse moved to (920, 182)
Screenshot: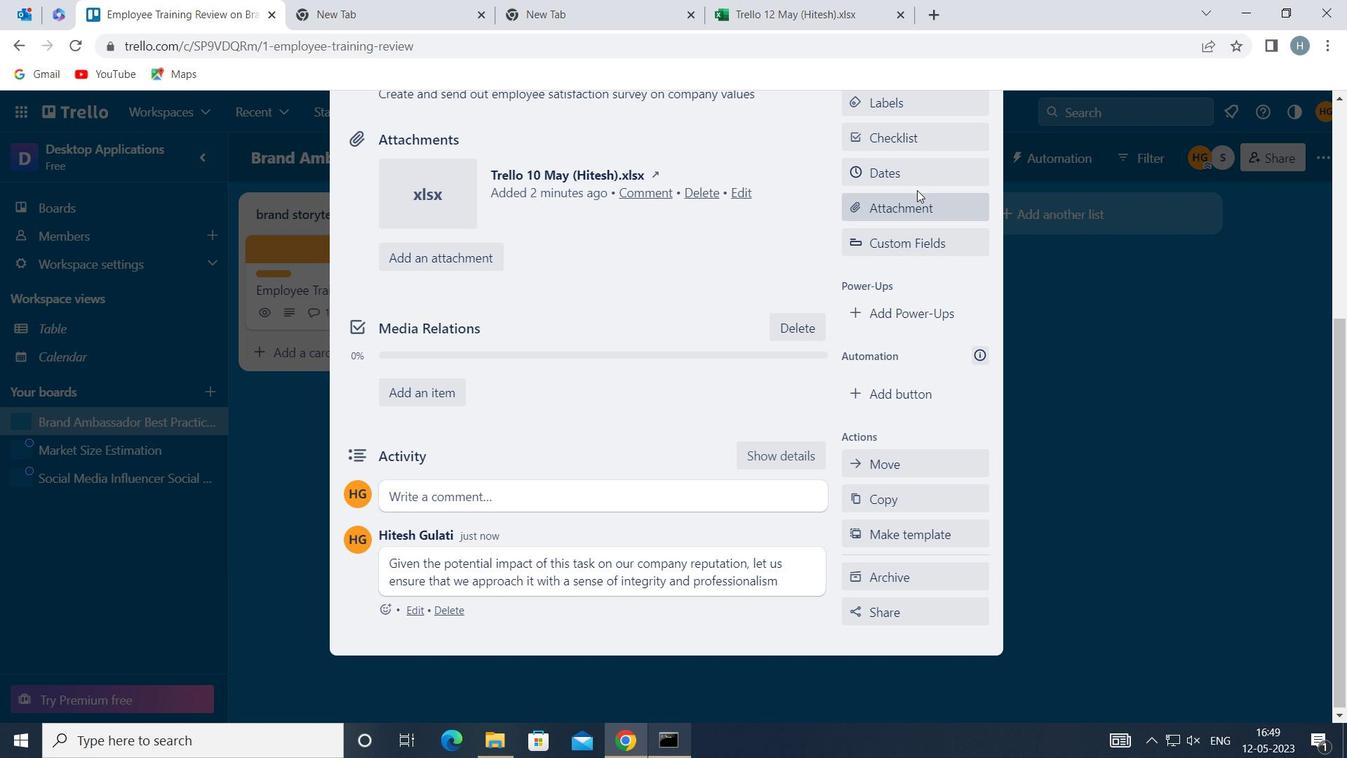 
Action: Mouse pressed left at (920, 182)
Screenshot: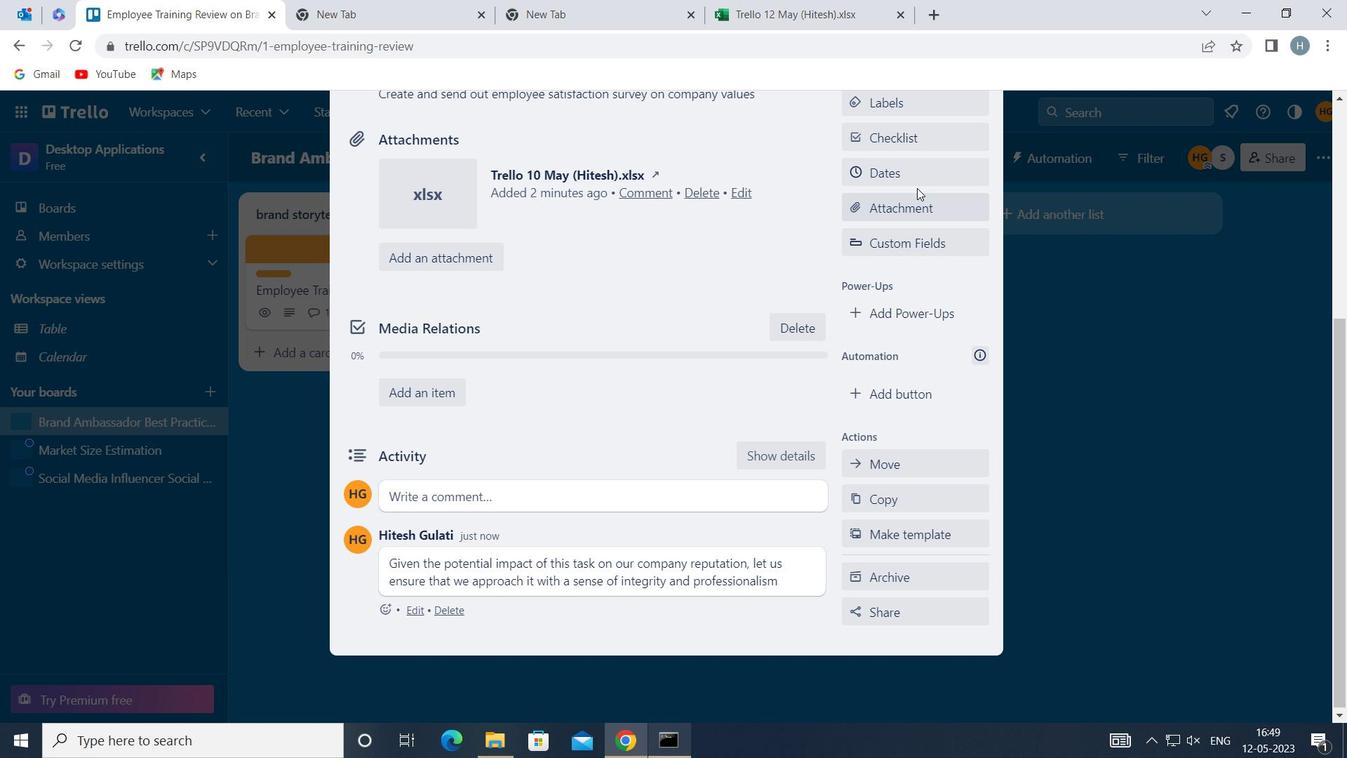 
Action: Mouse moved to (859, 471)
Screenshot: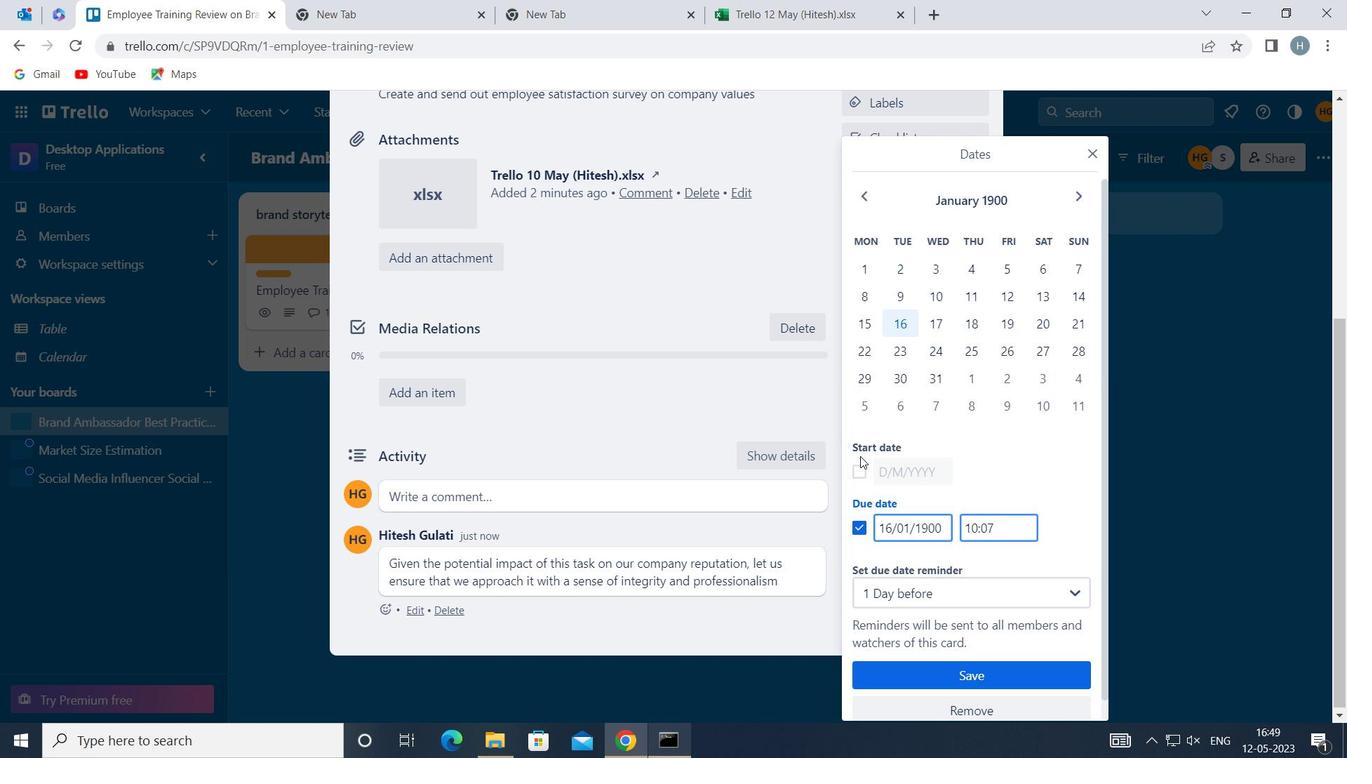 
Action: Mouse pressed left at (859, 471)
Screenshot: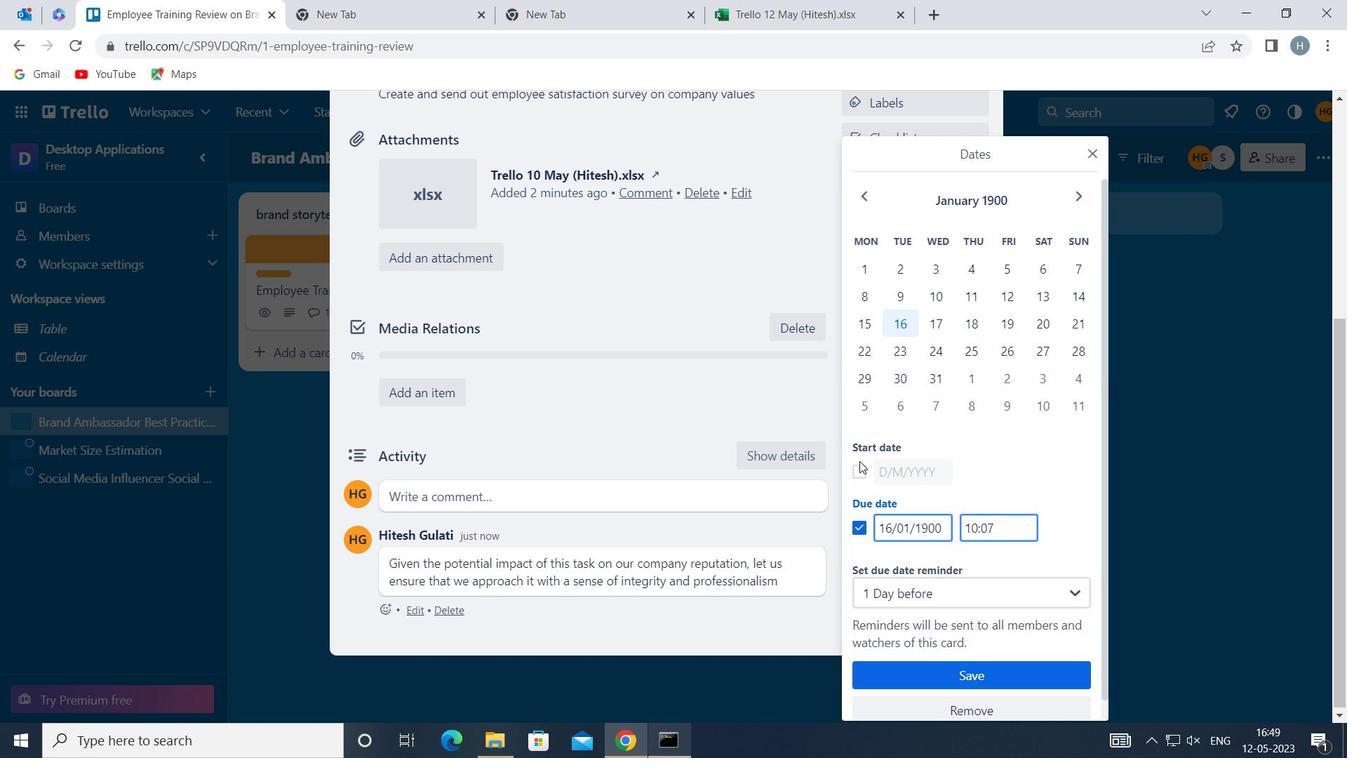 
Action: Mouse moved to (878, 467)
Screenshot: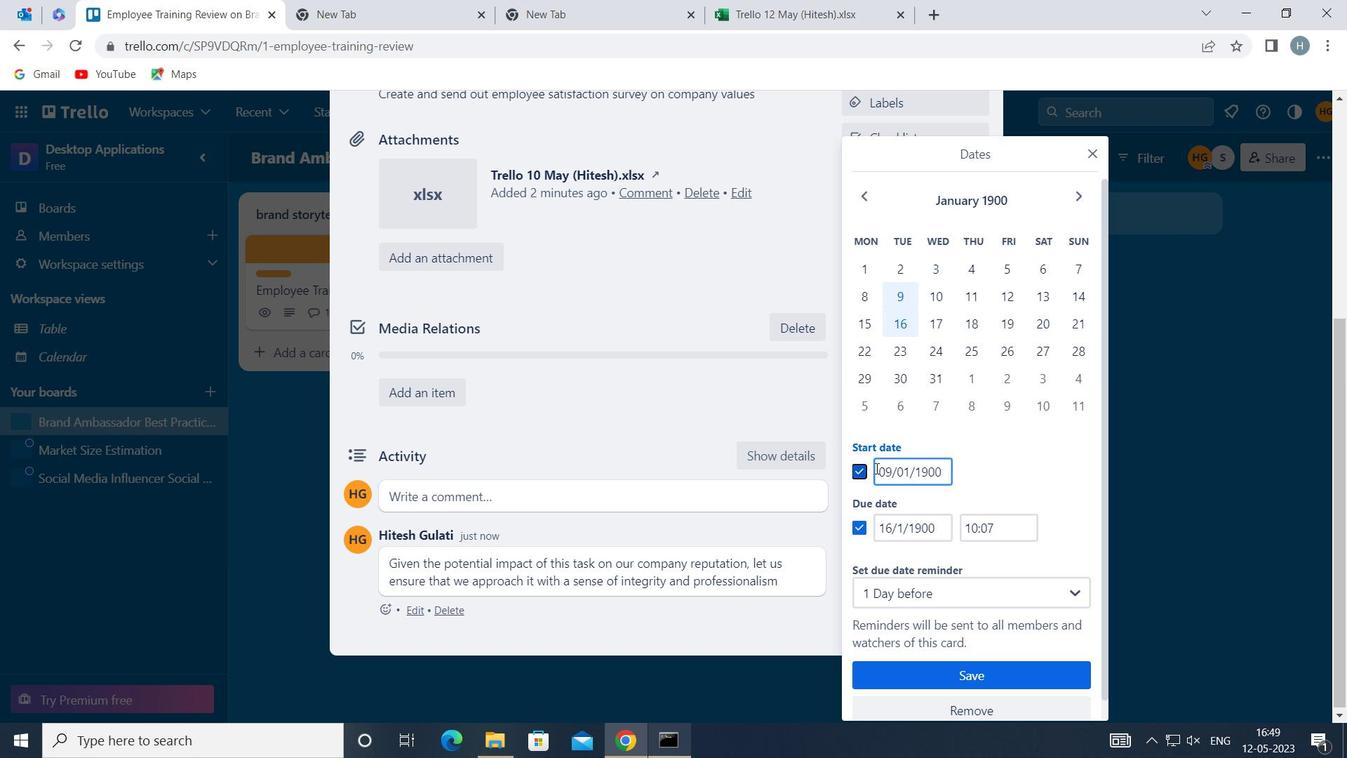 
Action: Mouse pressed left at (878, 467)
Screenshot: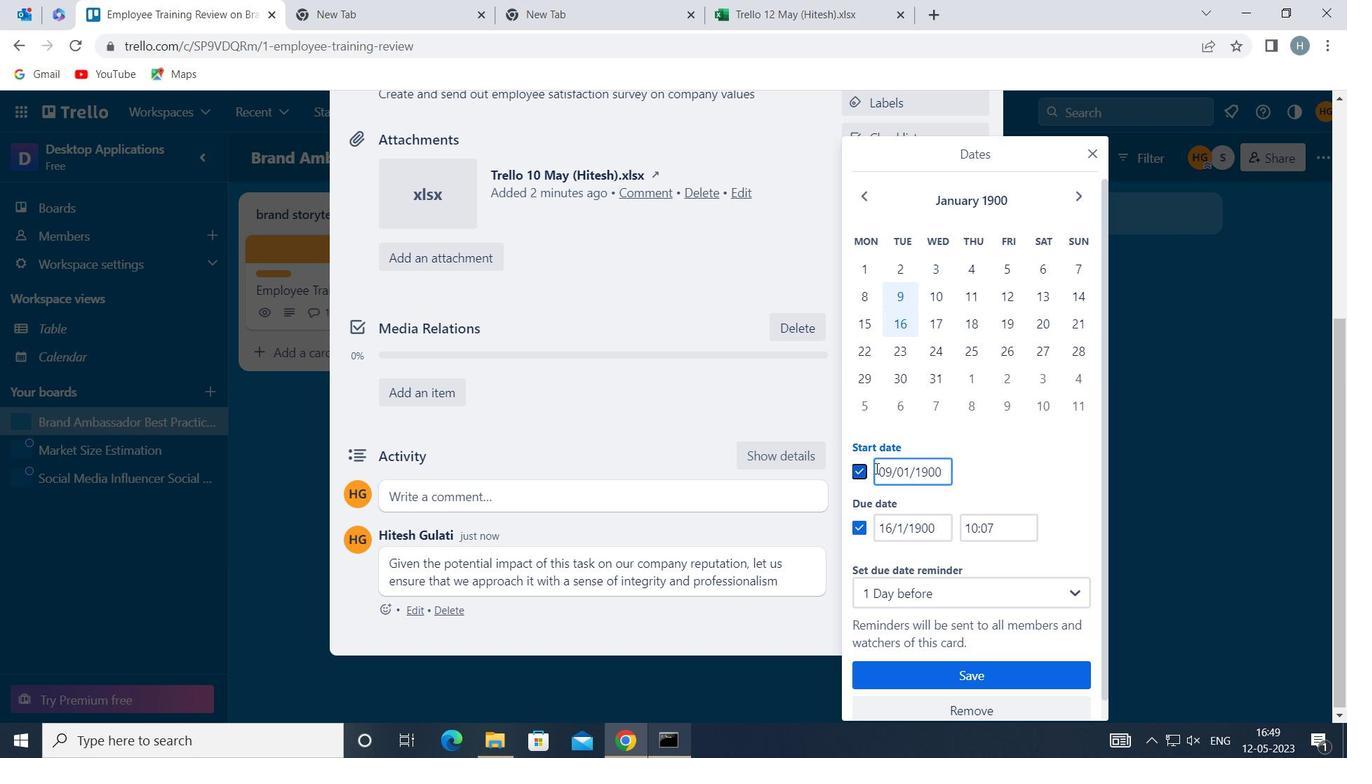 
Action: Mouse moved to (879, 467)
Screenshot: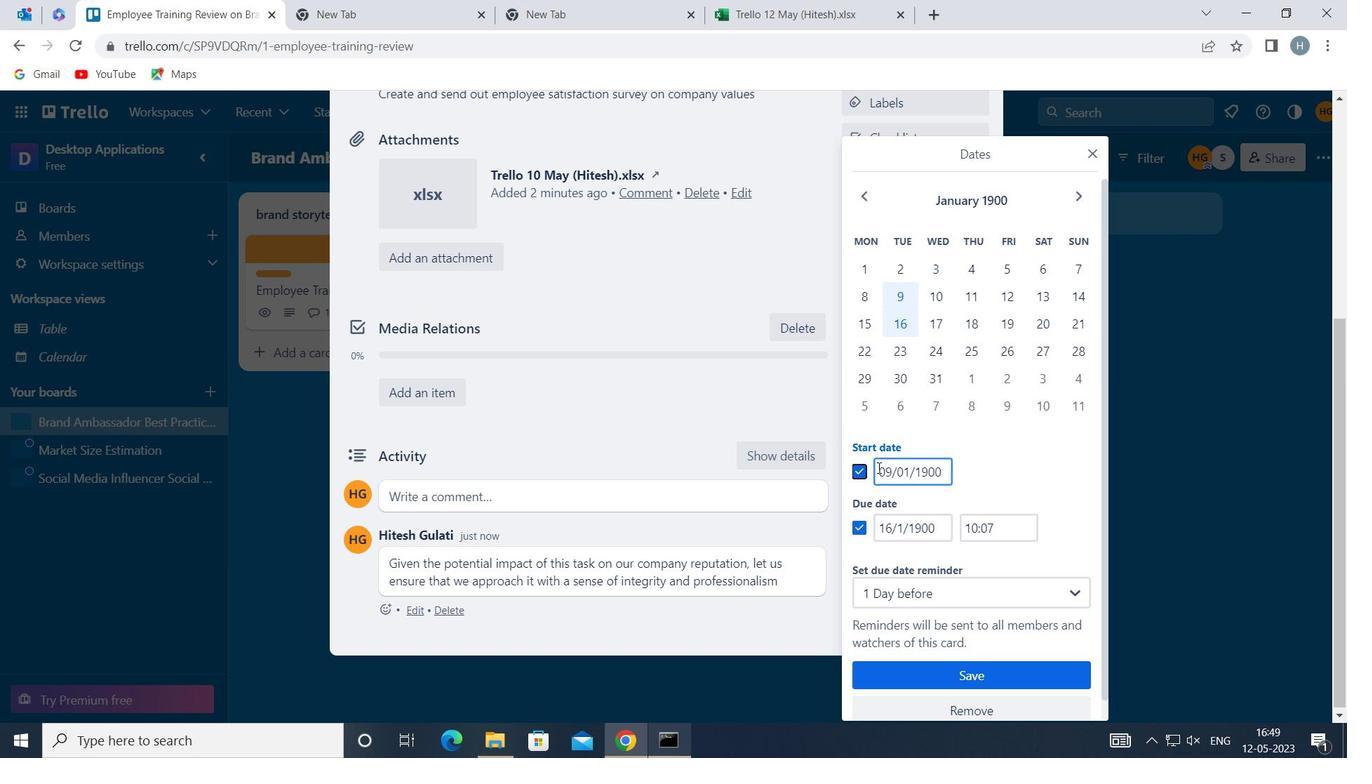
Action: Key pressed <Key.right><Key.backspace>1
Screenshot: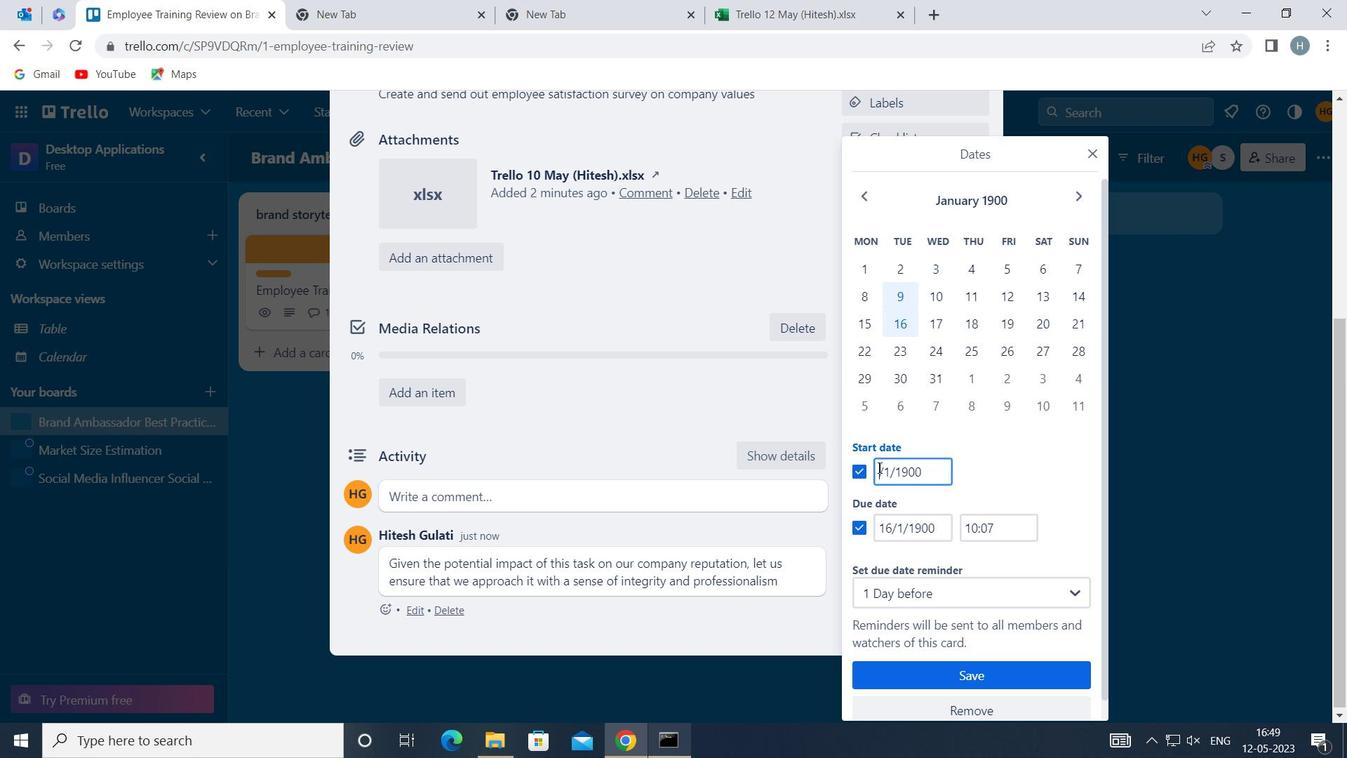 
Action: Mouse moved to (874, 524)
Screenshot: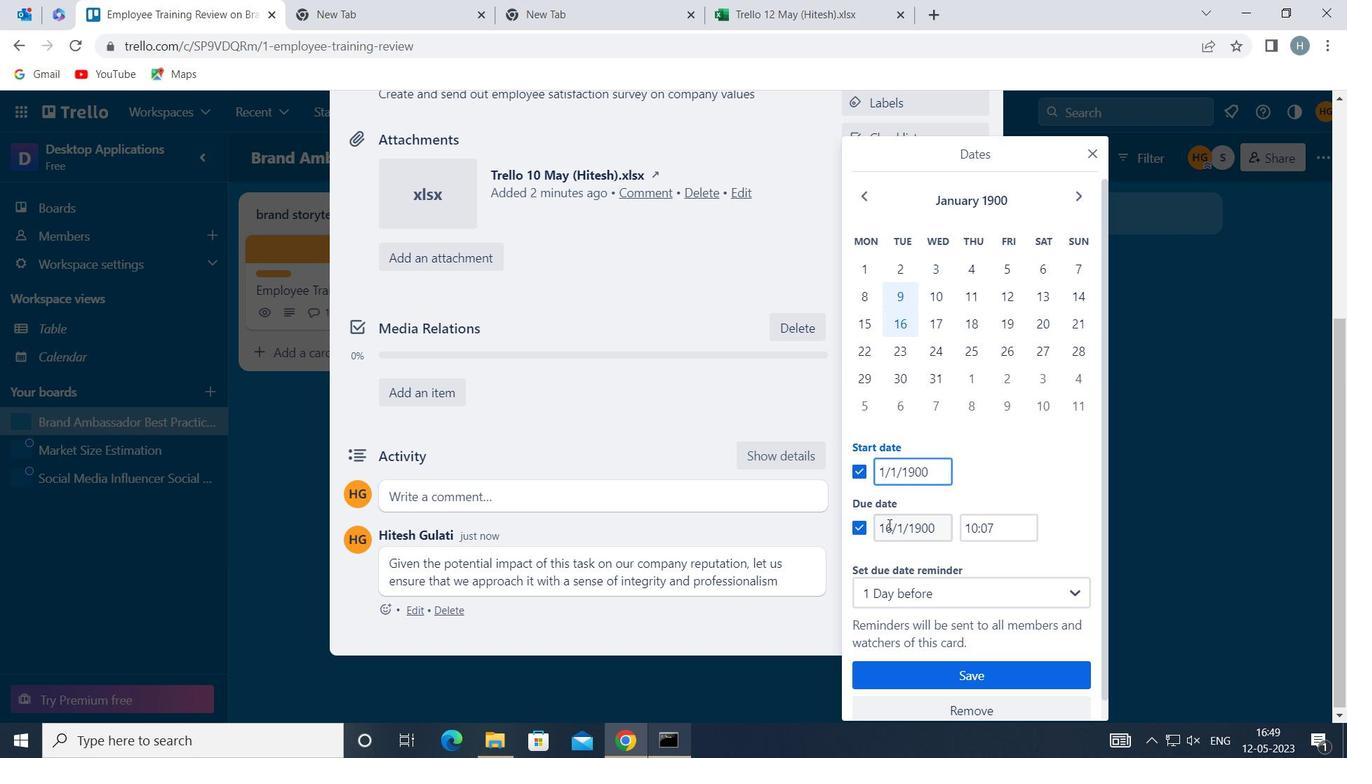 
Action: Mouse pressed left at (874, 524)
Screenshot: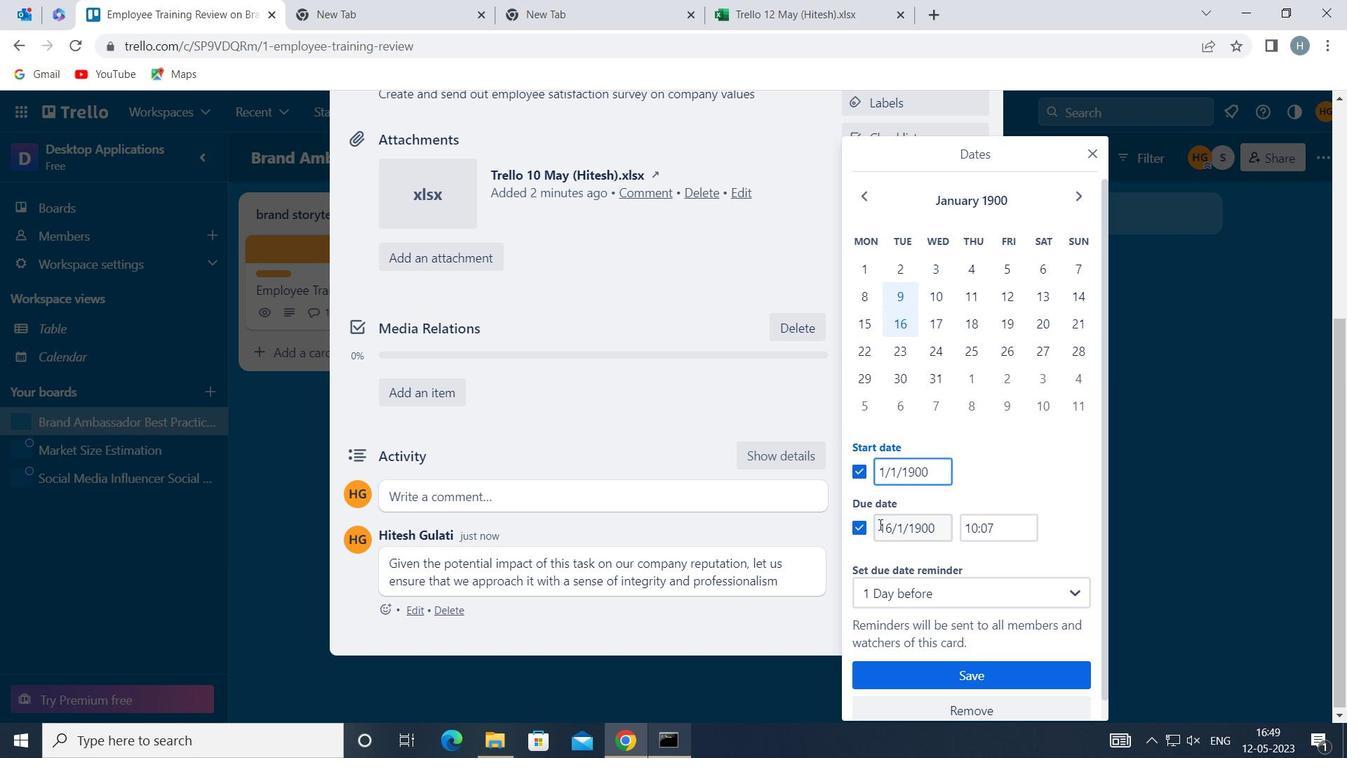 
Action: Key pressed <Key.right><Key.right><Key.backspace><Key.backspace>8
Screenshot: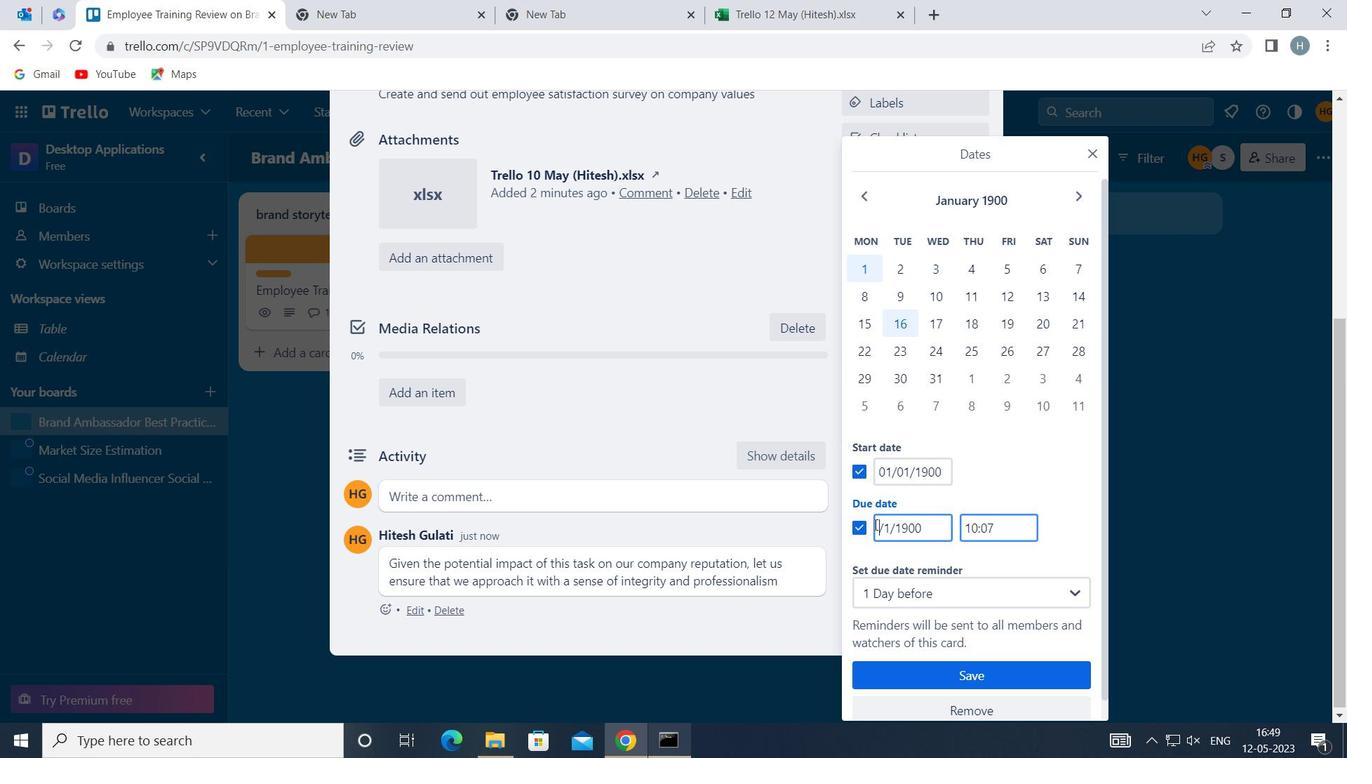 
Action: Mouse moved to (958, 678)
Screenshot: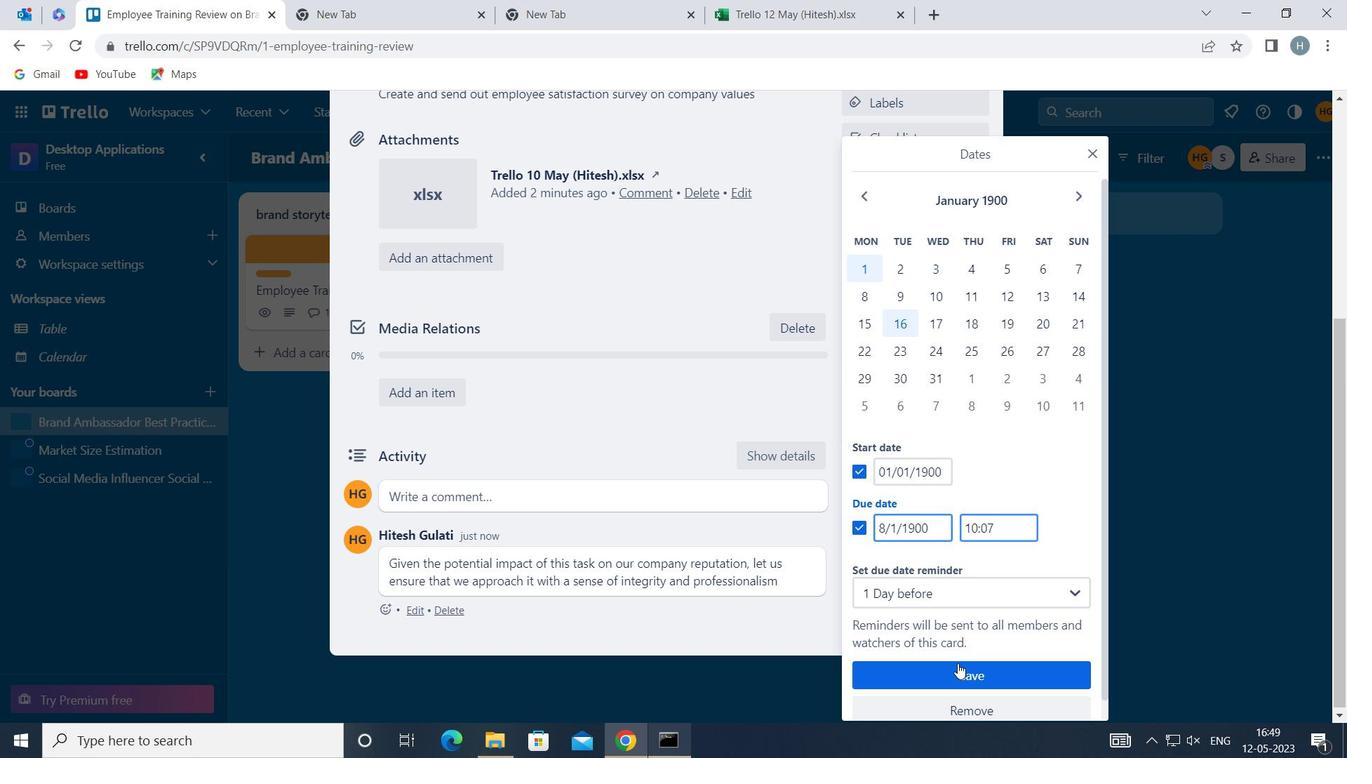 
Action: Mouse pressed left at (958, 678)
Screenshot: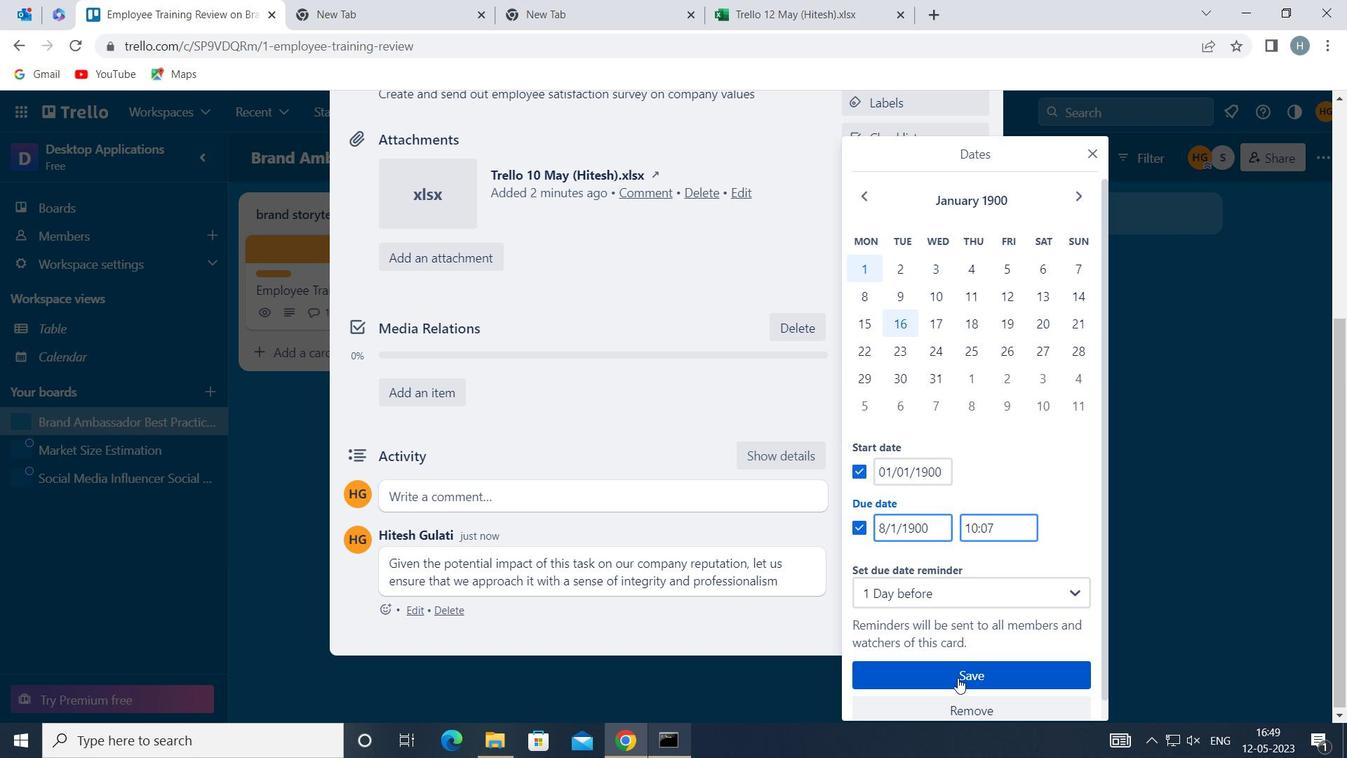 
Action: Mouse moved to (840, 440)
Screenshot: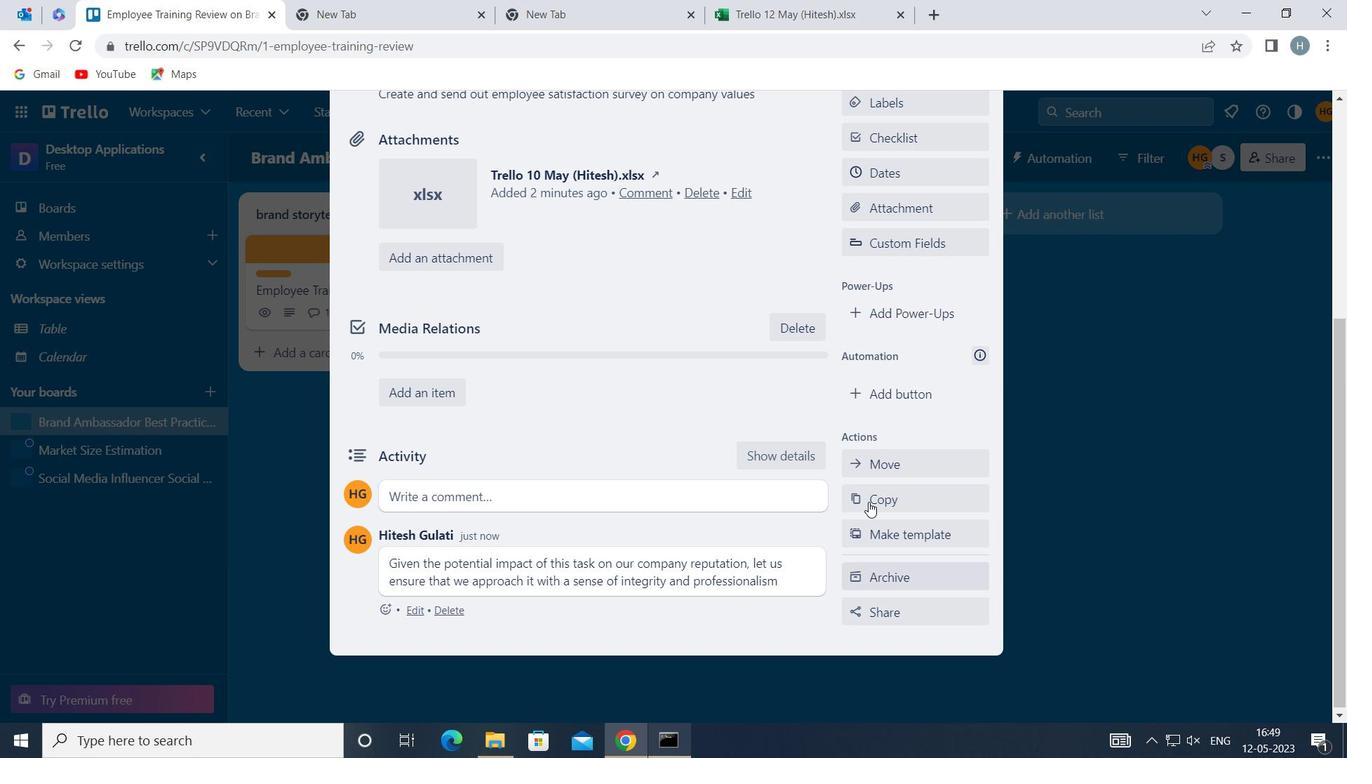 
